 Task: Look for space in Huntington, United States from 24th August, 2023 to 10th September, 2023 for 6 adults, 2 children in price range Rs.12000 to Rs.15000. Place can be entire place or shared room with 6 bedrooms having 6 beds and 6 bathrooms. Property type can be house, flat, guest house. Amenities needed are: wifi, TV, free parkinig on premises, gym, breakfast. Booking option can be shelf check-in. Required host language is English.
Action: Mouse moved to (564, 103)
Screenshot: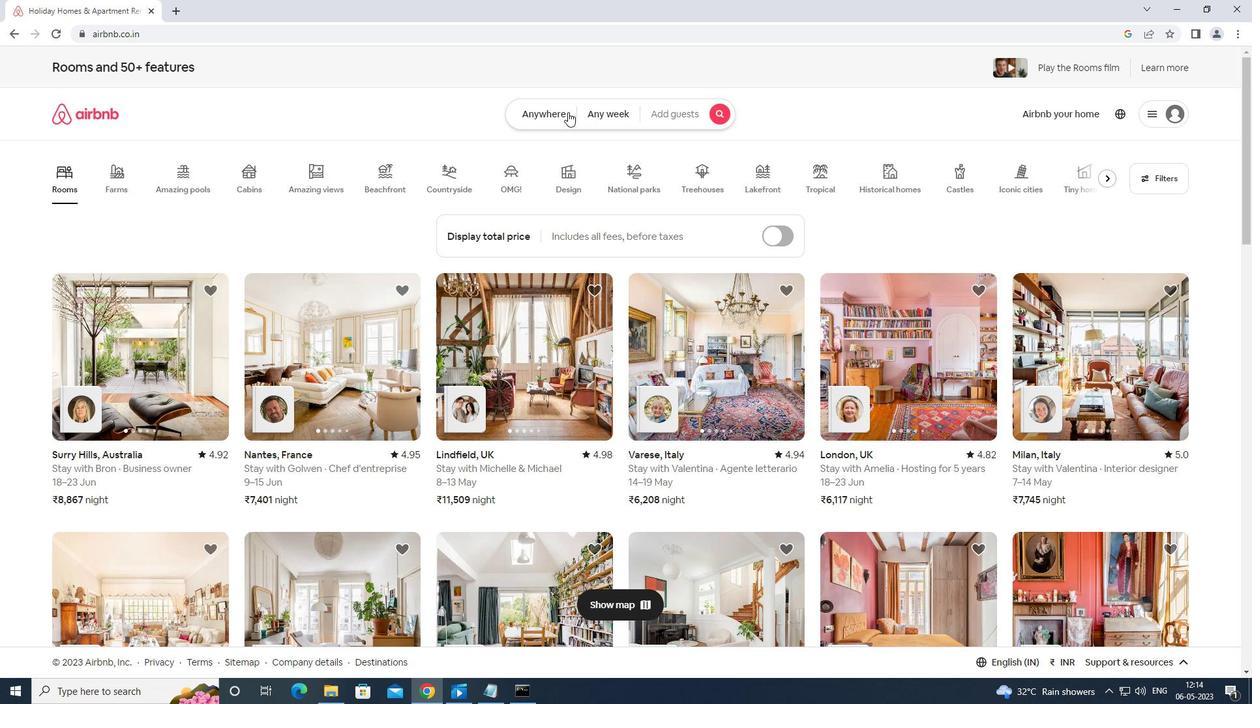 
Action: Mouse pressed left at (564, 103)
Screenshot: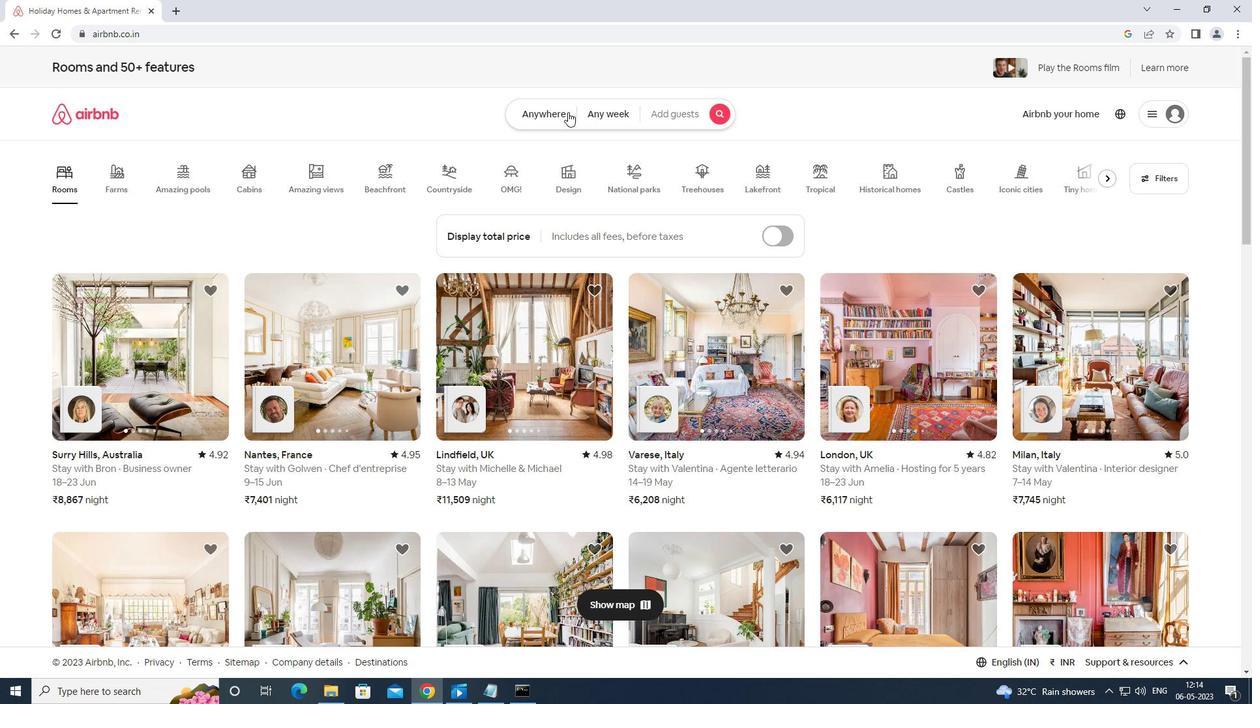 
Action: Mouse moved to (512, 152)
Screenshot: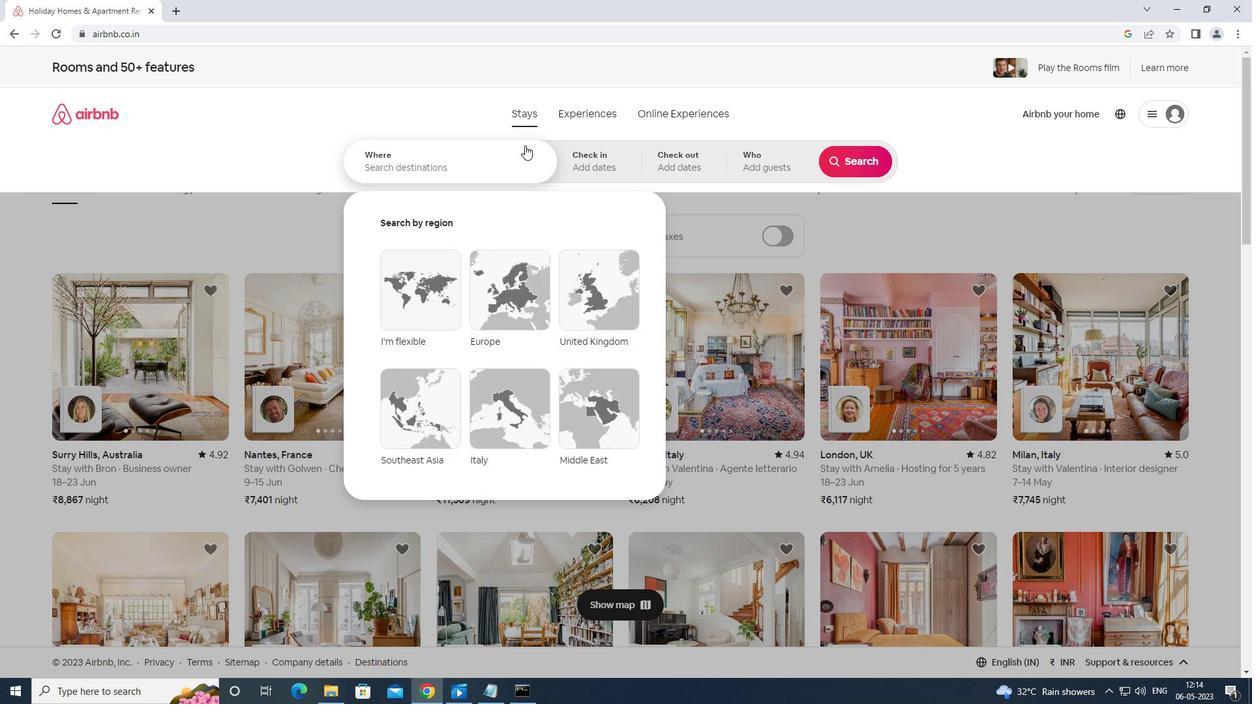 
Action: Mouse pressed left at (512, 152)
Screenshot: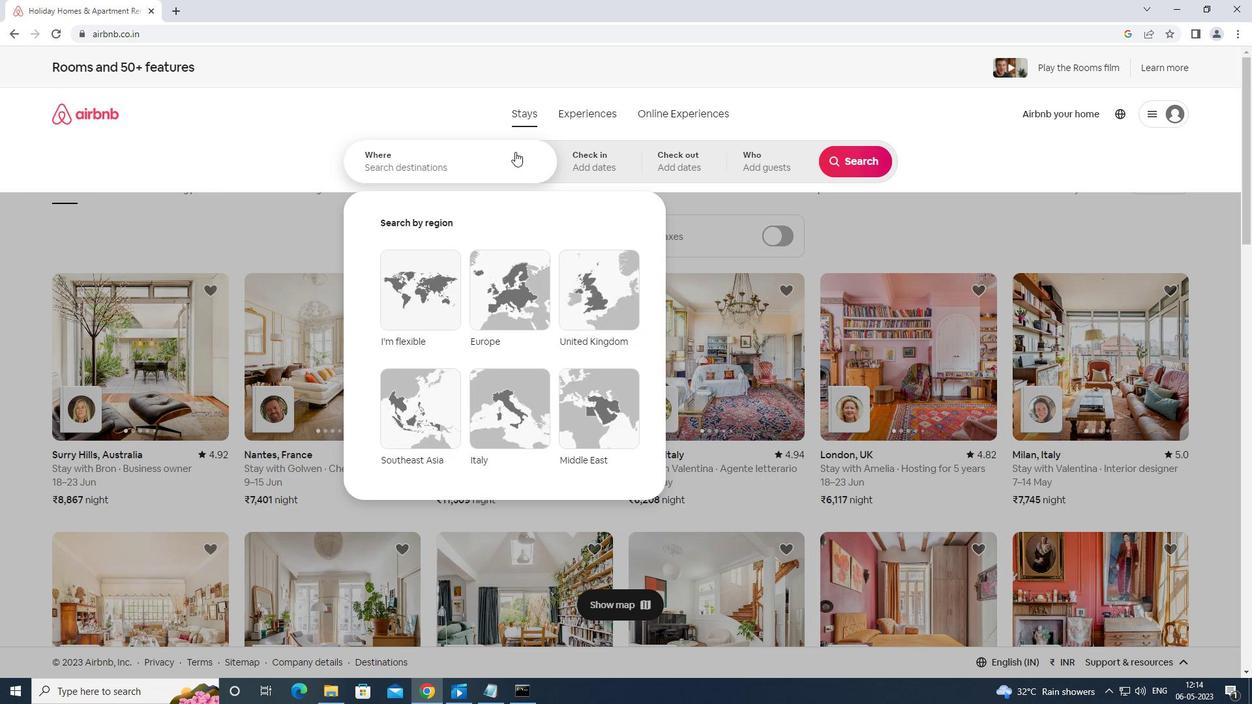 
Action: Key pressed <Key.shift>HUNTINGTON<Key.space>UNITED<Key.space>STATES
Screenshot: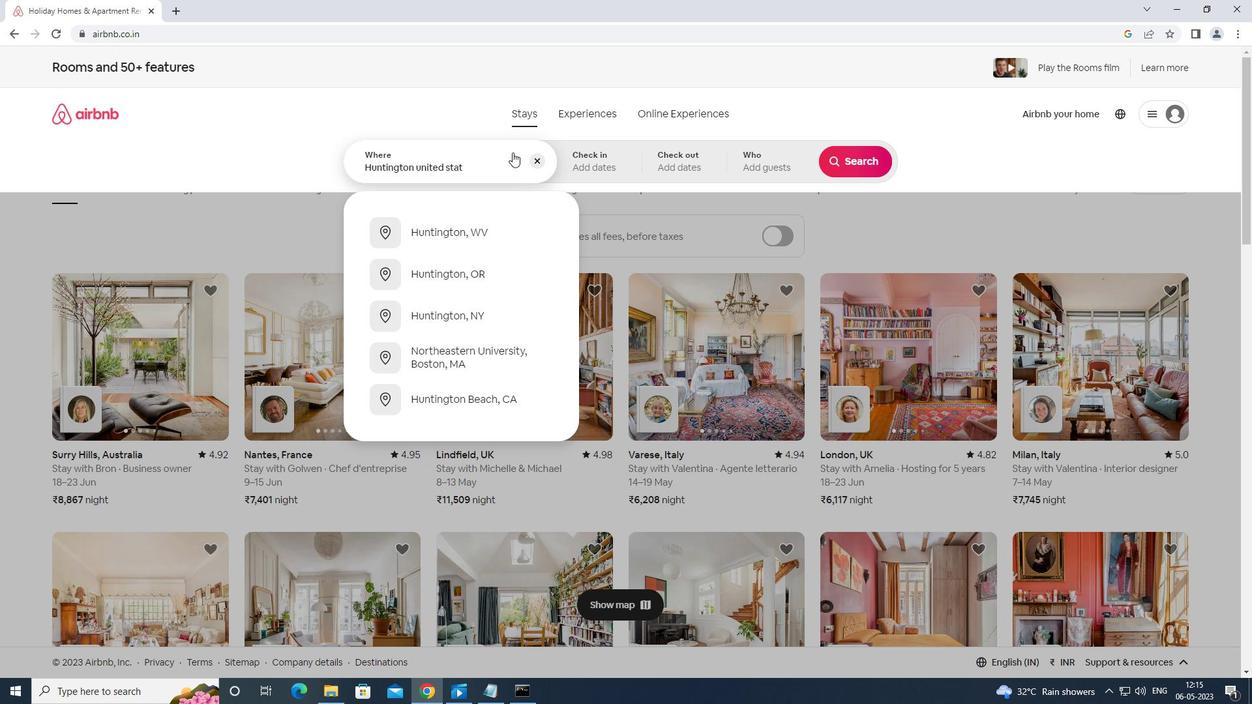 
Action: Mouse moved to (470, 174)
Screenshot: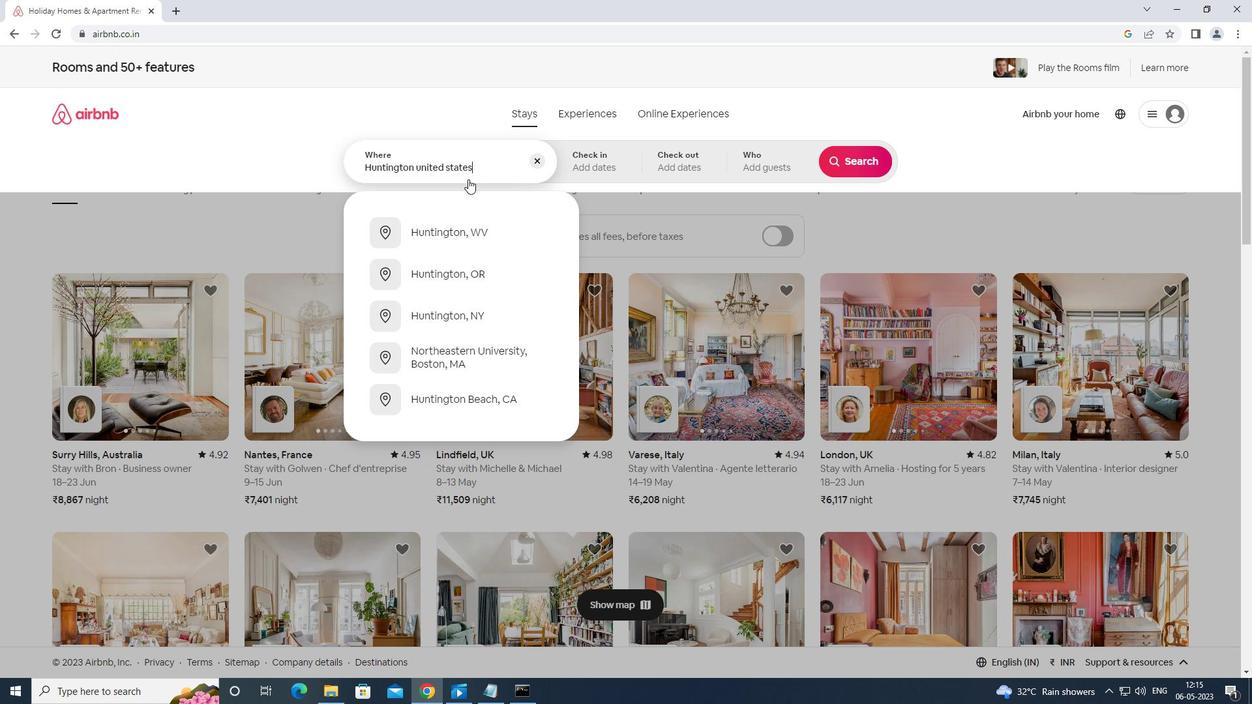 
Action: Key pressed <Key.enter>
Screenshot: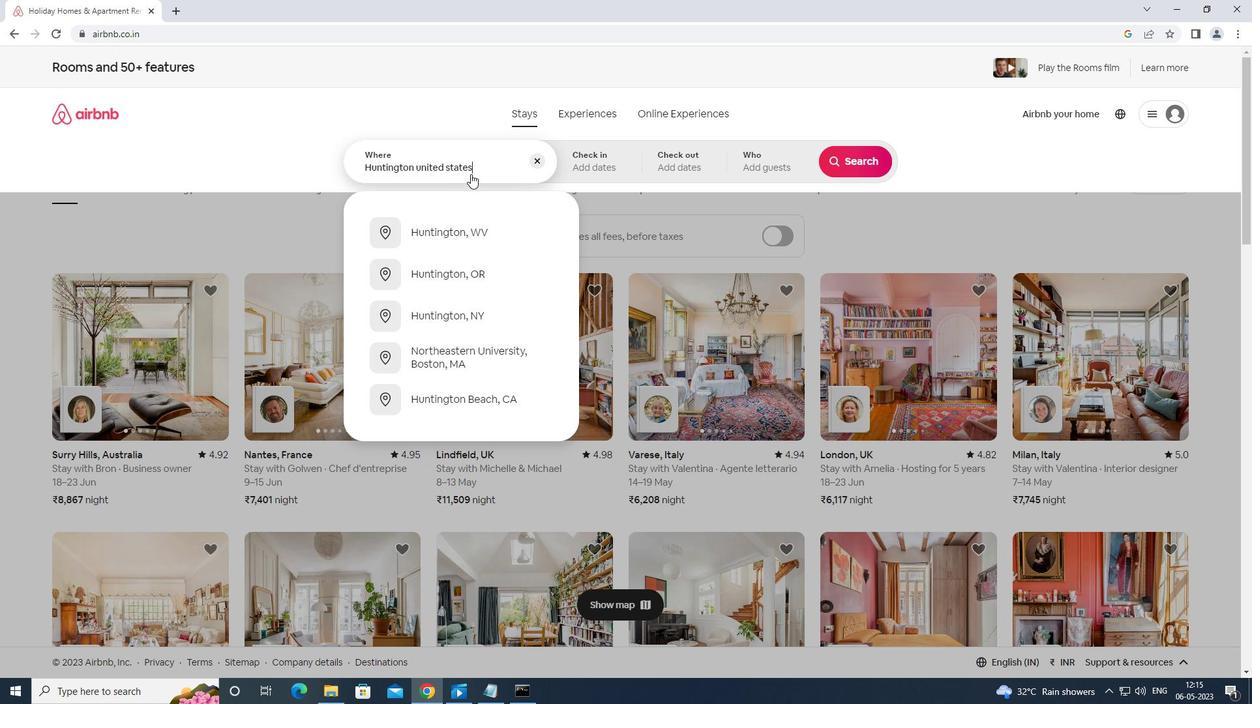 
Action: Mouse moved to (855, 266)
Screenshot: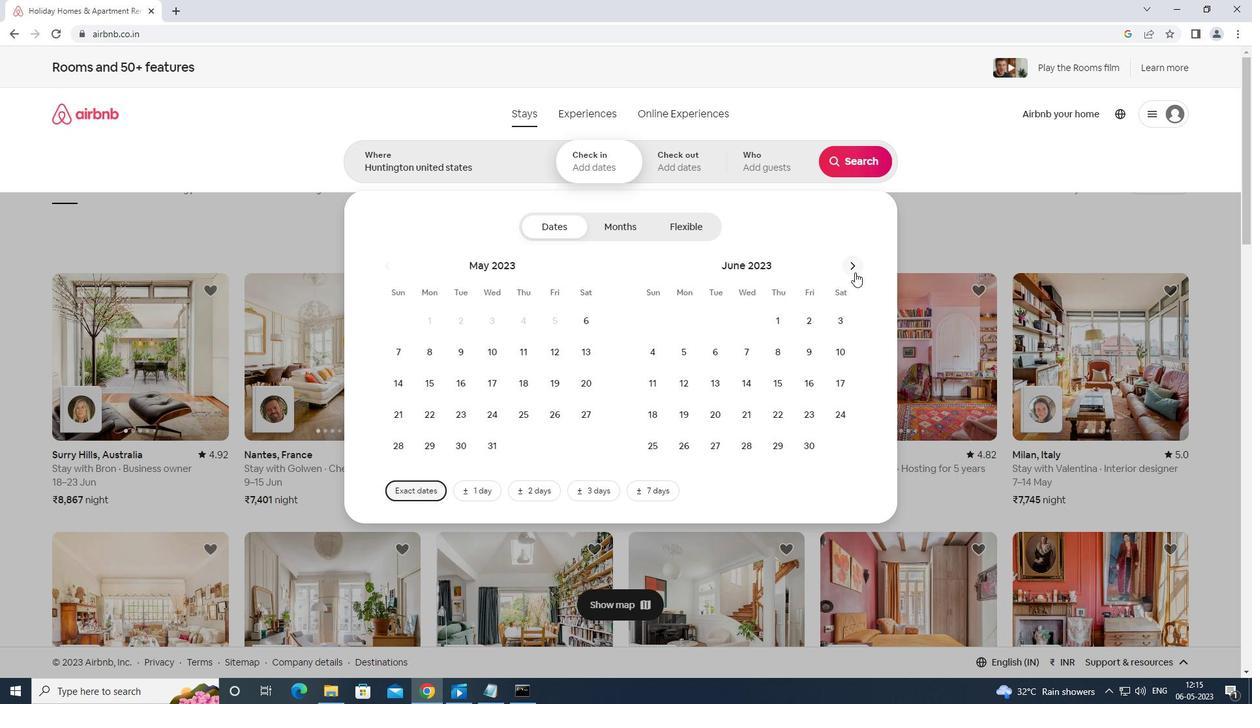 
Action: Mouse pressed left at (855, 266)
Screenshot: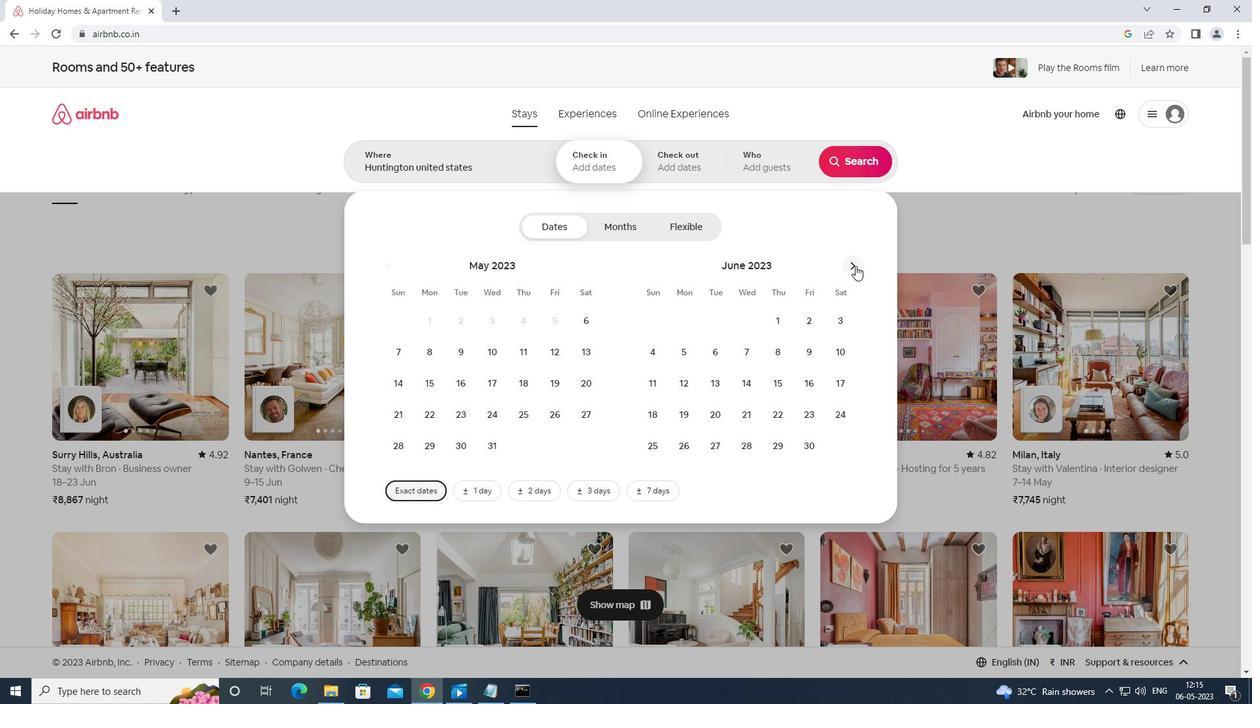 
Action: Mouse moved to (863, 261)
Screenshot: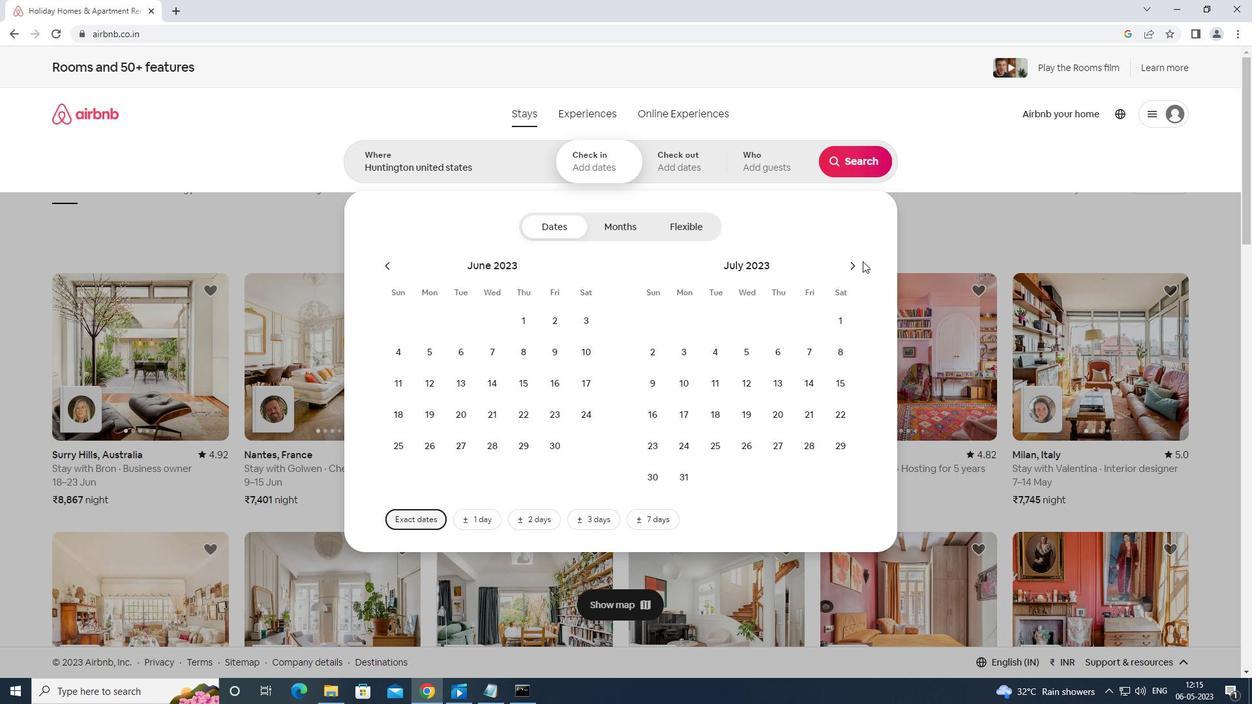 
Action: Mouse pressed left at (863, 261)
Screenshot: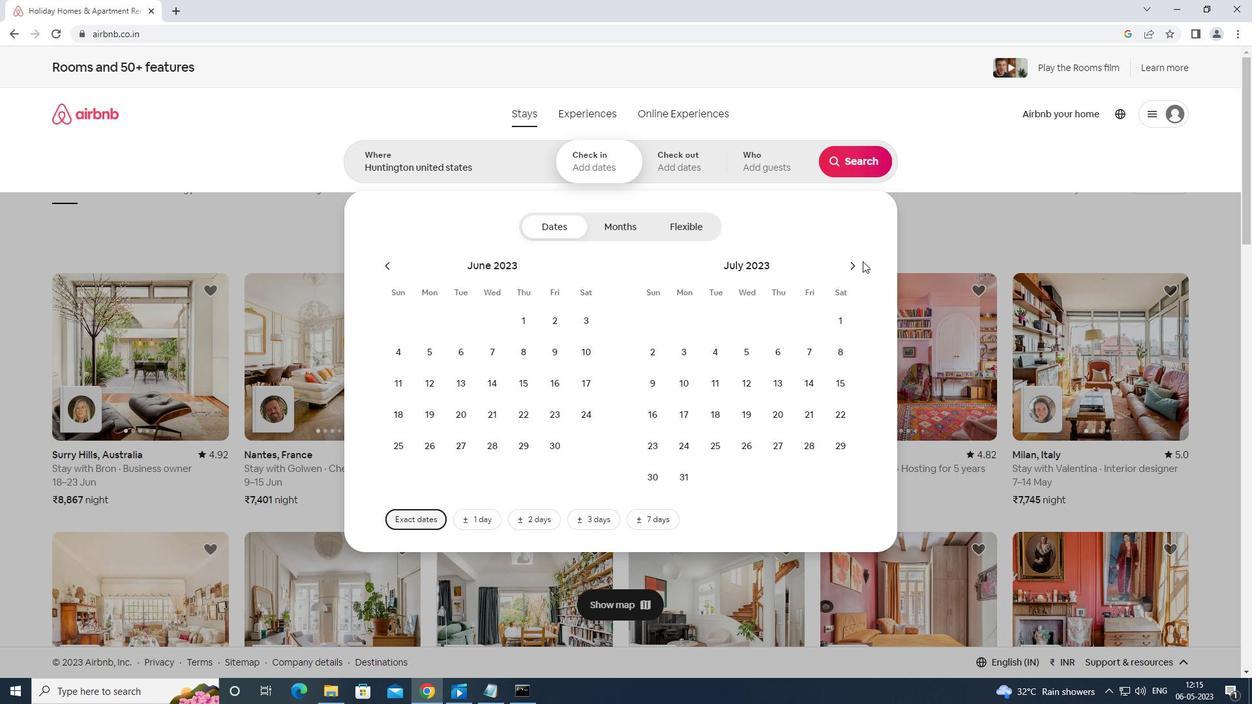 
Action: Mouse moved to (854, 269)
Screenshot: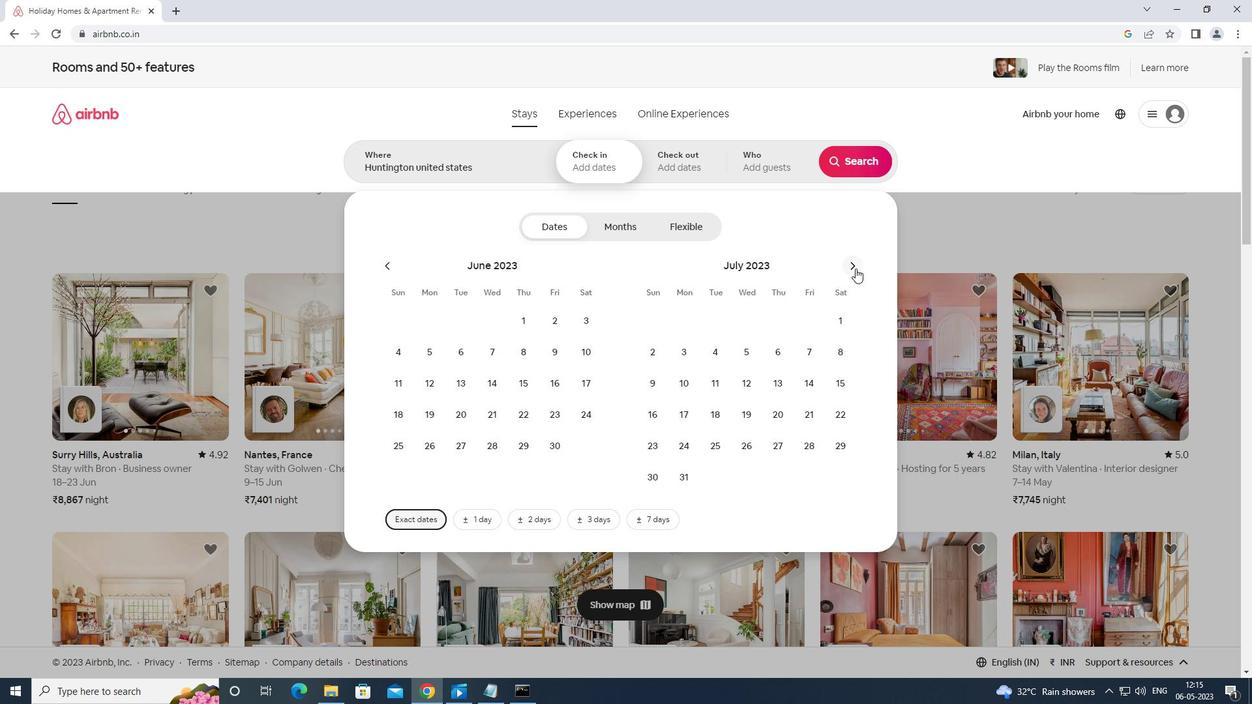 
Action: Mouse pressed left at (854, 269)
Screenshot: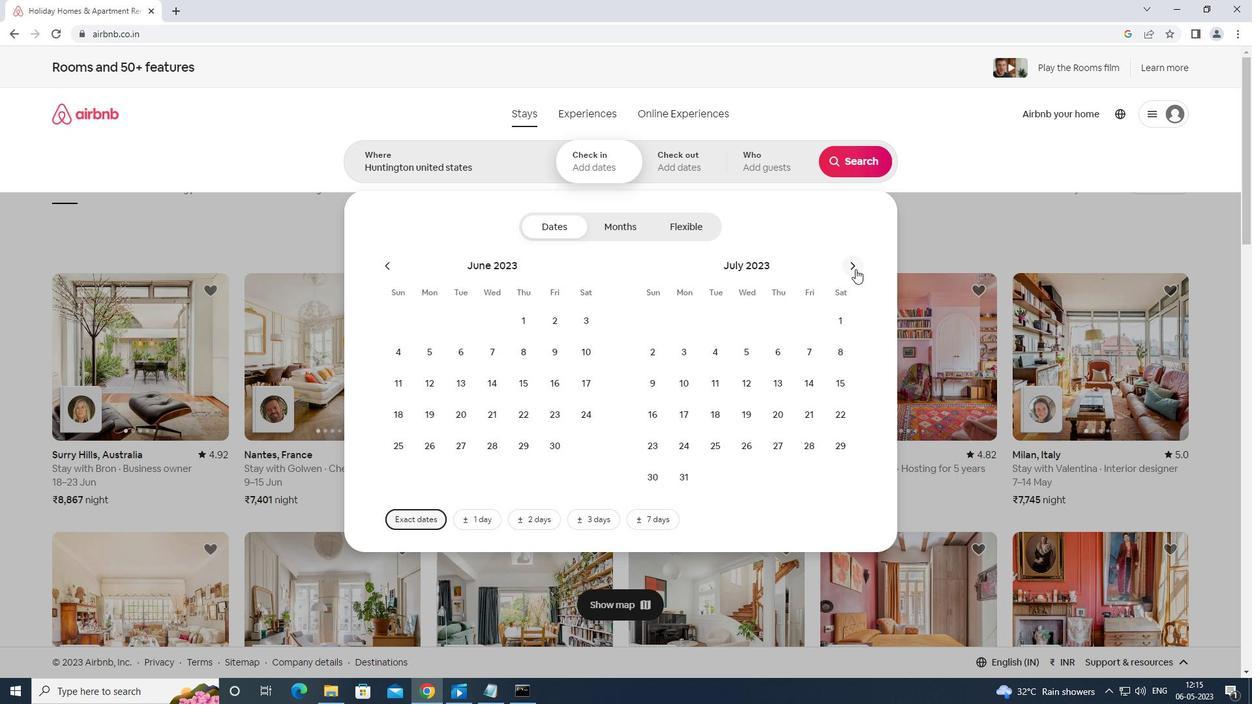 
Action: Mouse moved to (781, 407)
Screenshot: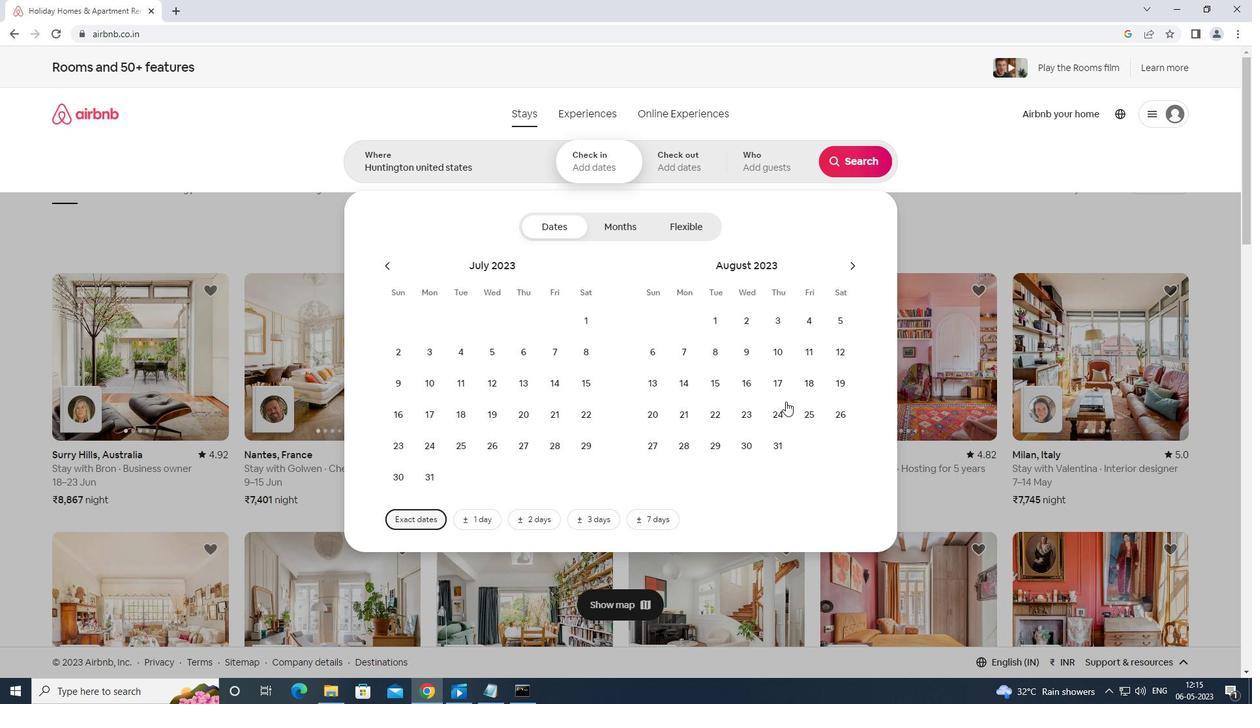 
Action: Mouse pressed left at (781, 407)
Screenshot: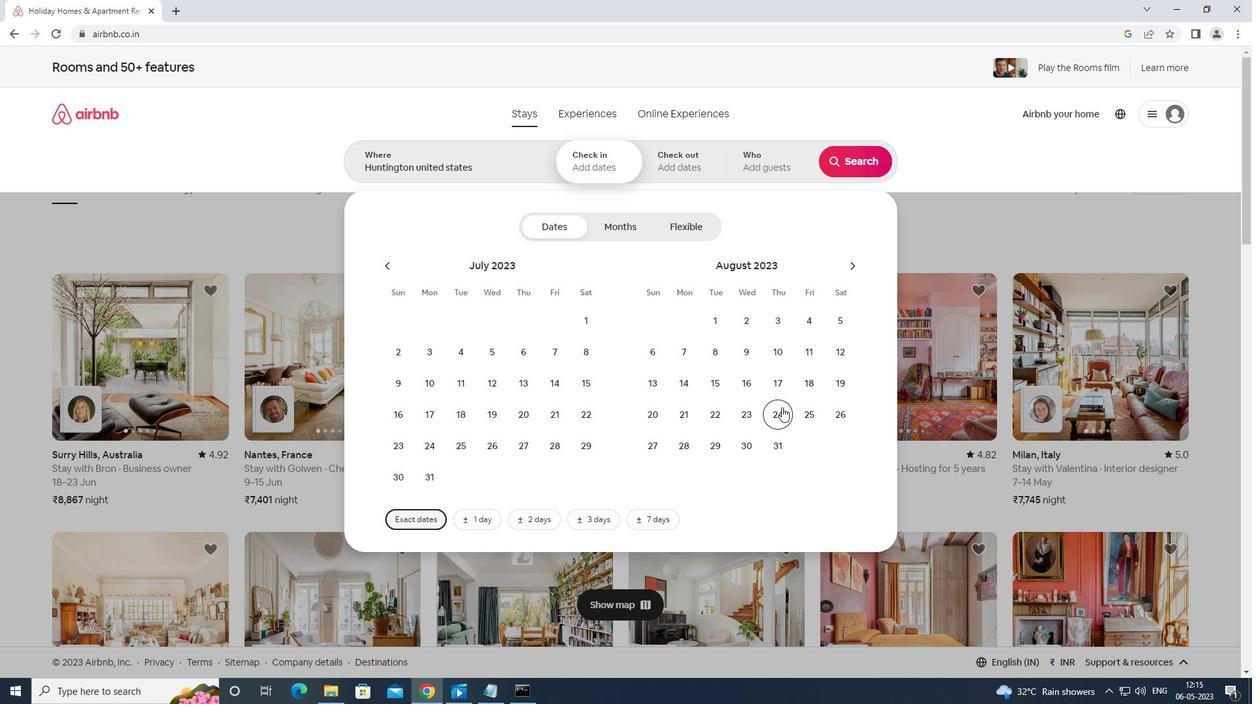 
Action: Mouse moved to (856, 266)
Screenshot: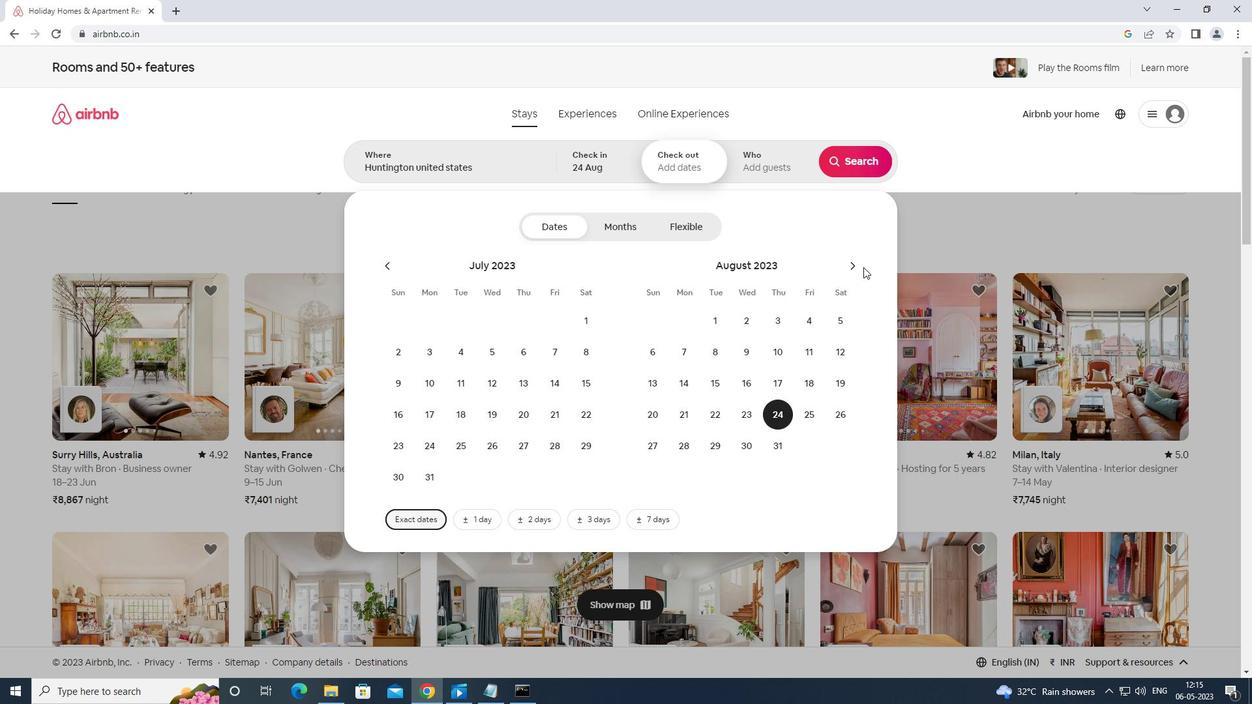 
Action: Mouse pressed left at (856, 266)
Screenshot: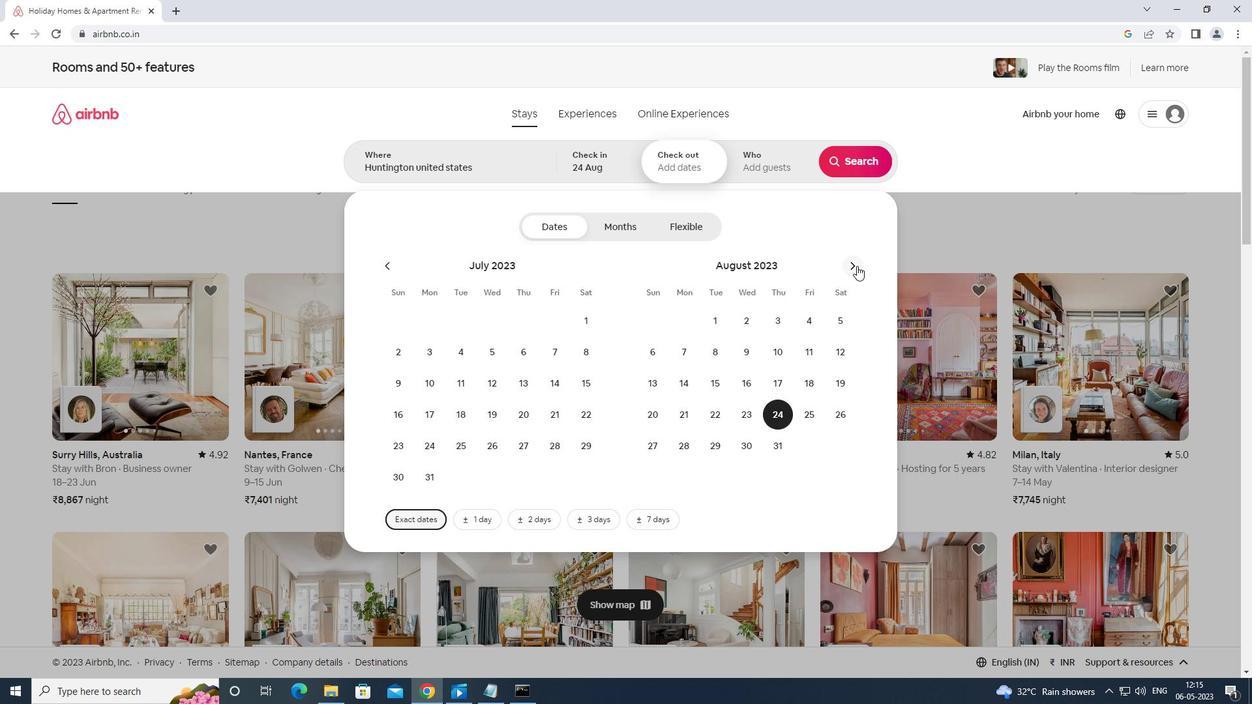 
Action: Mouse moved to (659, 380)
Screenshot: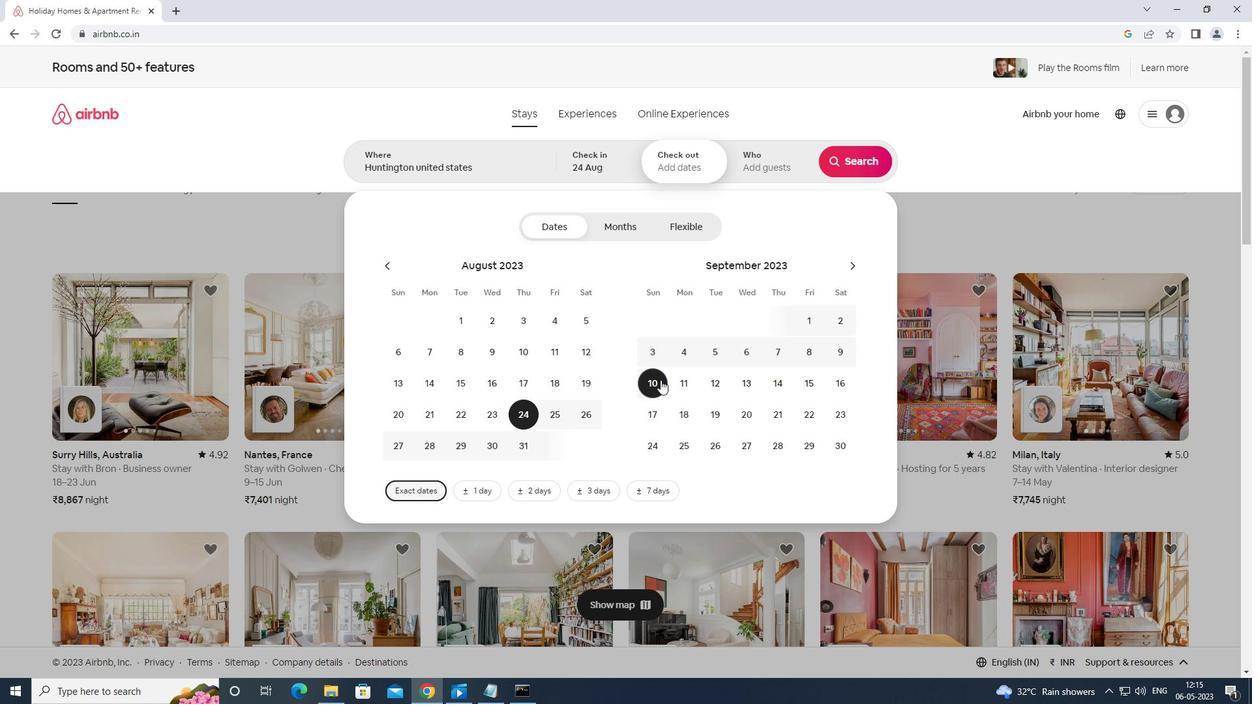 
Action: Mouse pressed left at (659, 380)
Screenshot: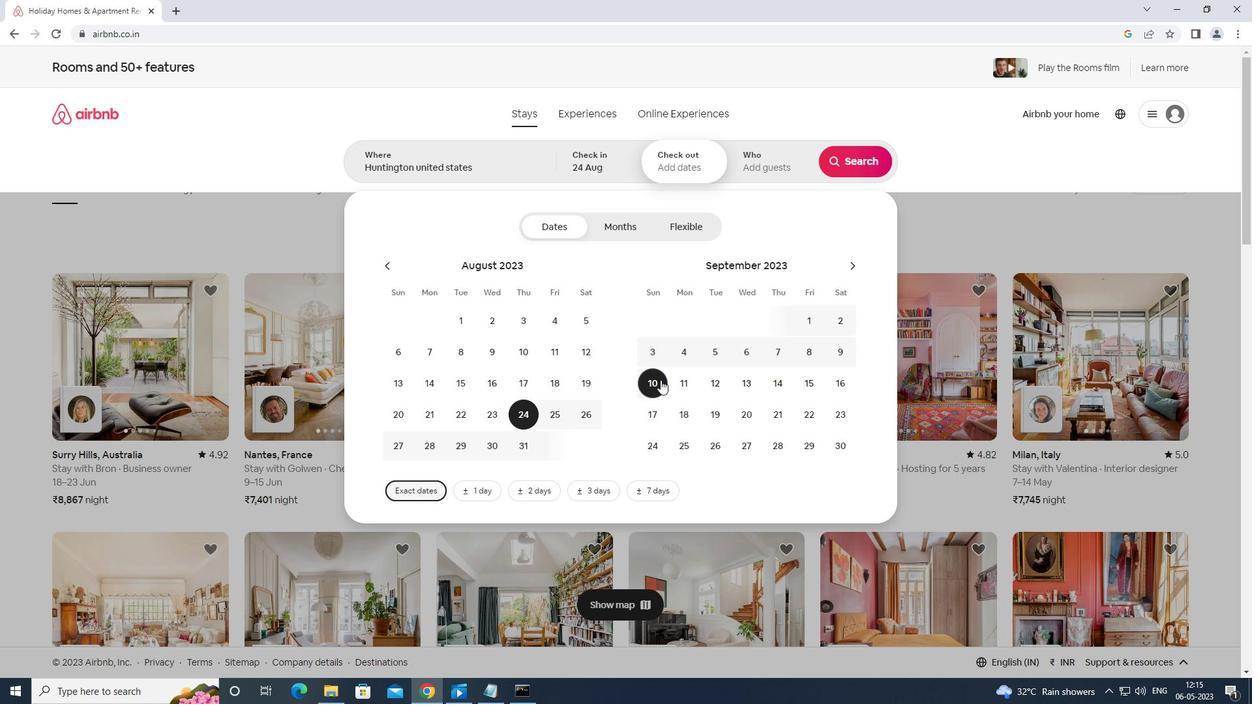 
Action: Mouse moved to (796, 172)
Screenshot: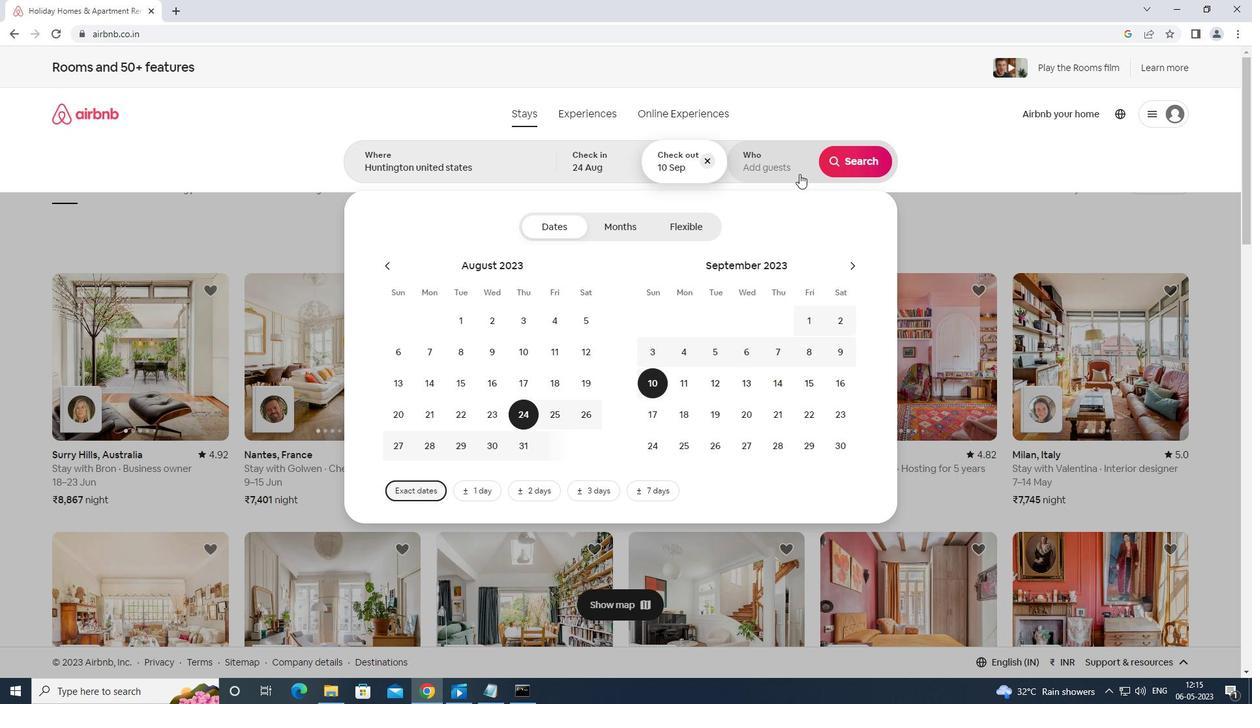 
Action: Mouse pressed left at (796, 172)
Screenshot: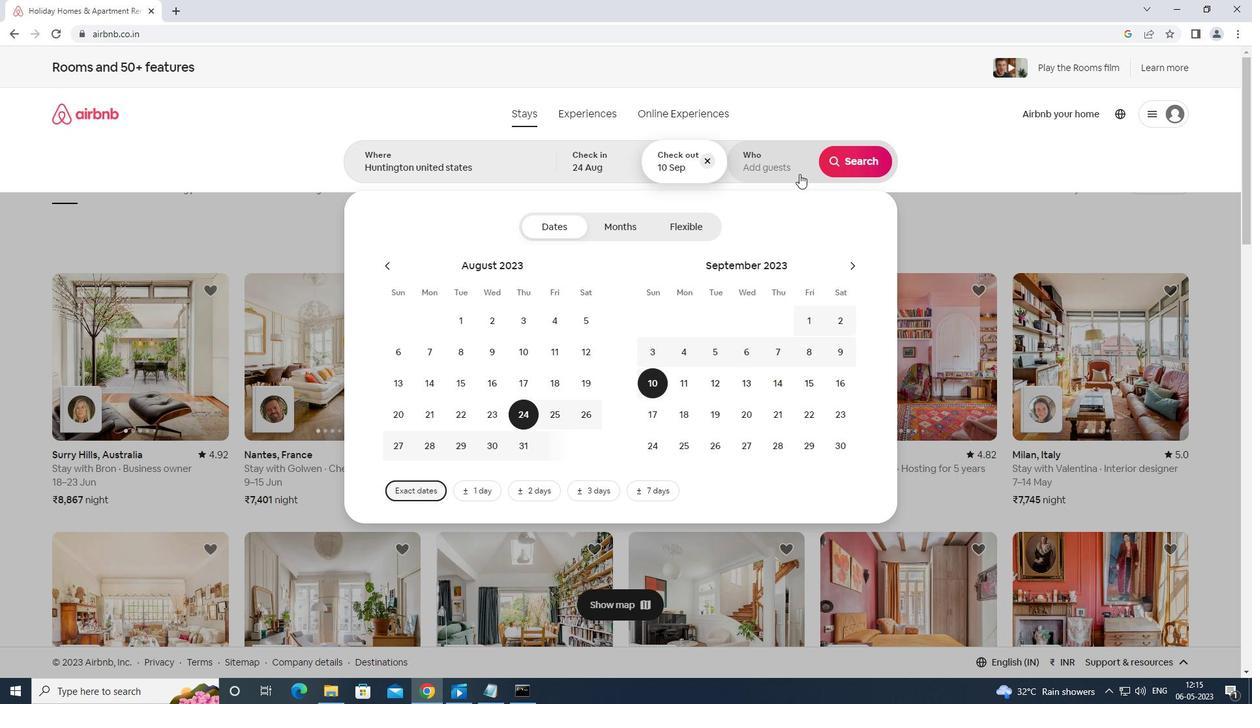 
Action: Mouse moved to (858, 234)
Screenshot: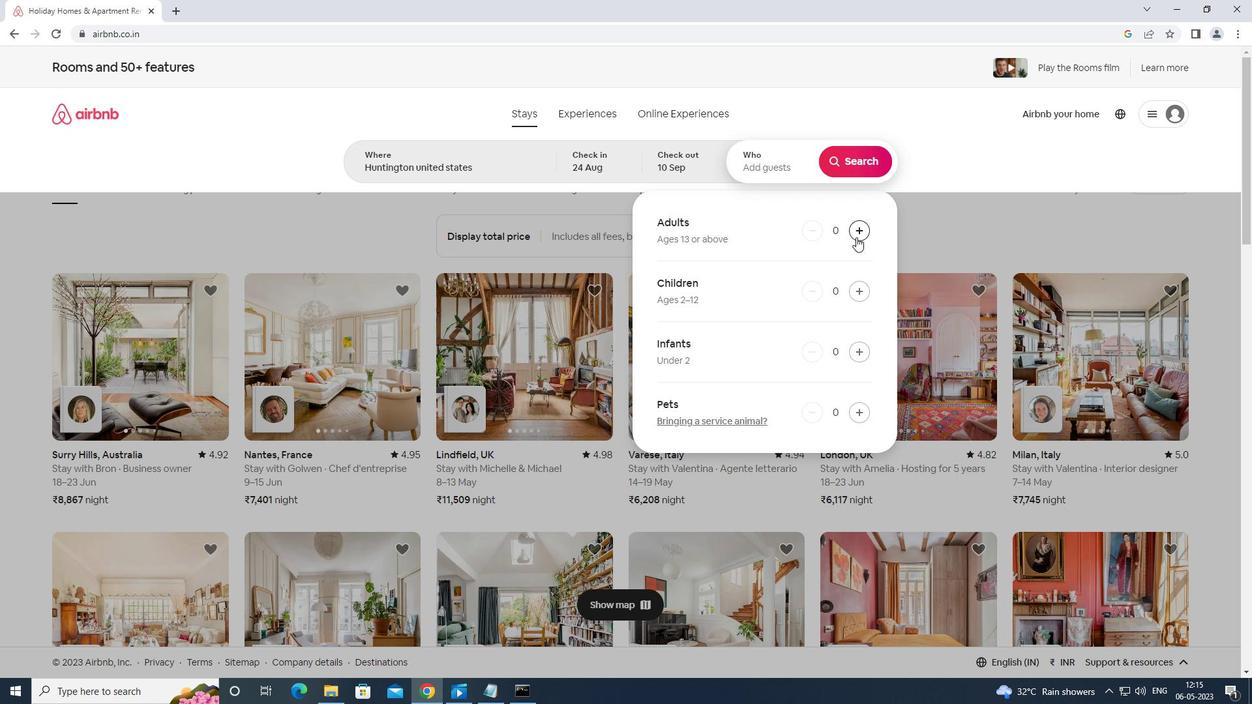 
Action: Mouse pressed left at (858, 234)
Screenshot: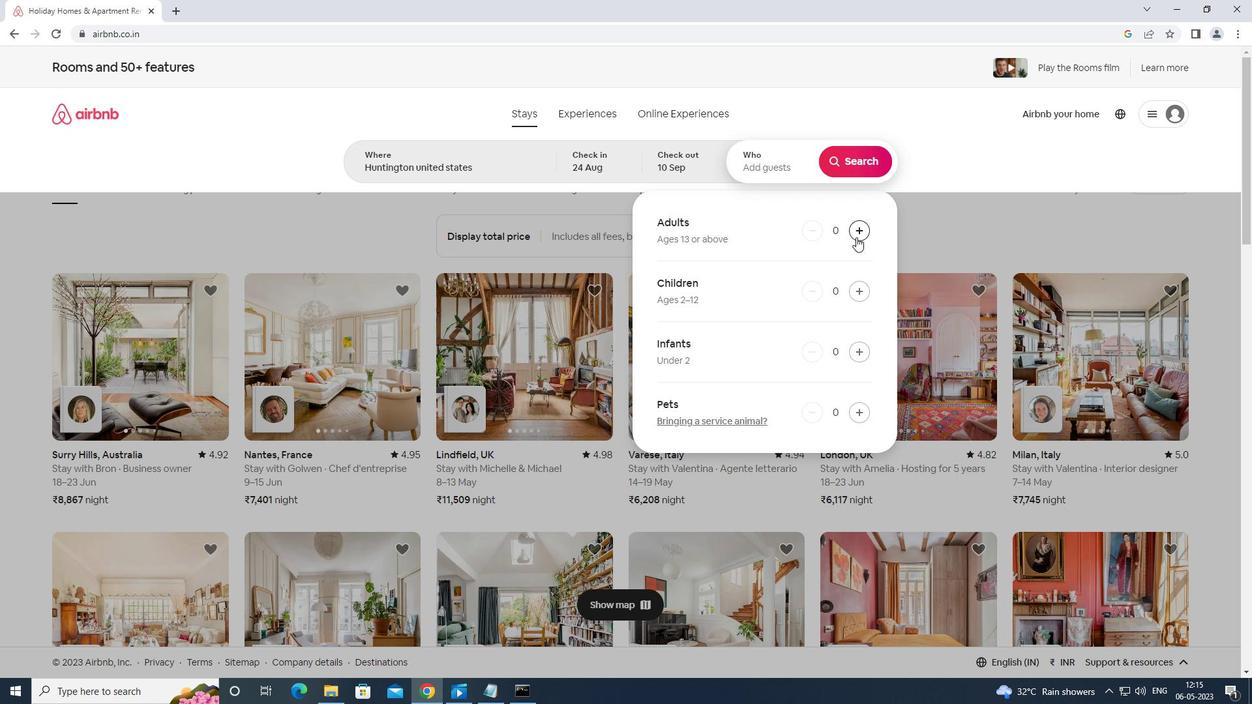 
Action: Mouse moved to (859, 232)
Screenshot: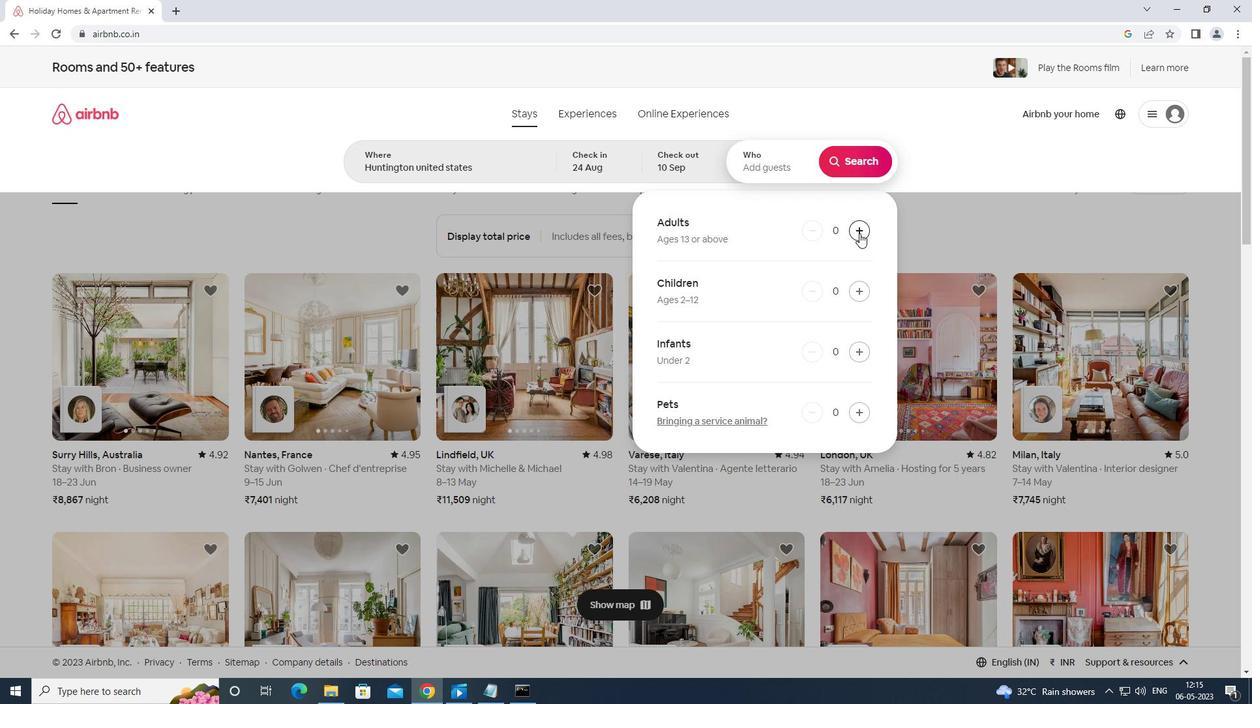 
Action: Mouse pressed left at (859, 232)
Screenshot: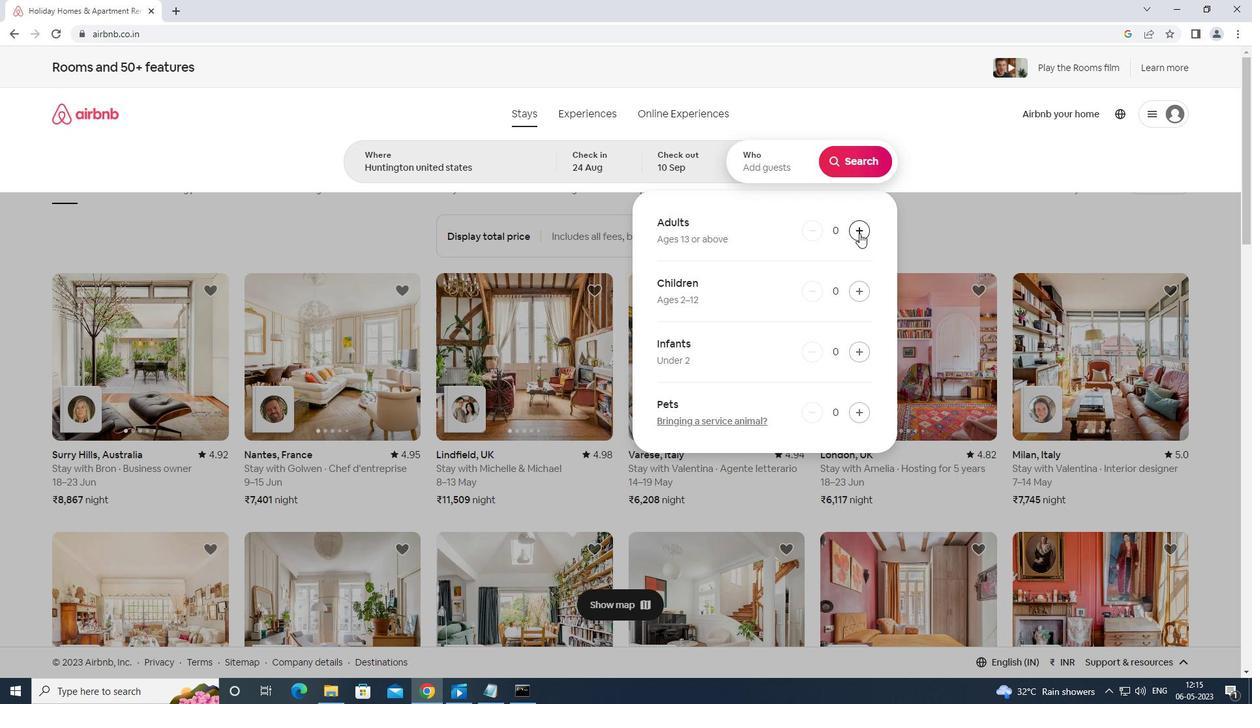 
Action: Mouse moved to (859, 231)
Screenshot: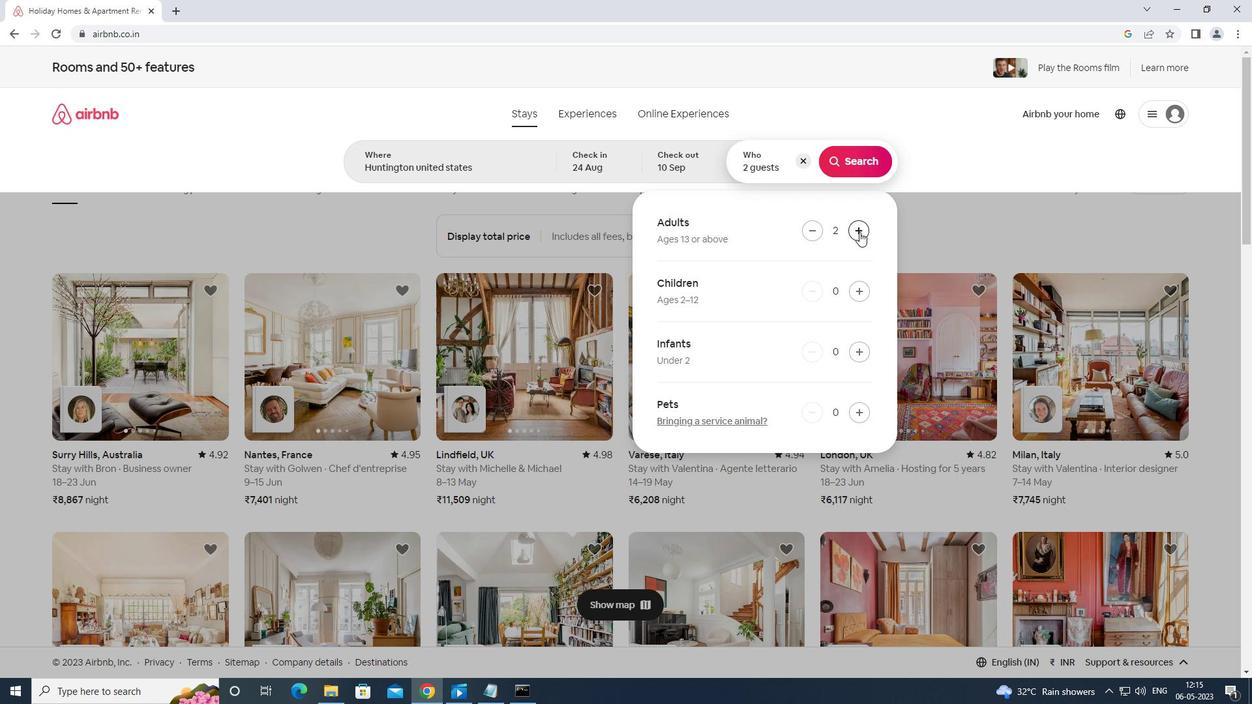 
Action: Mouse pressed left at (859, 231)
Screenshot: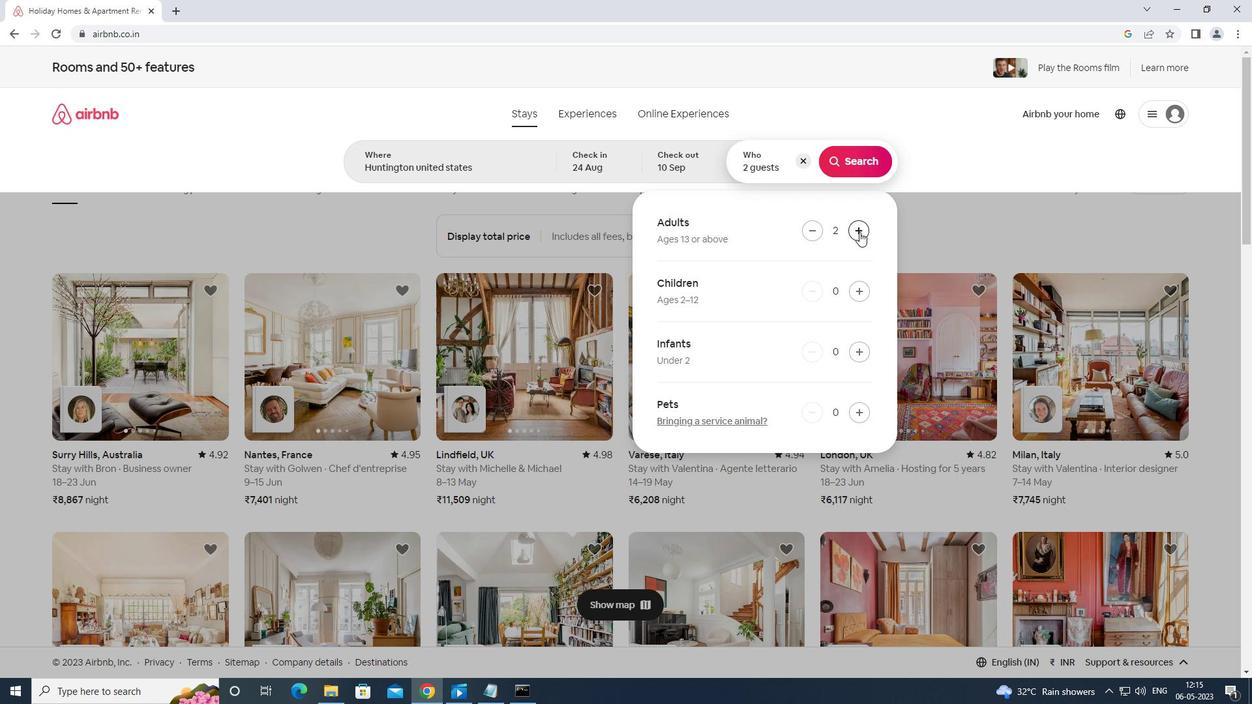 
Action: Mouse moved to (860, 230)
Screenshot: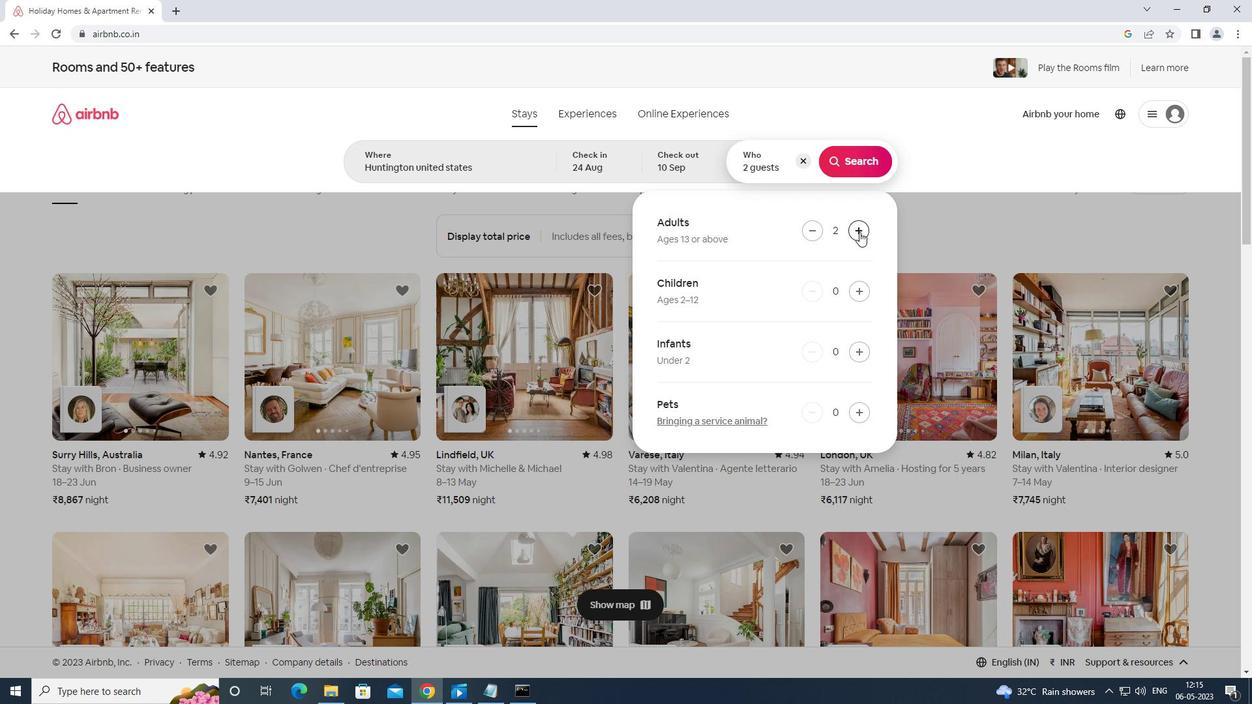 
Action: Mouse pressed left at (860, 230)
Screenshot: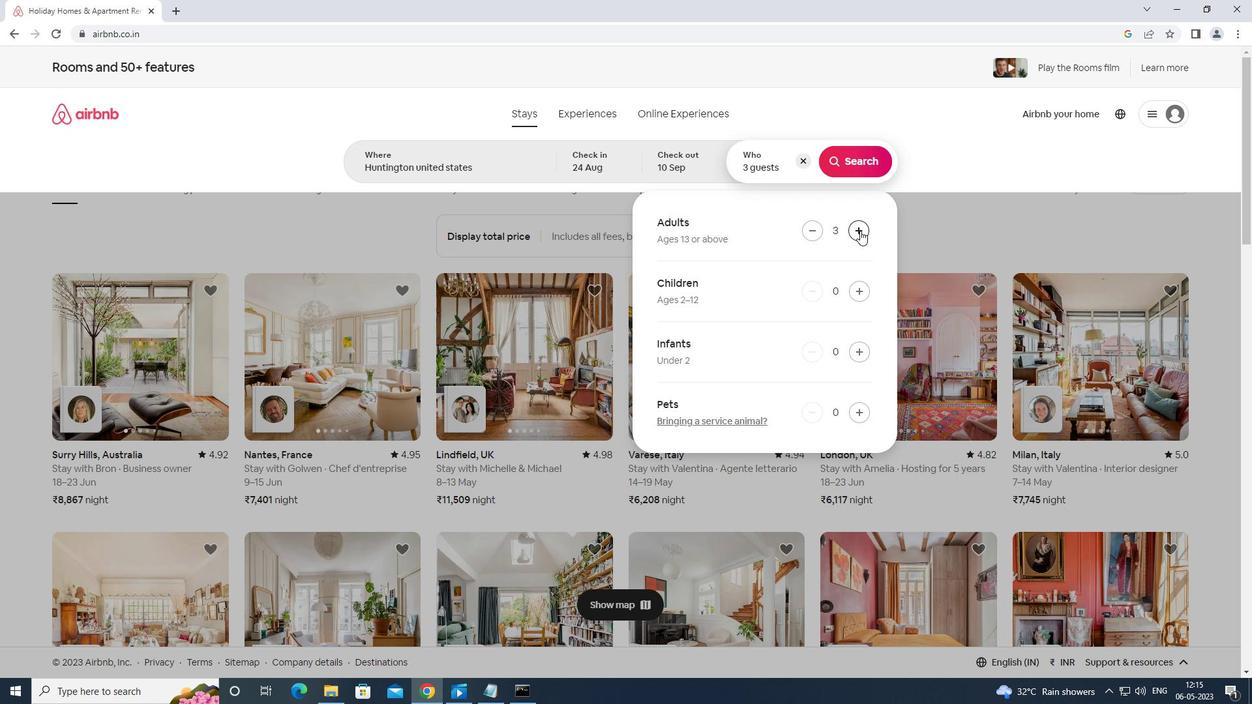 
Action: Mouse pressed left at (860, 230)
Screenshot: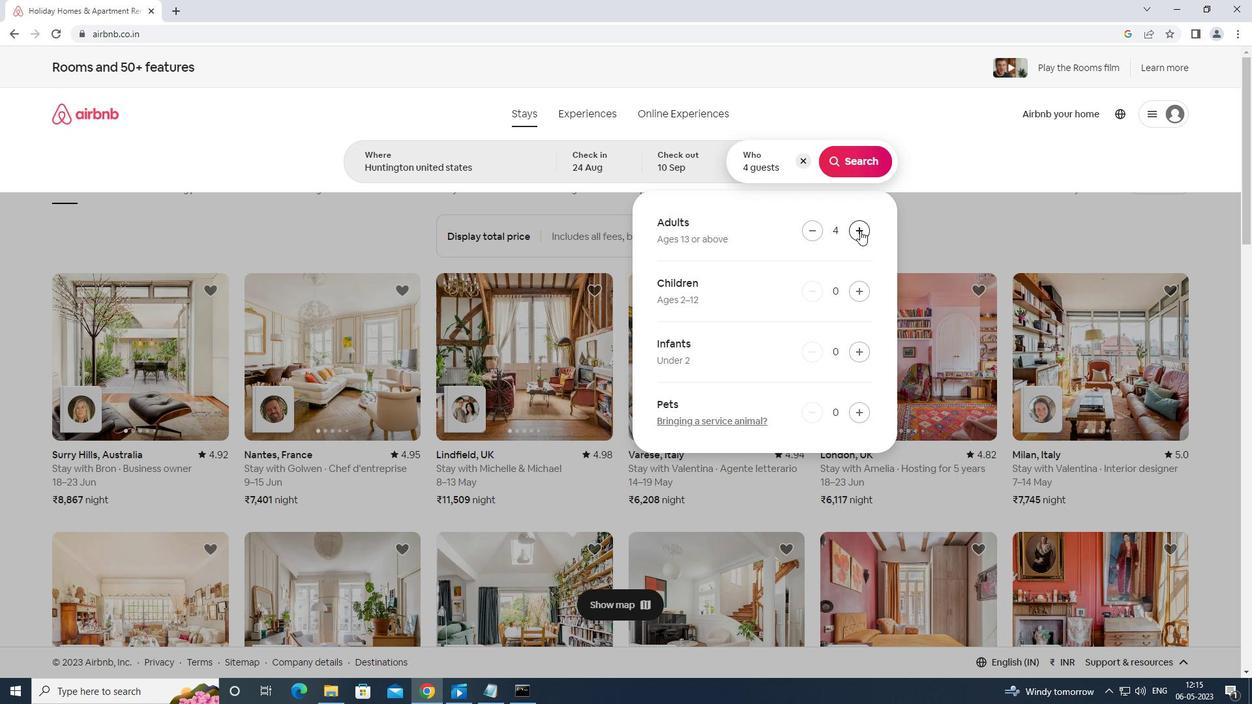 
Action: Mouse moved to (860, 230)
Screenshot: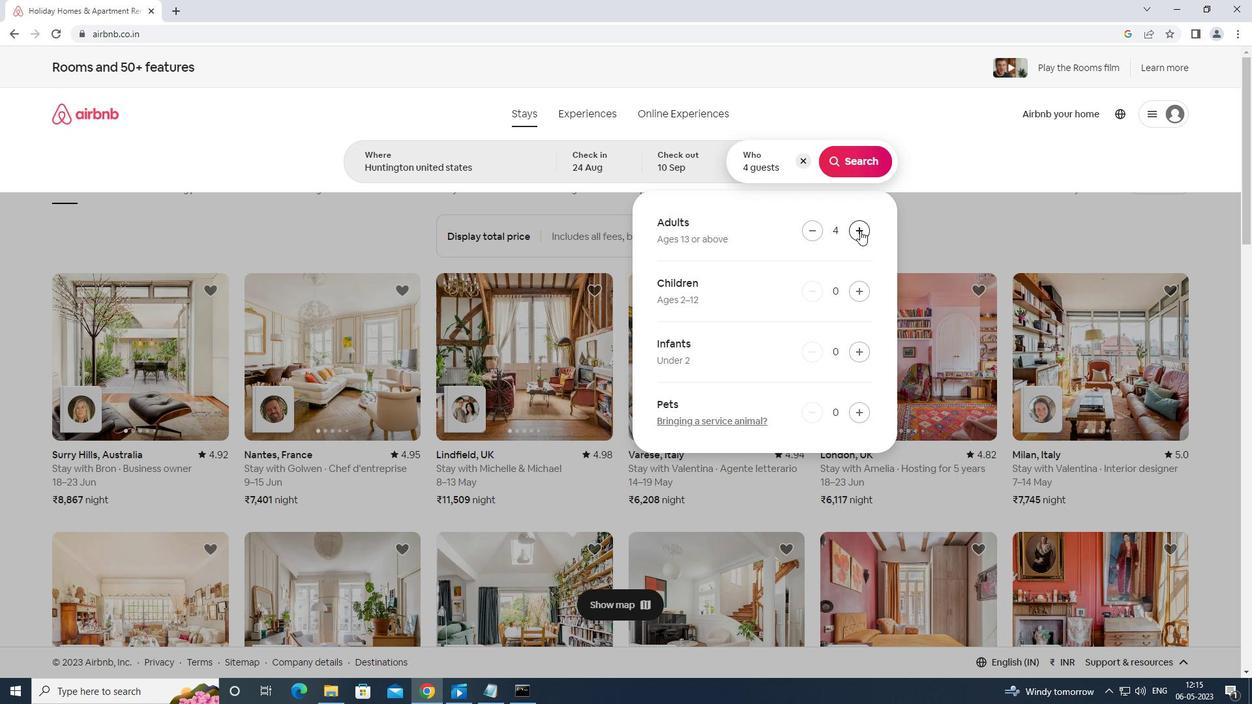 
Action: Mouse pressed left at (860, 230)
Screenshot: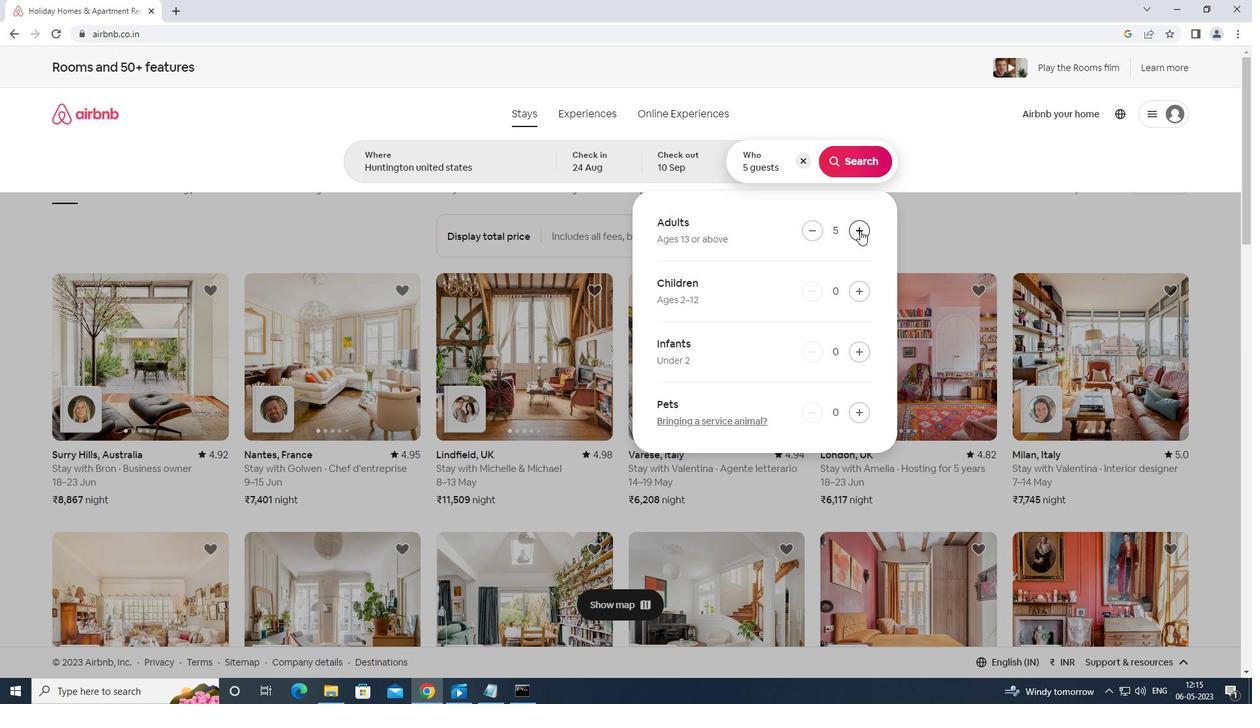 
Action: Mouse moved to (858, 285)
Screenshot: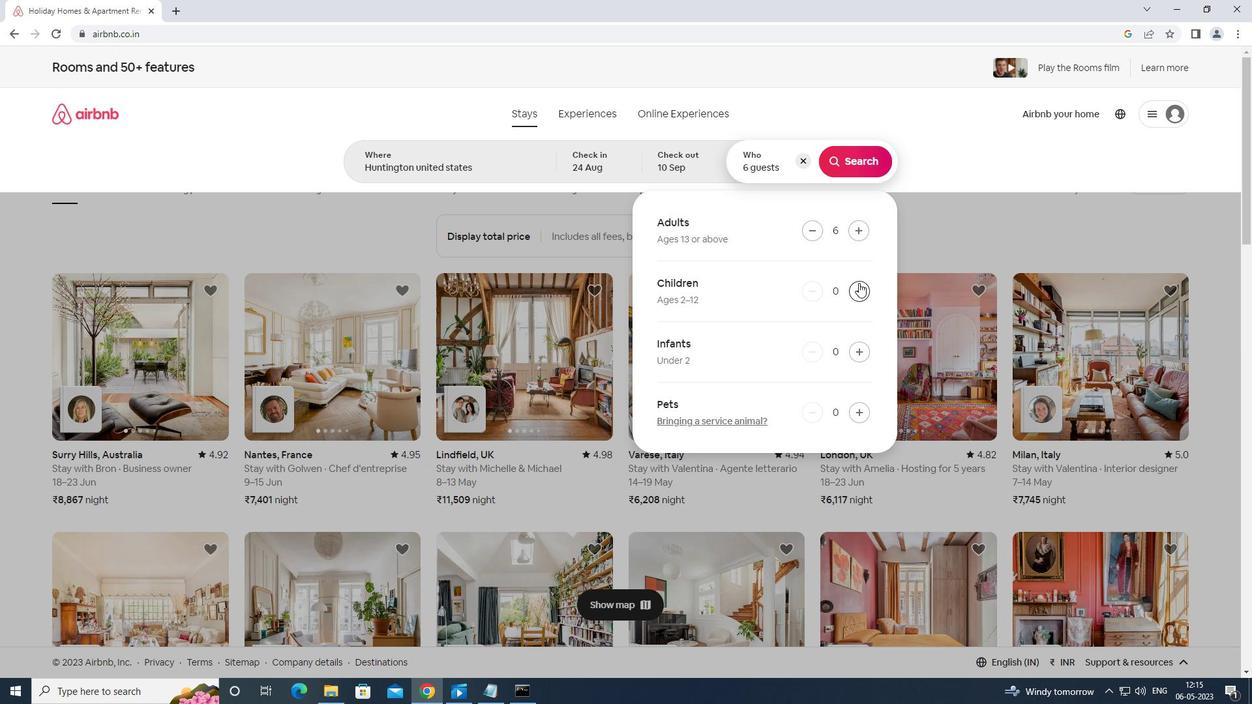 
Action: Mouse pressed left at (858, 285)
Screenshot: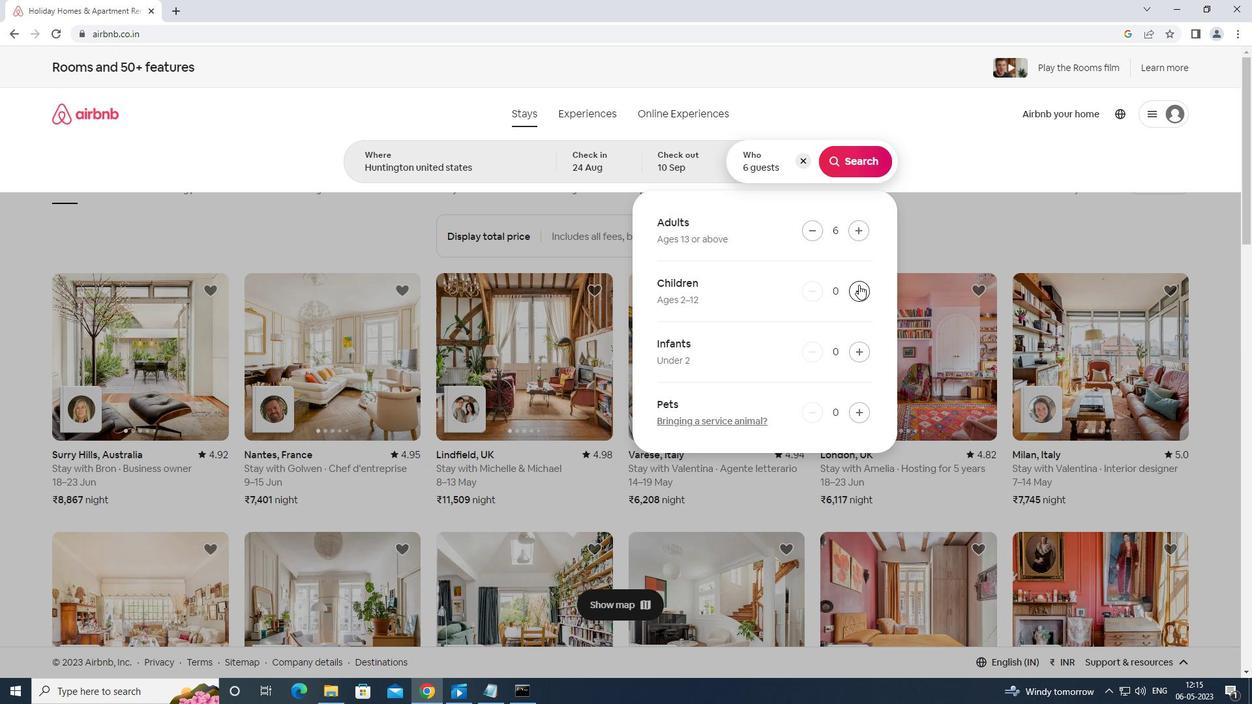 
Action: Mouse pressed left at (858, 285)
Screenshot: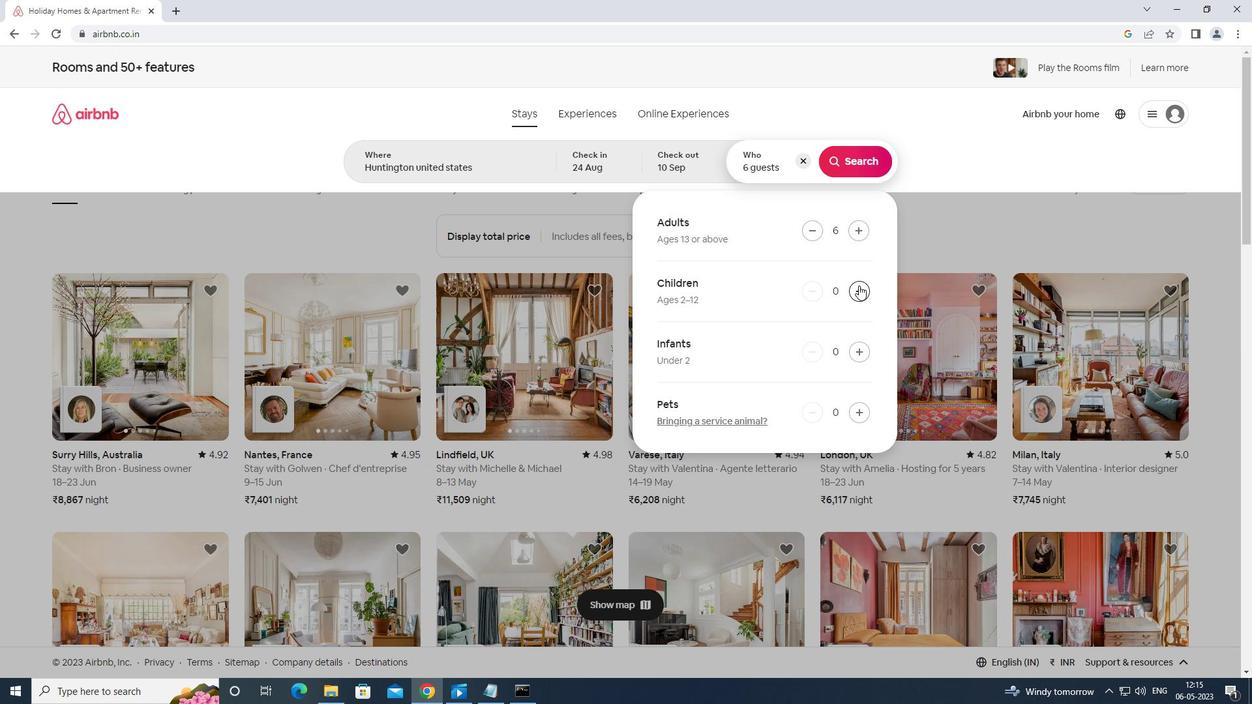 
Action: Mouse moved to (851, 170)
Screenshot: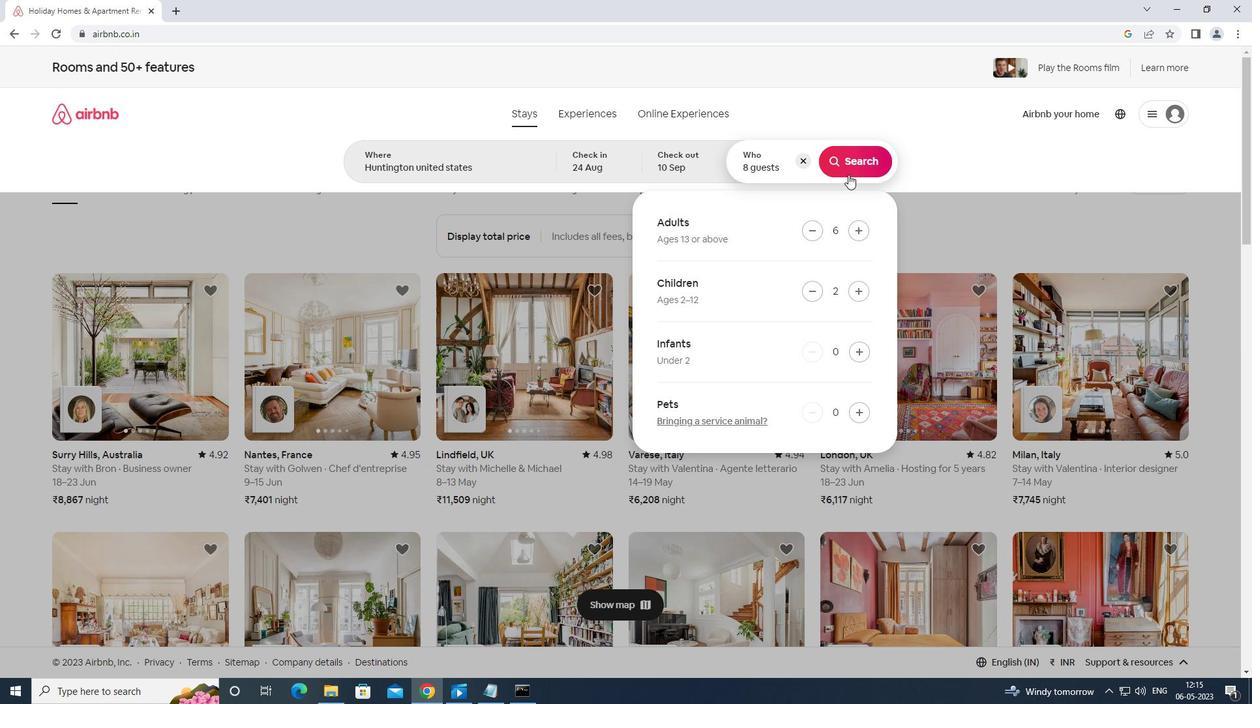 
Action: Mouse pressed left at (851, 170)
Screenshot: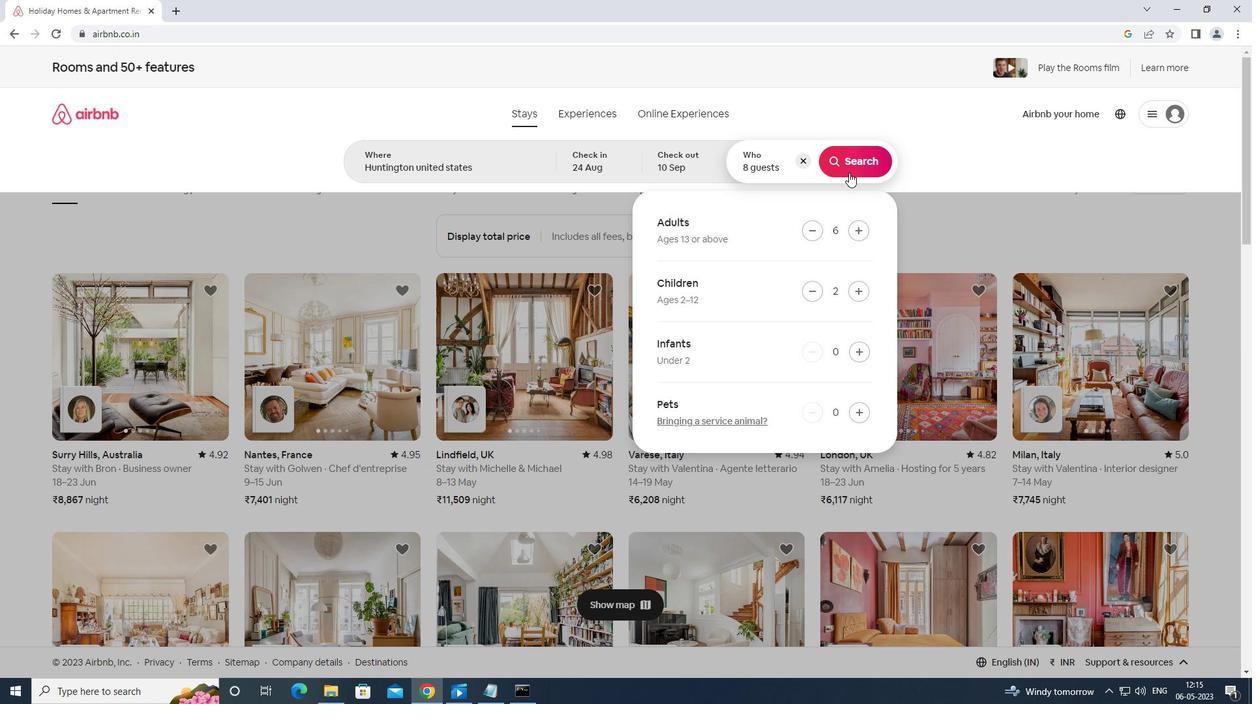 
Action: Mouse moved to (1210, 131)
Screenshot: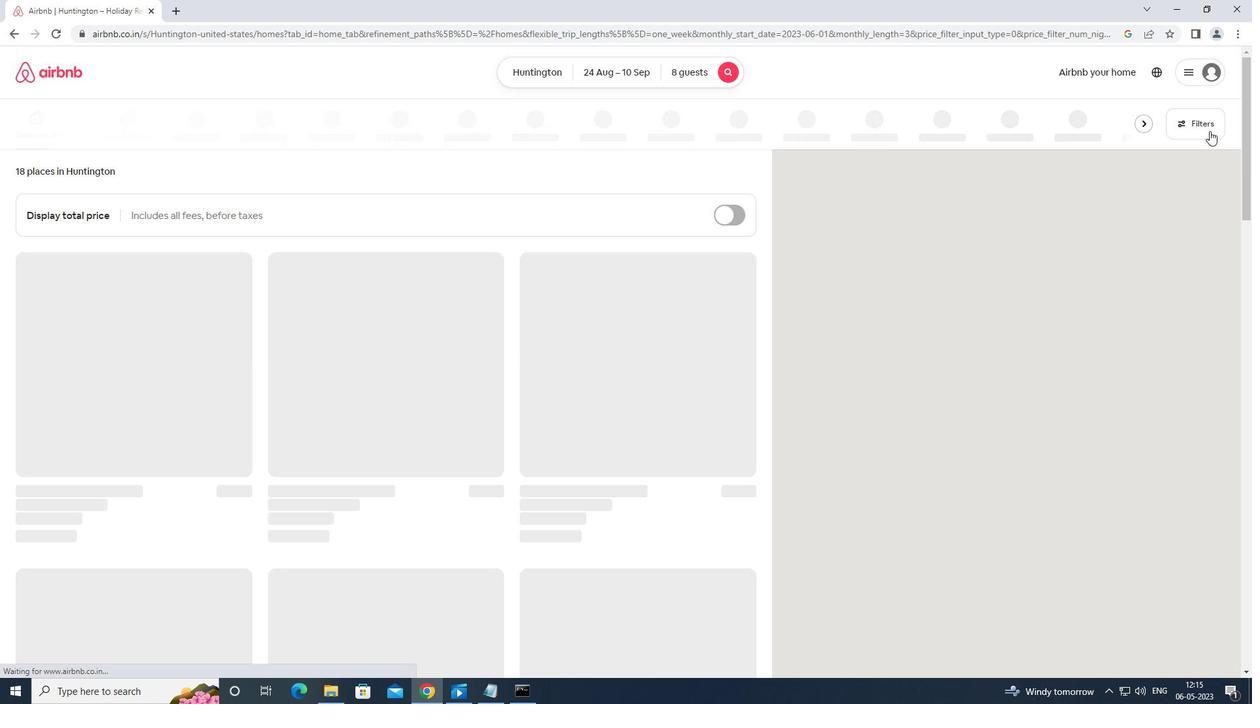 
Action: Mouse pressed left at (1210, 131)
Screenshot: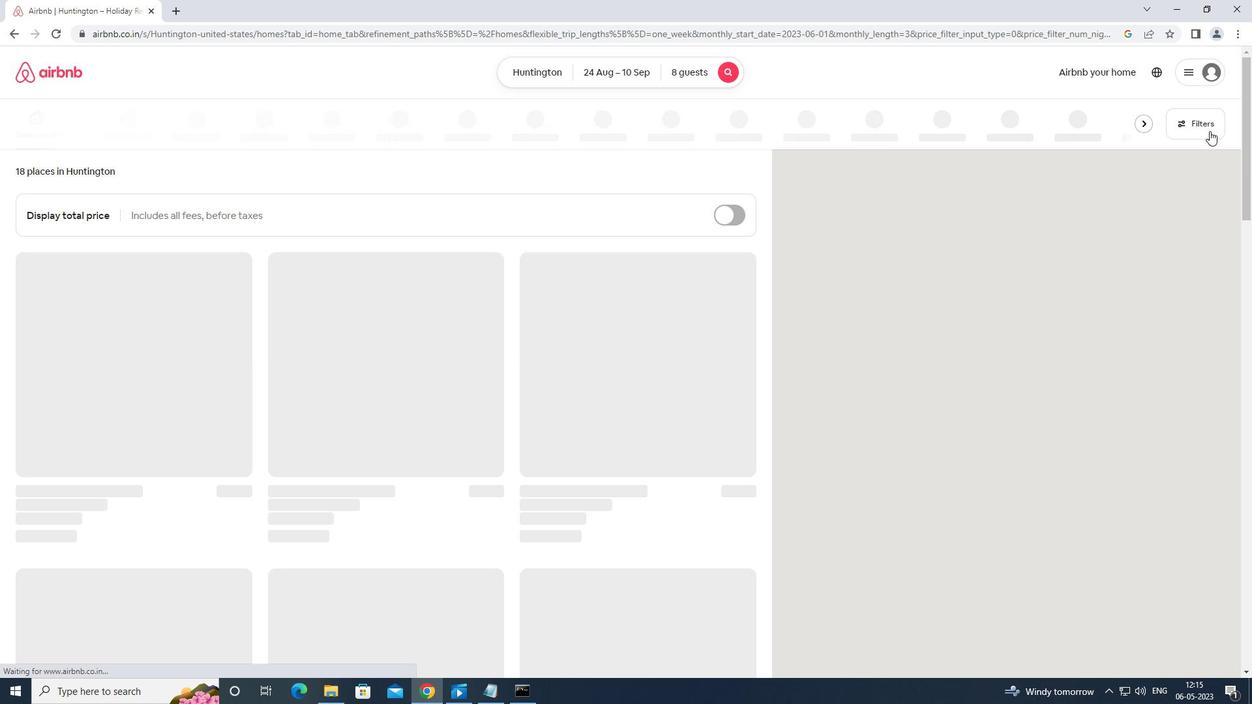 
Action: Mouse moved to (515, 448)
Screenshot: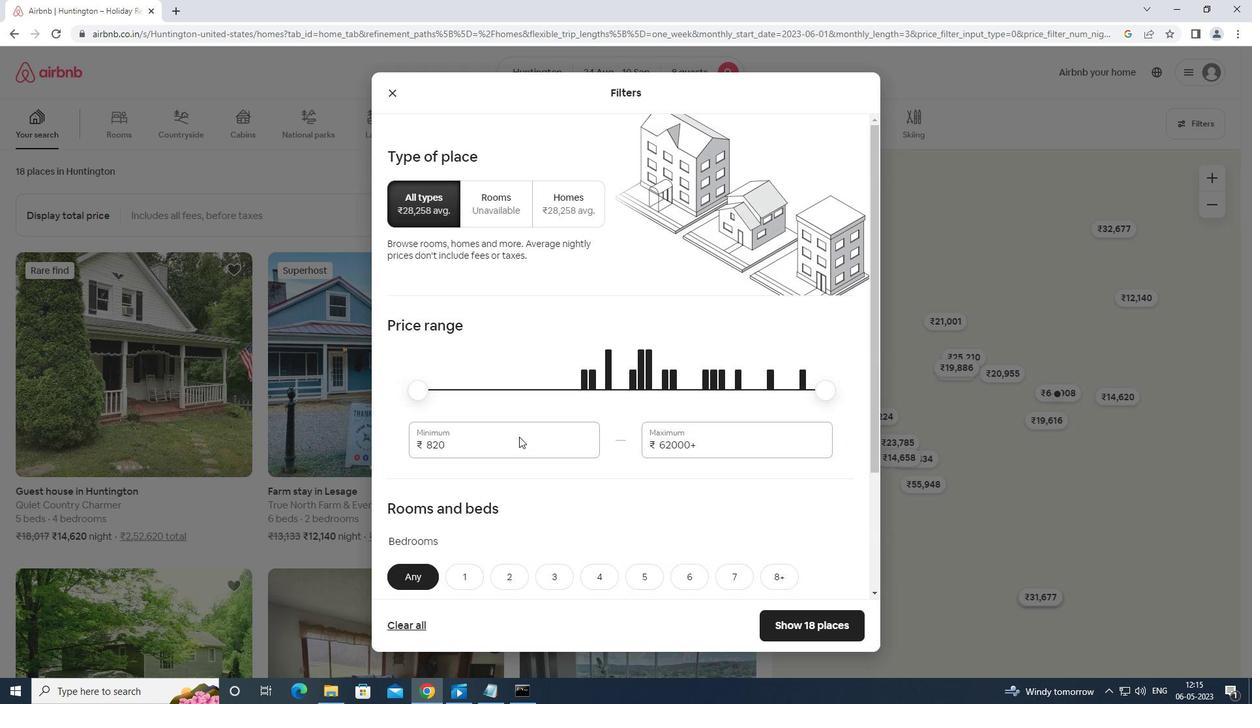 
Action: Mouse pressed left at (515, 448)
Screenshot: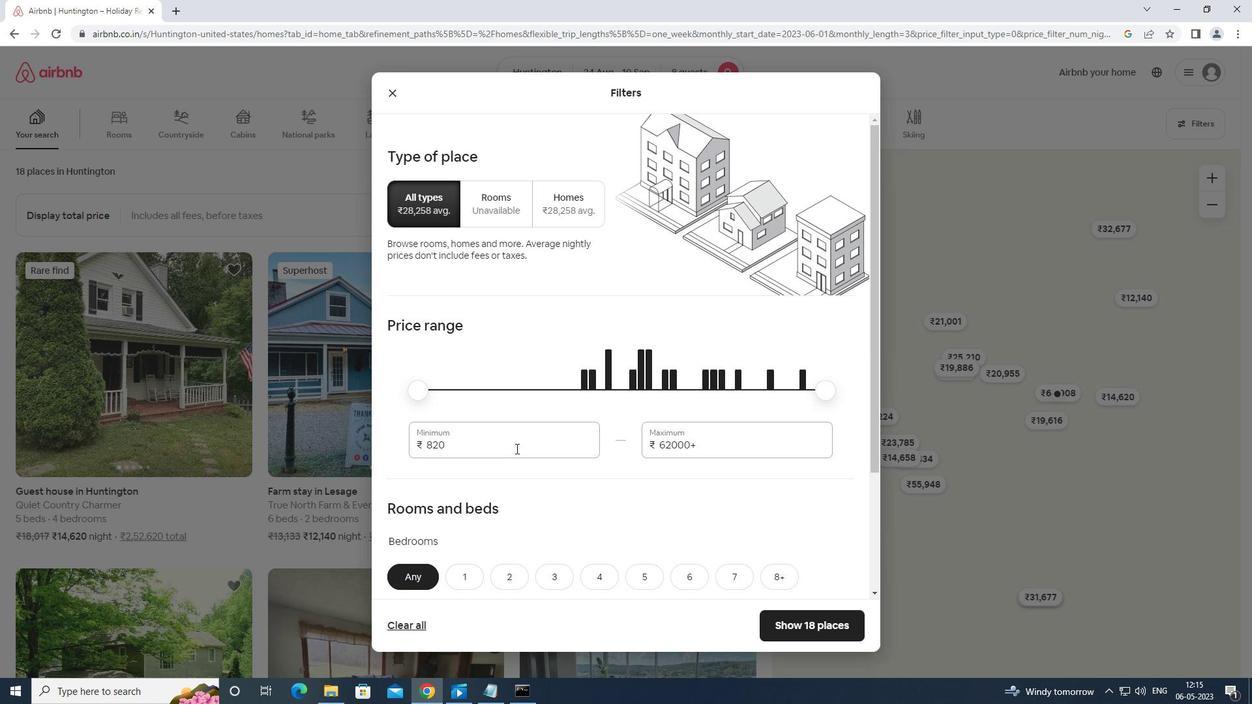 
Action: Mouse moved to (530, 437)
Screenshot: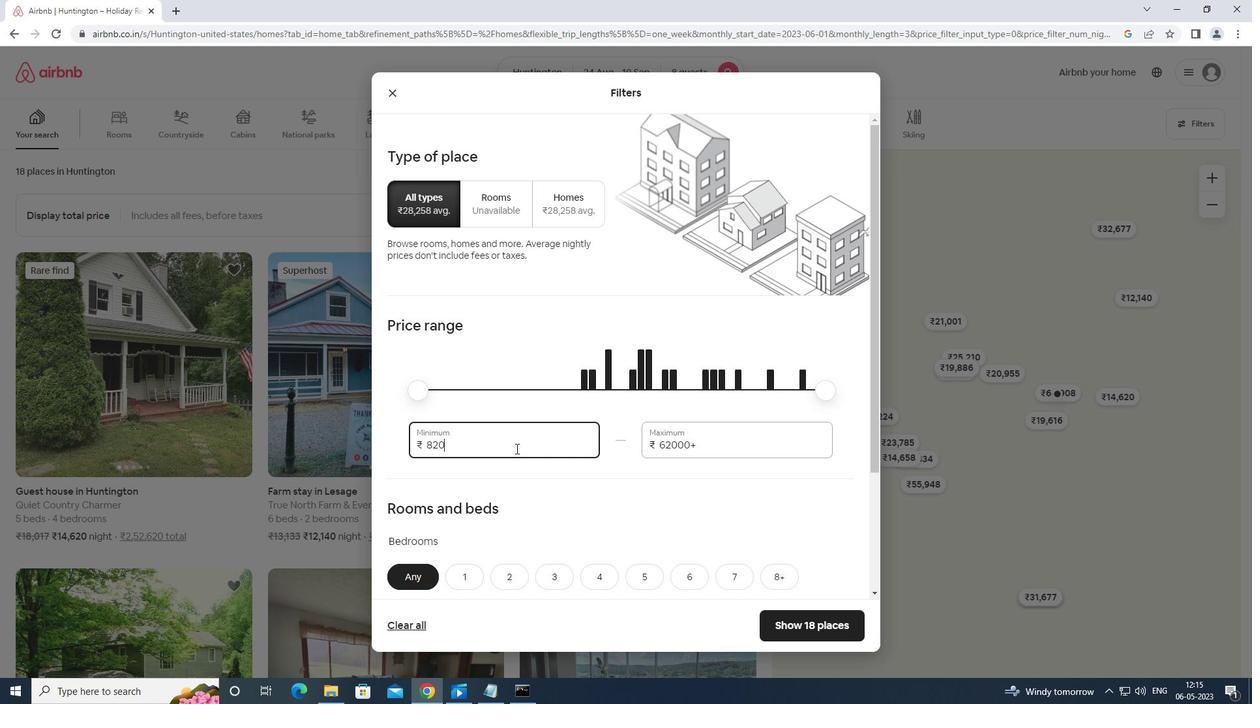 
Action: Key pressed <Key.backspace><Key.backspace><Key.backspace><Key.backspace><Key.backspace><Key.backspace><Key.backspace><Key.backspace><Key.backspace><Key.backspace><Key.backspace>12000
Screenshot: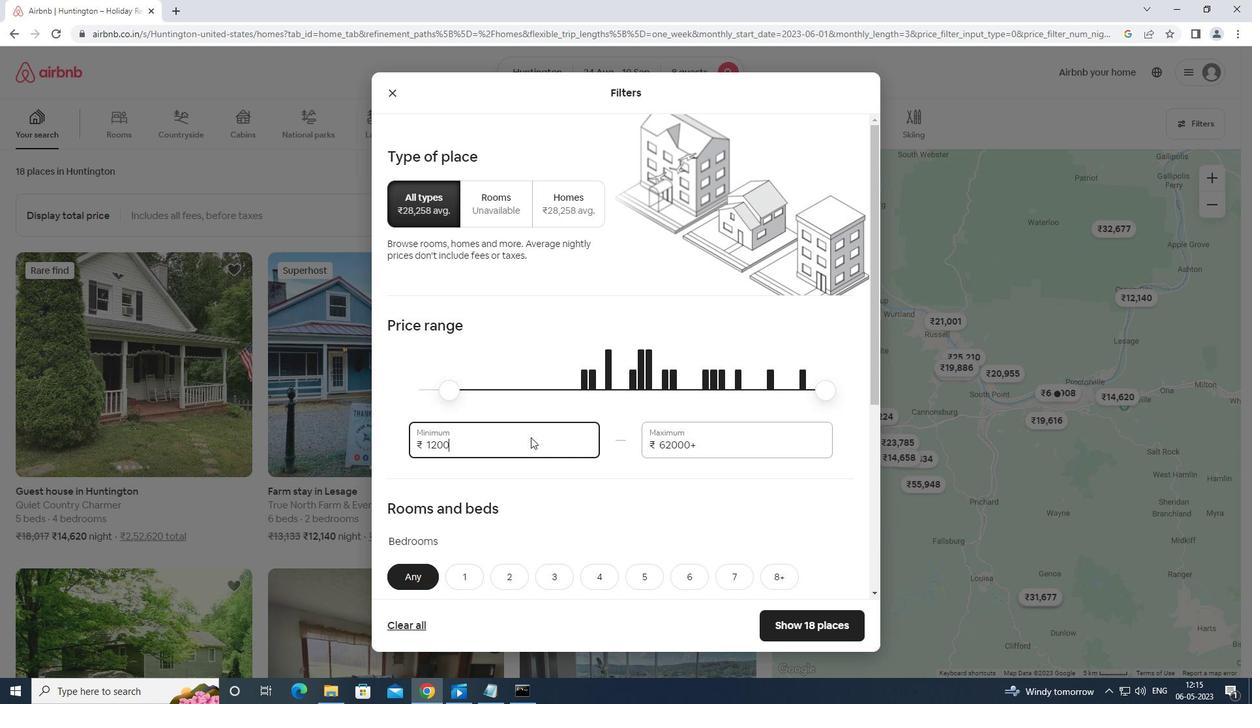 
Action: Mouse moved to (726, 440)
Screenshot: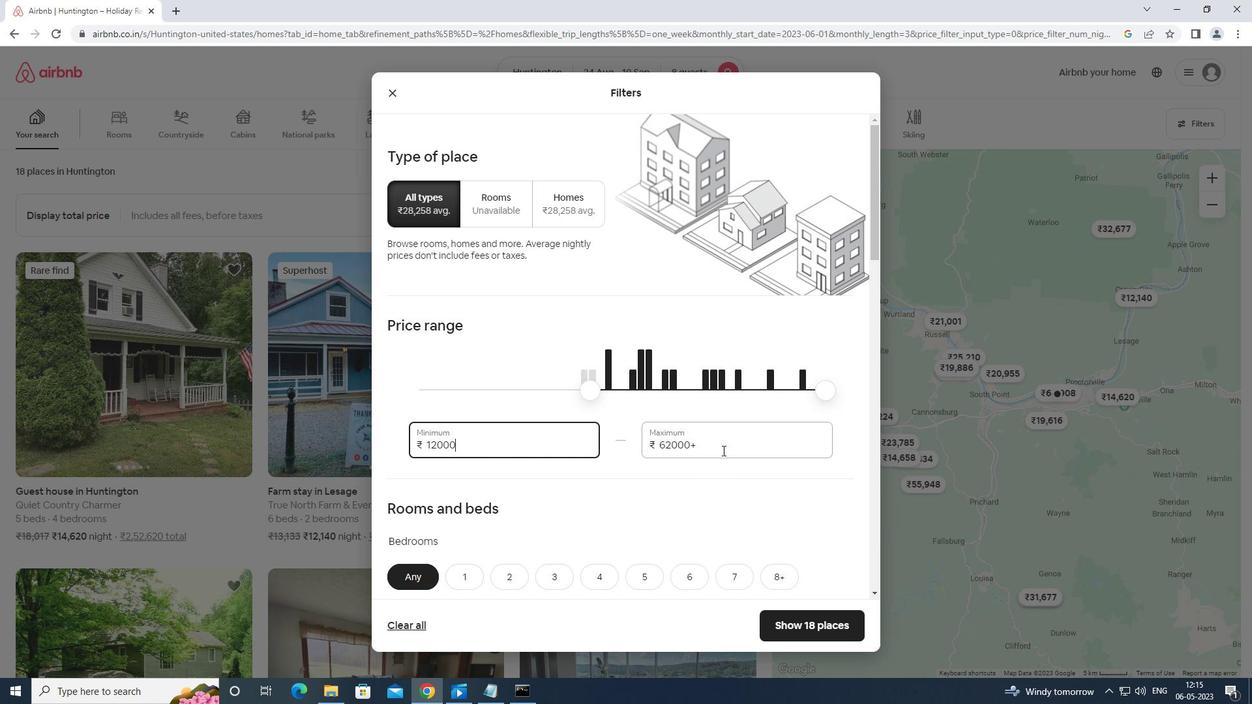 
Action: Mouse pressed left at (726, 440)
Screenshot: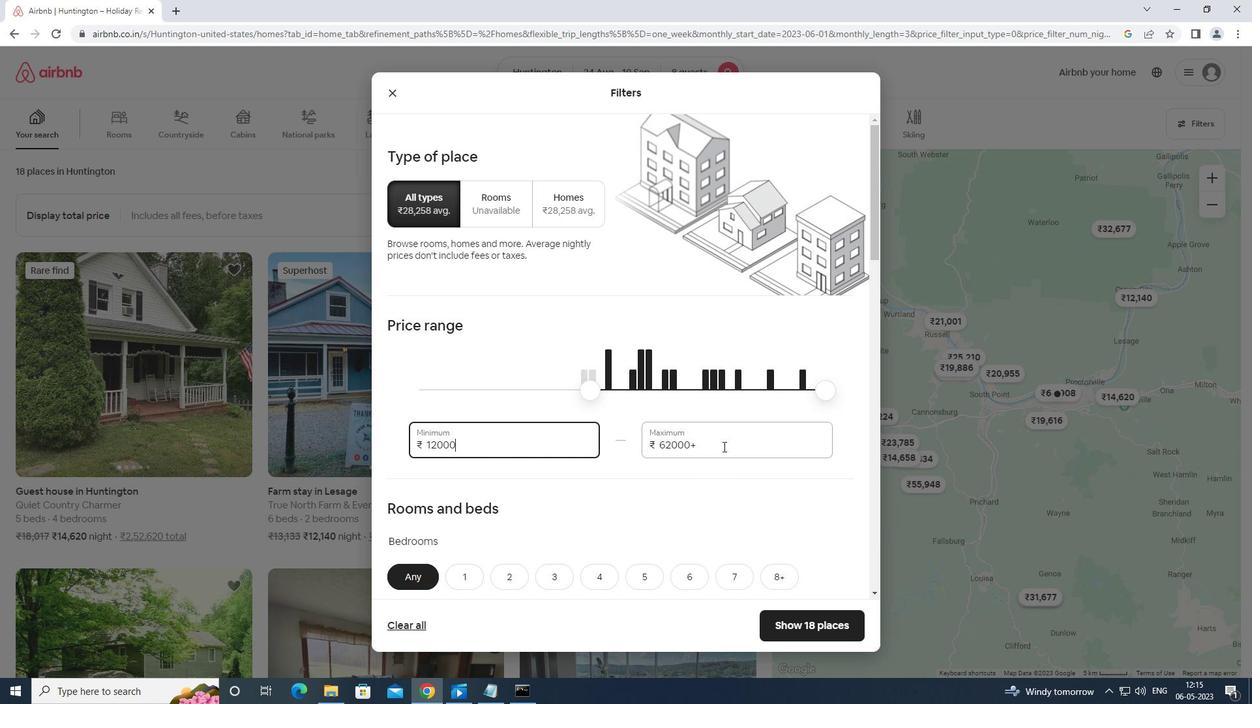 
Action: Mouse moved to (727, 439)
Screenshot: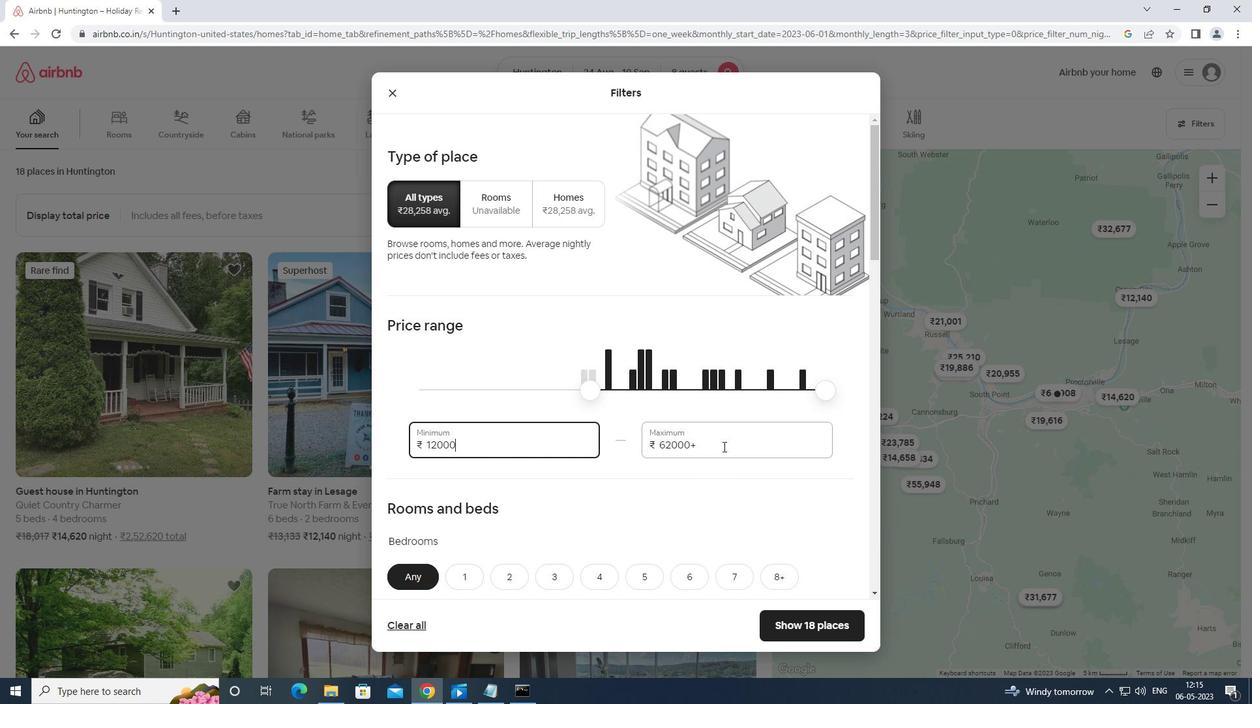 
Action: Key pressed <Key.backspace><Key.backspace><Key.backspace><Key.backspace><Key.backspace><Key.backspace><Key.backspace><Key.backspace>15000
Screenshot: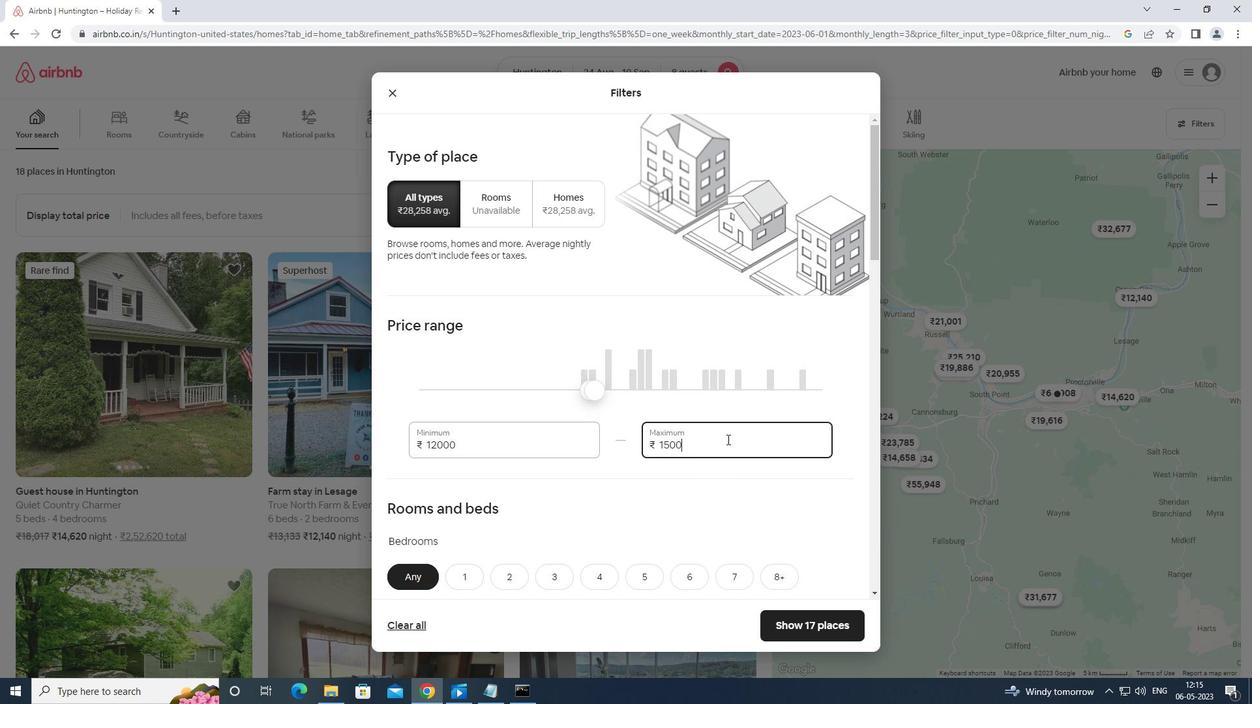 
Action: Mouse moved to (709, 440)
Screenshot: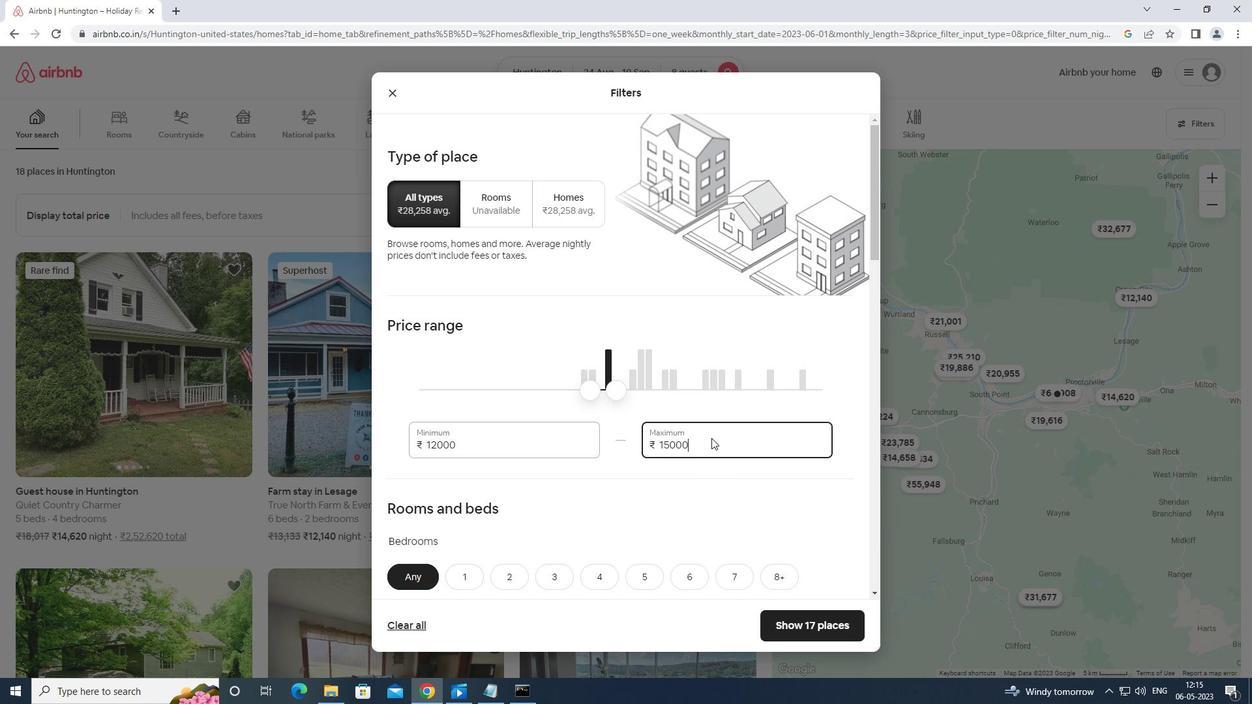 
Action: Mouse scrolled (709, 440) with delta (0, 0)
Screenshot: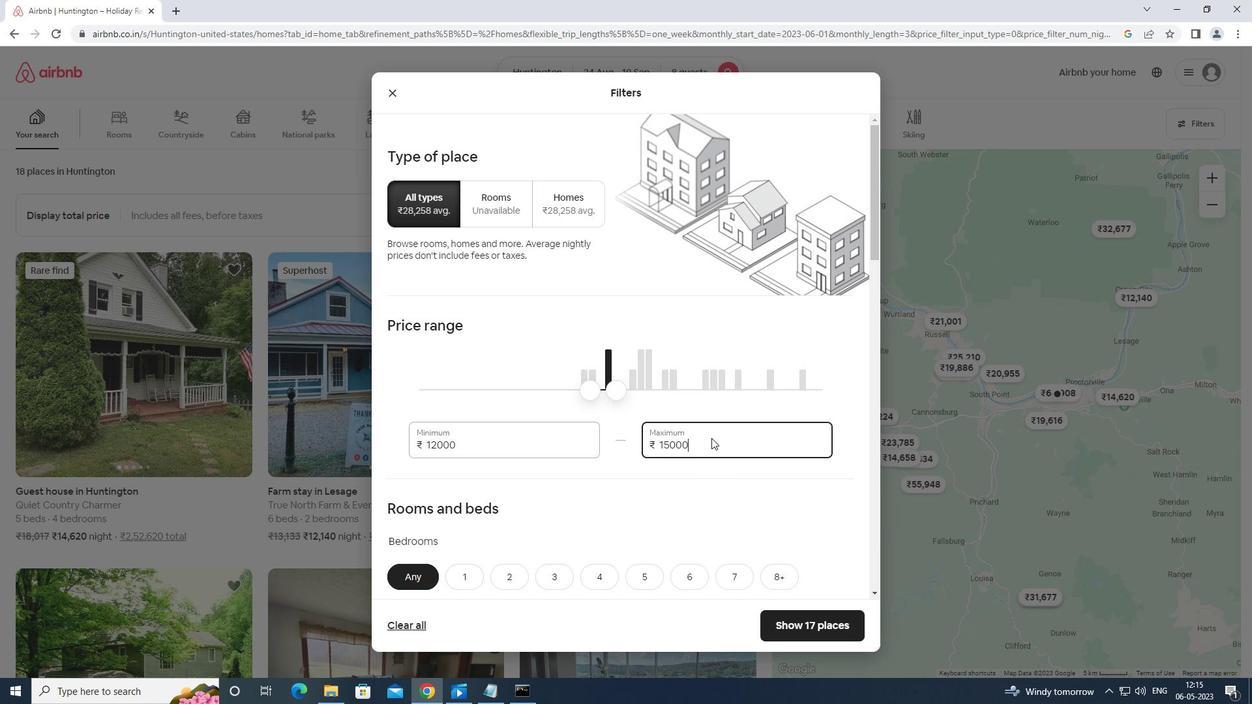 
Action: Mouse moved to (708, 441)
Screenshot: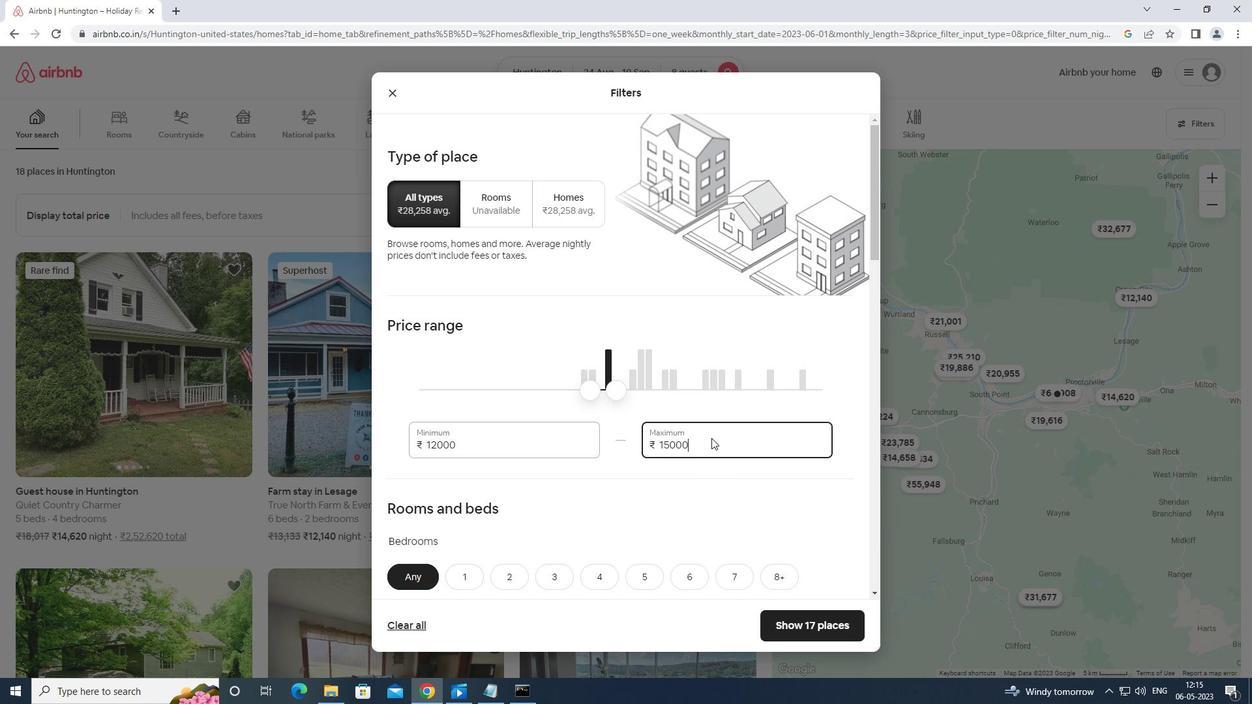 
Action: Mouse scrolled (708, 440) with delta (0, 0)
Screenshot: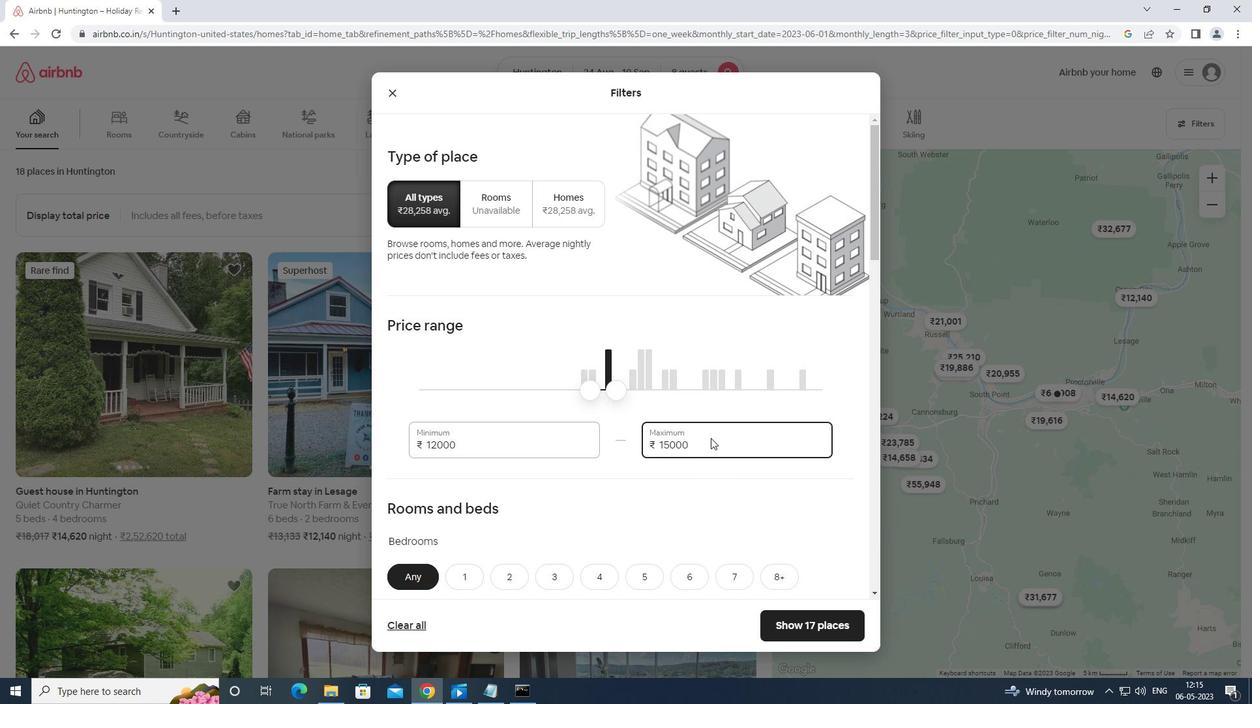 
Action: Mouse scrolled (708, 440) with delta (0, 0)
Screenshot: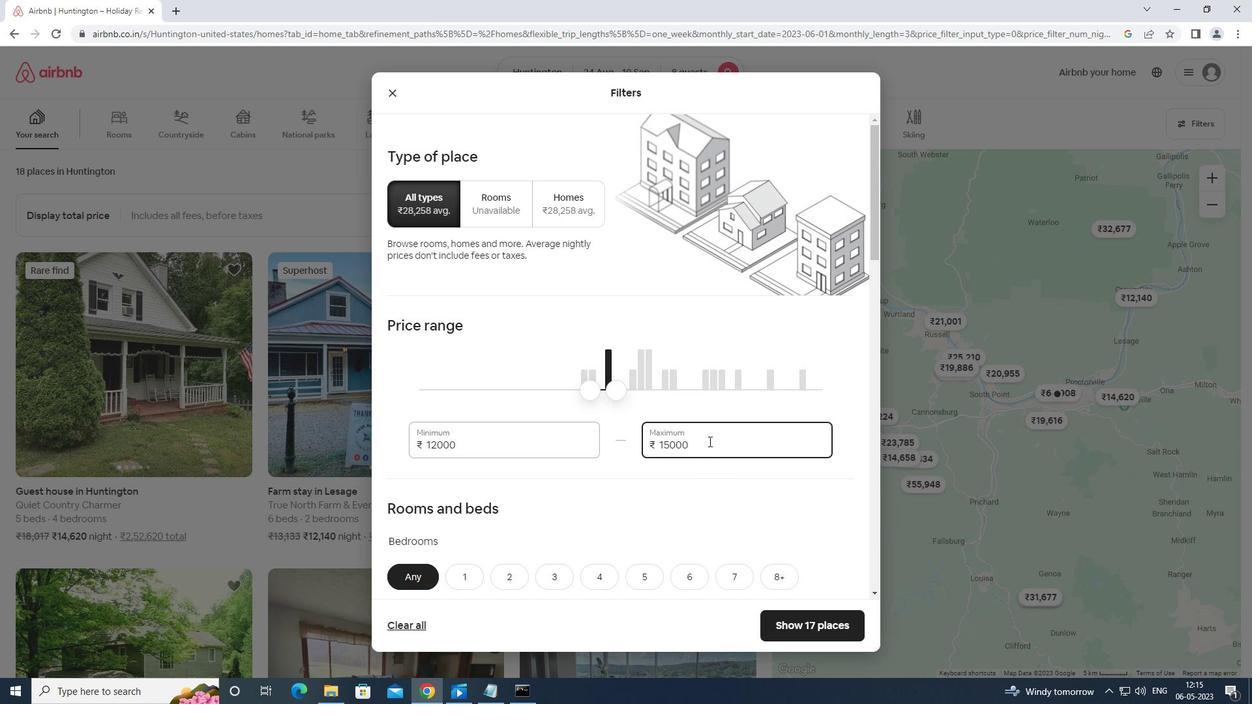 
Action: Mouse moved to (709, 436)
Screenshot: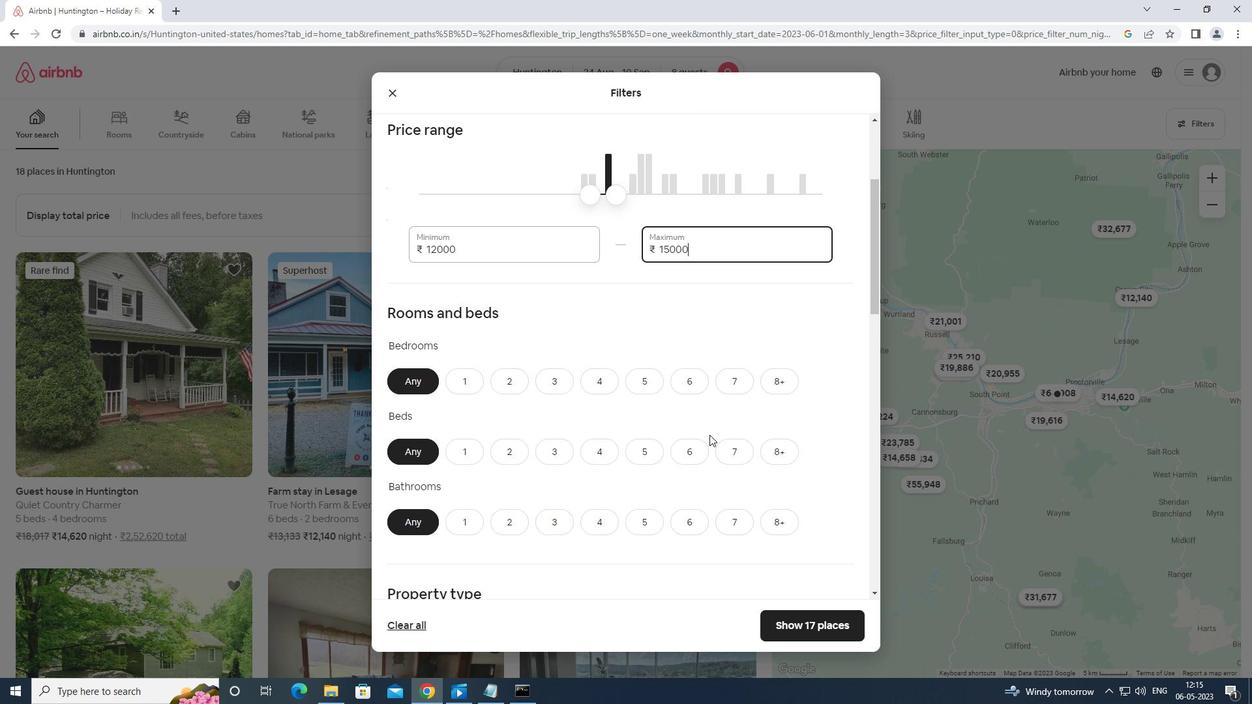 
Action: Mouse scrolled (709, 435) with delta (0, 0)
Screenshot: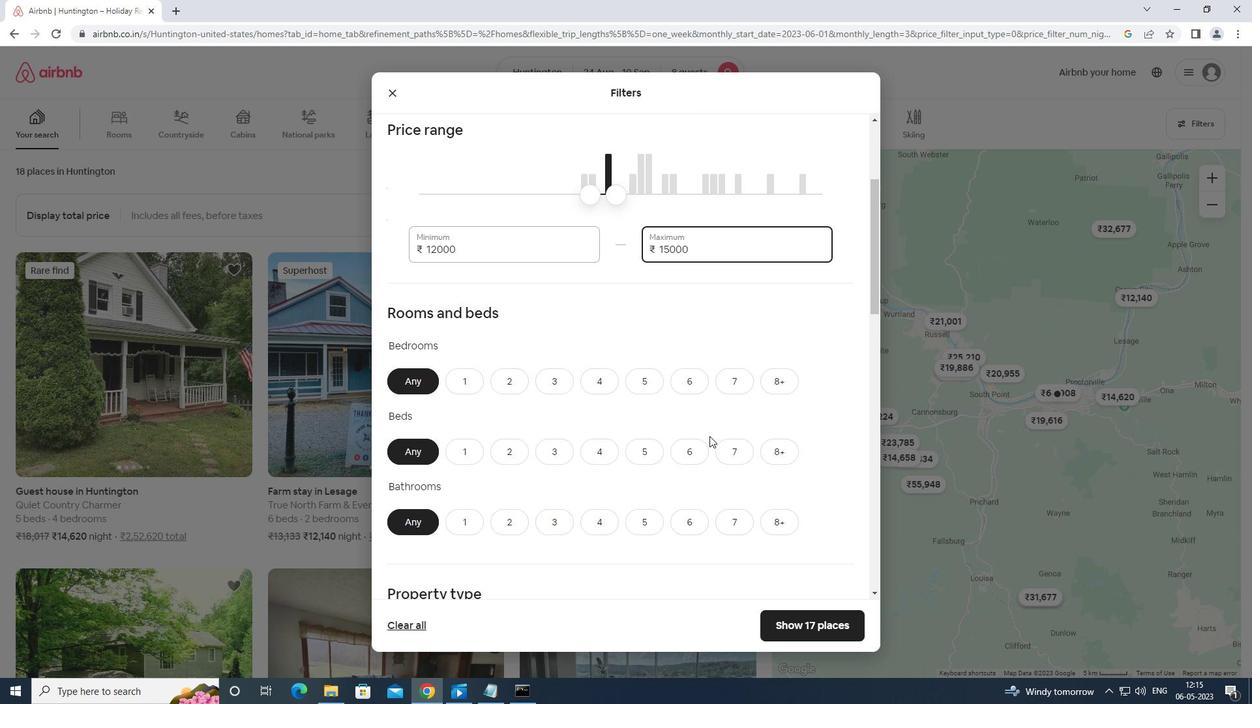 
Action: Mouse moved to (708, 313)
Screenshot: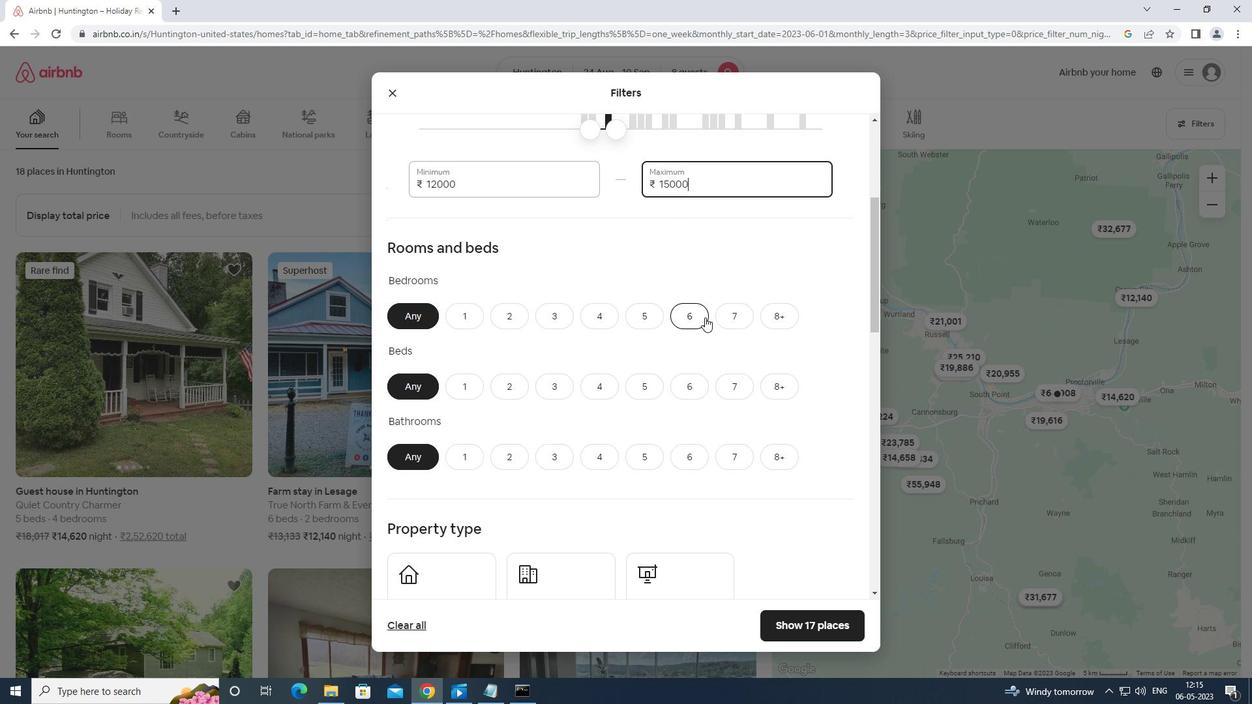 
Action: Mouse pressed left at (708, 313)
Screenshot: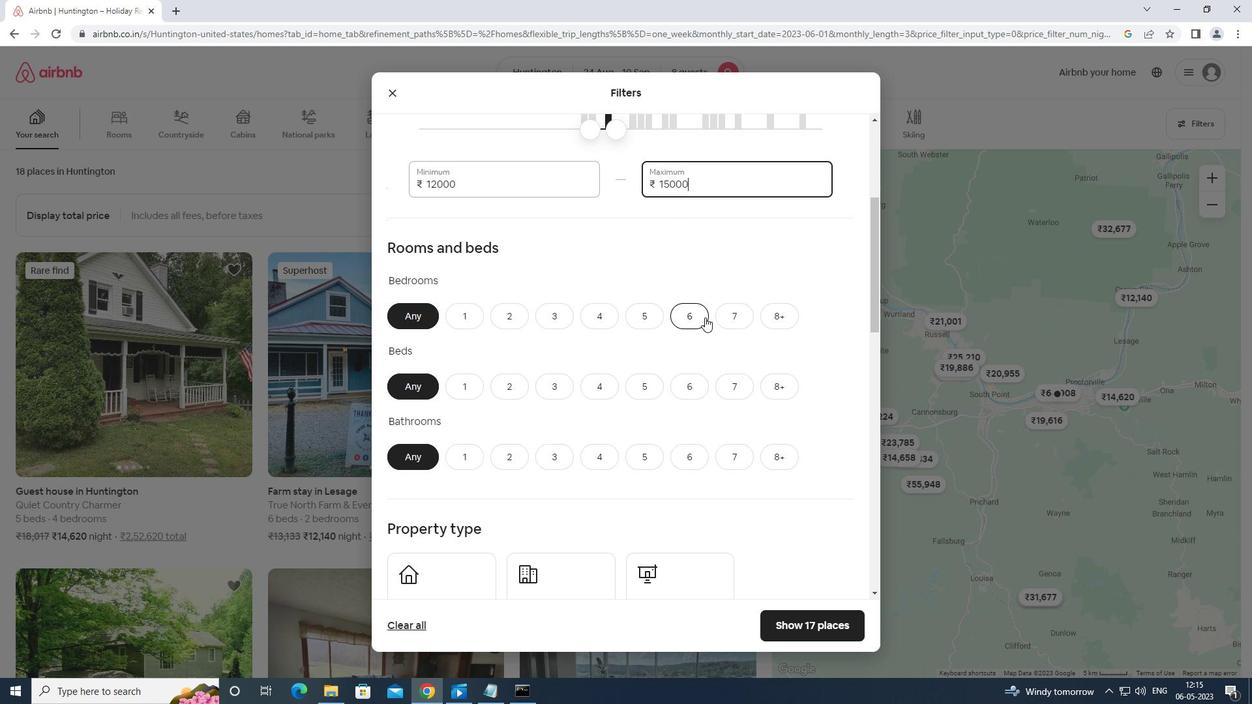 
Action: Mouse moved to (693, 309)
Screenshot: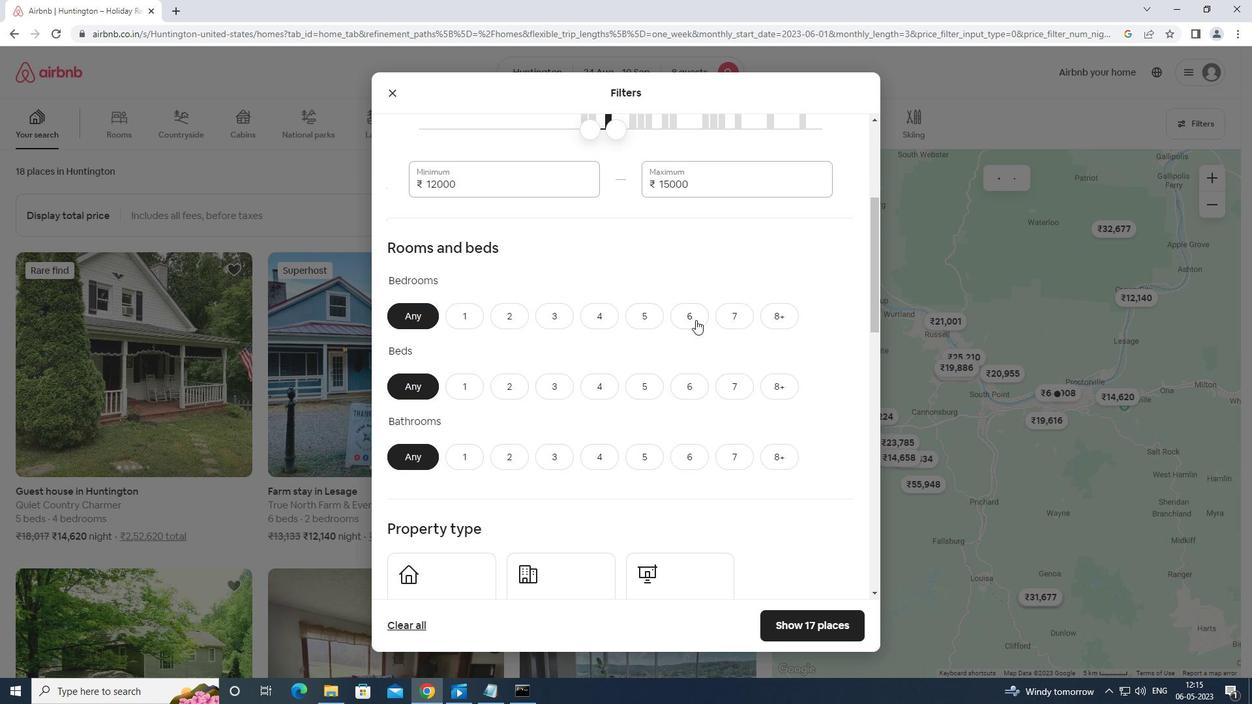 
Action: Mouse pressed left at (693, 309)
Screenshot: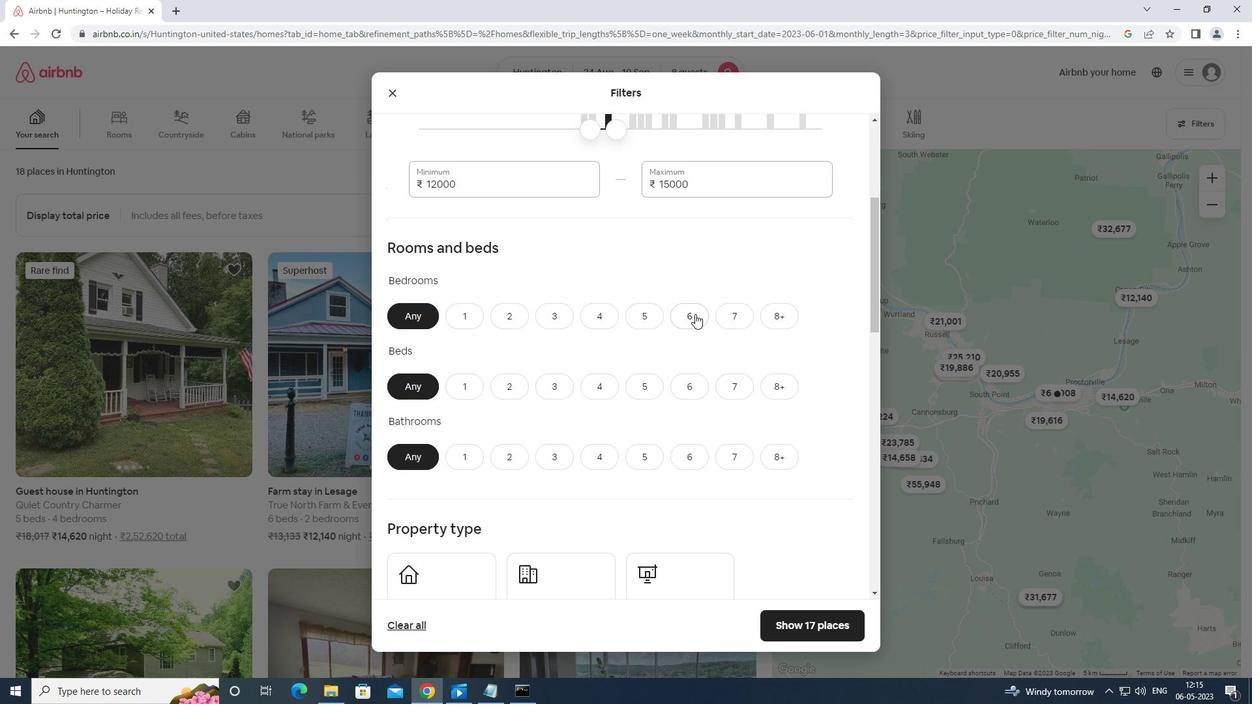 
Action: Mouse moved to (689, 380)
Screenshot: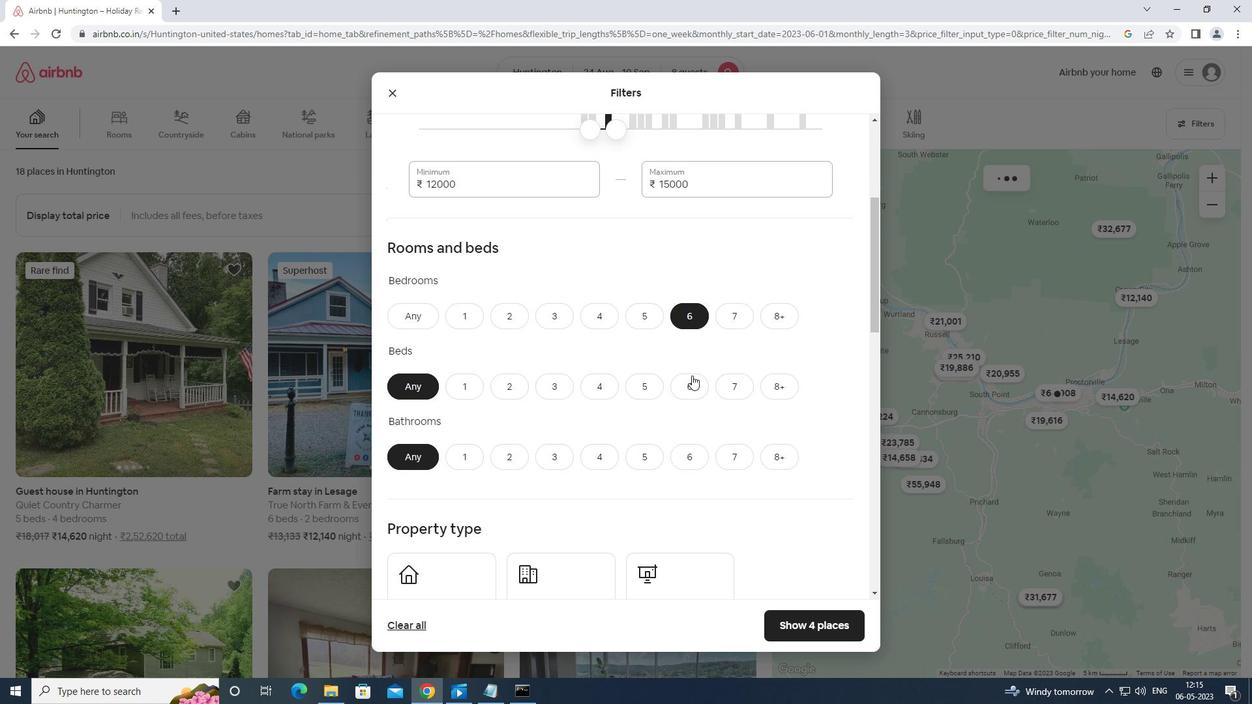 
Action: Mouse pressed left at (689, 380)
Screenshot: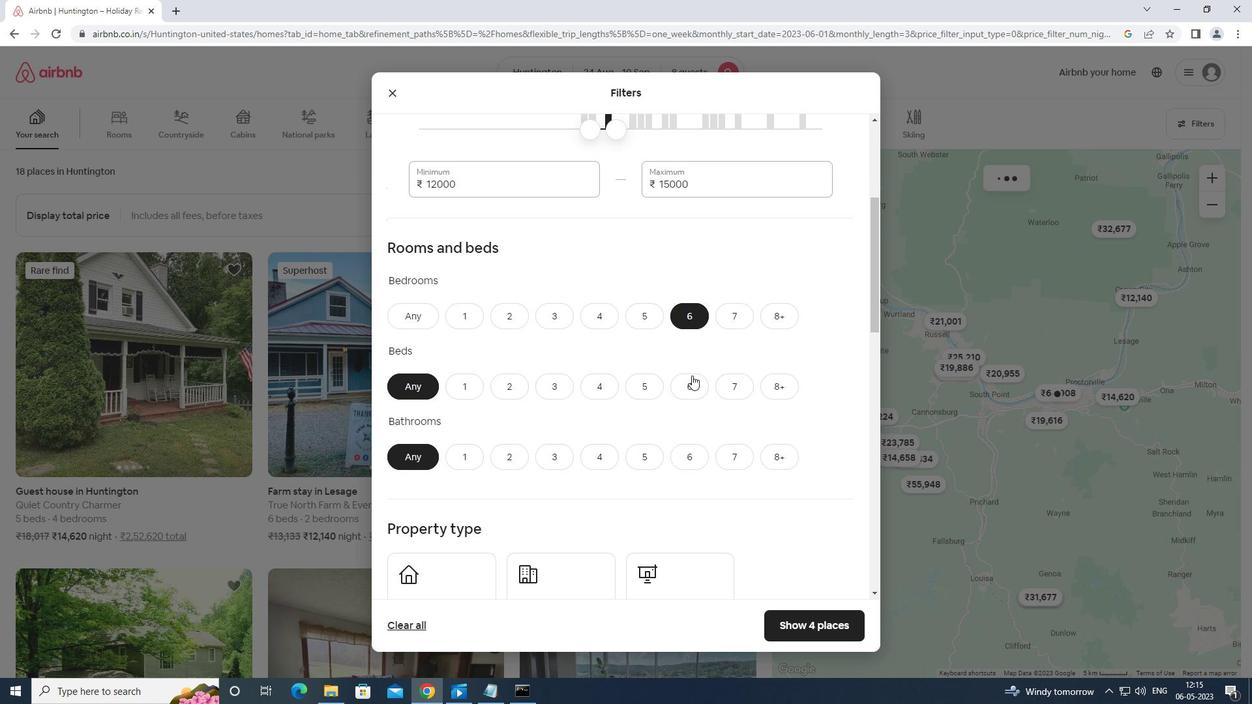 
Action: Mouse moved to (693, 450)
Screenshot: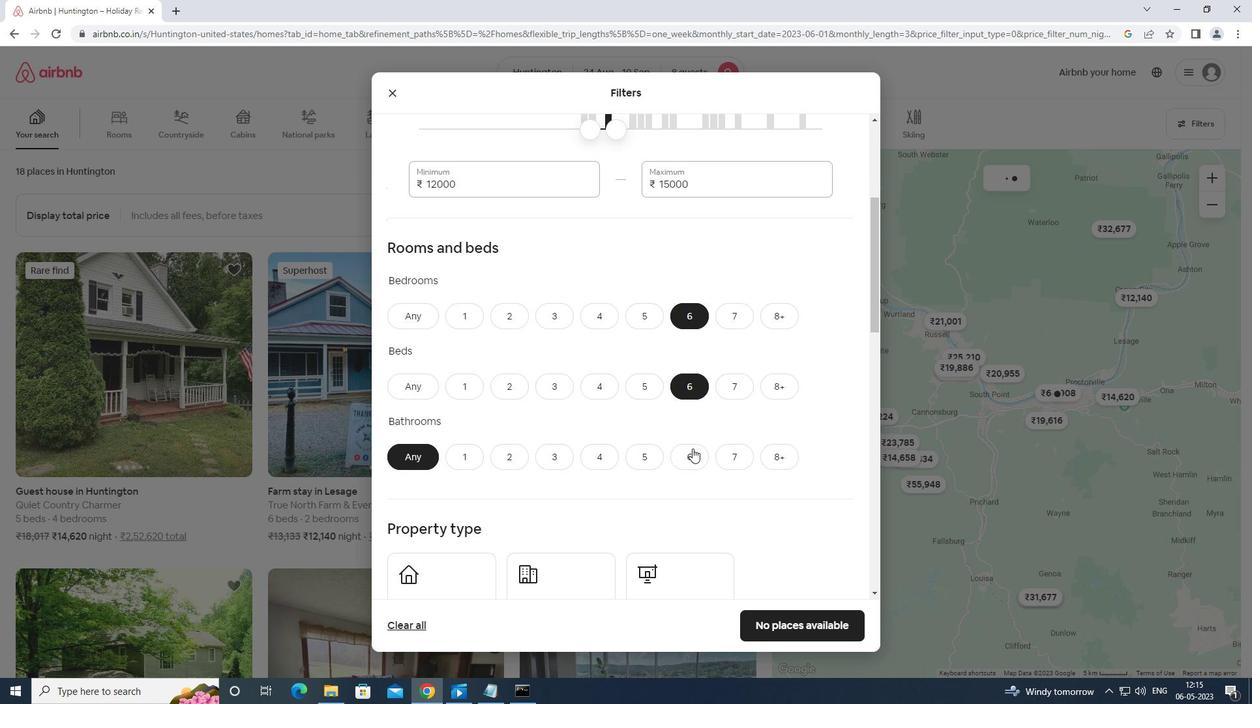
Action: Mouse pressed left at (693, 450)
Screenshot: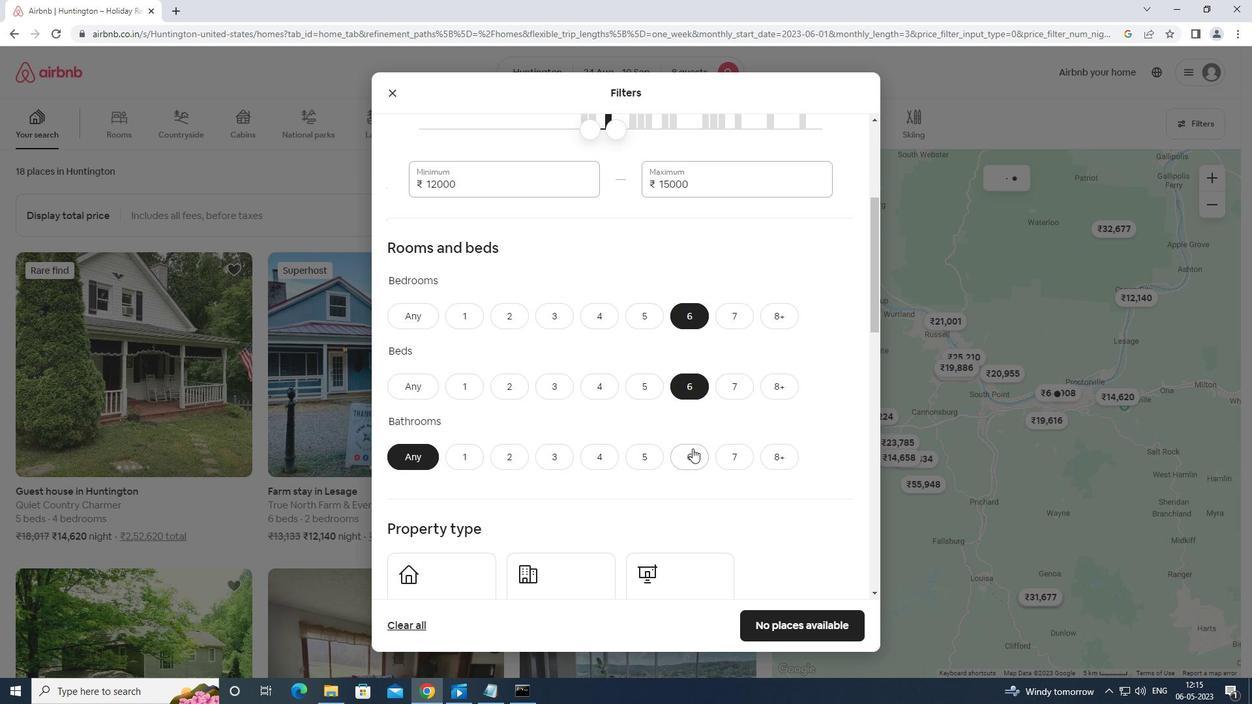 
Action: Mouse moved to (688, 448)
Screenshot: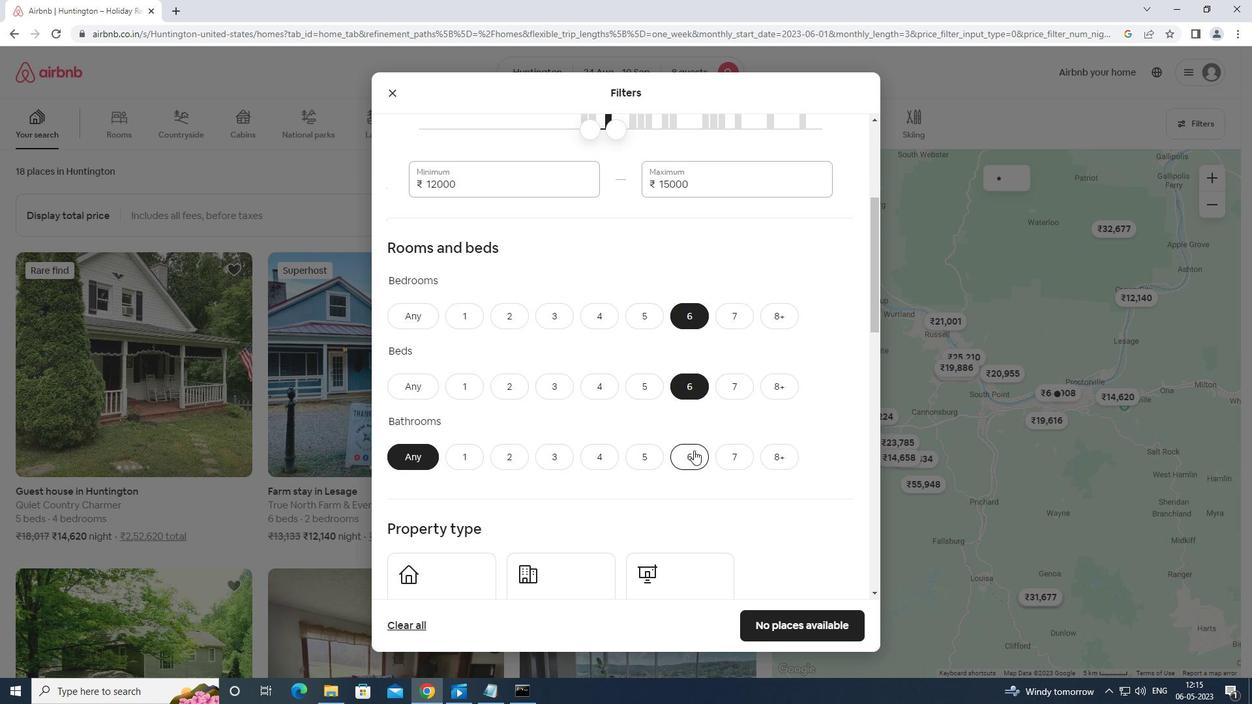 
Action: Mouse scrolled (688, 448) with delta (0, 0)
Screenshot: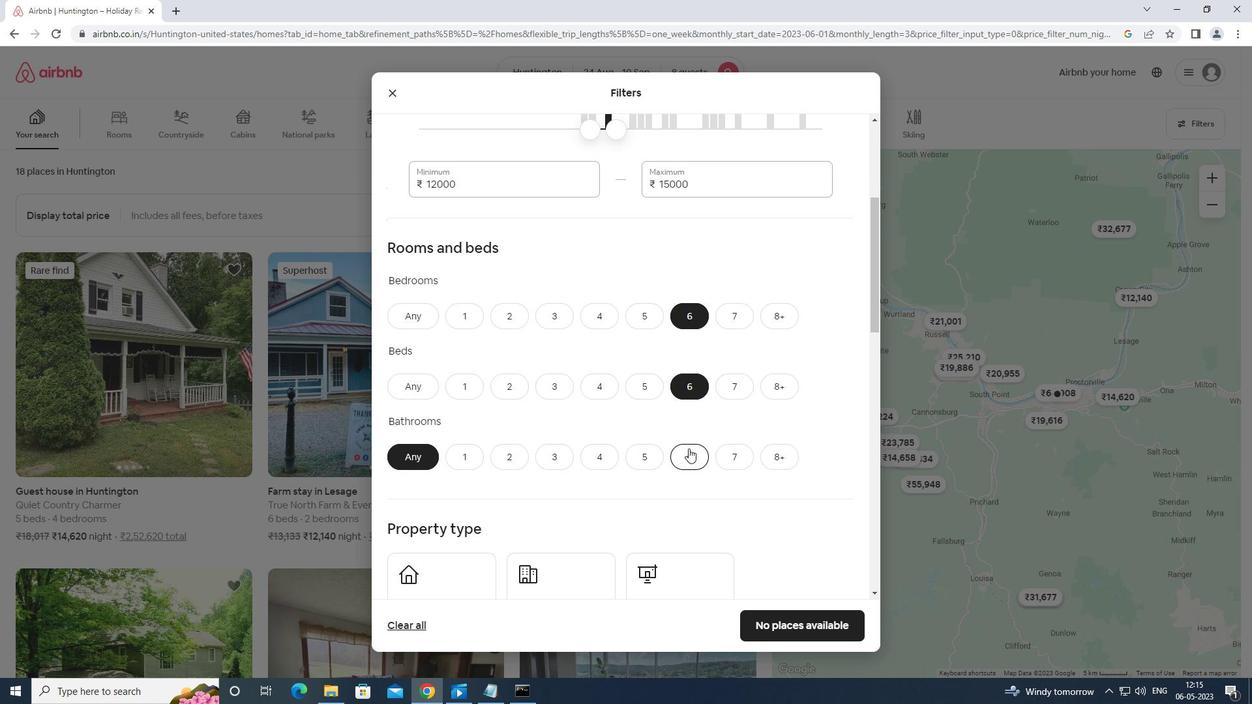 
Action: Mouse scrolled (688, 448) with delta (0, 0)
Screenshot: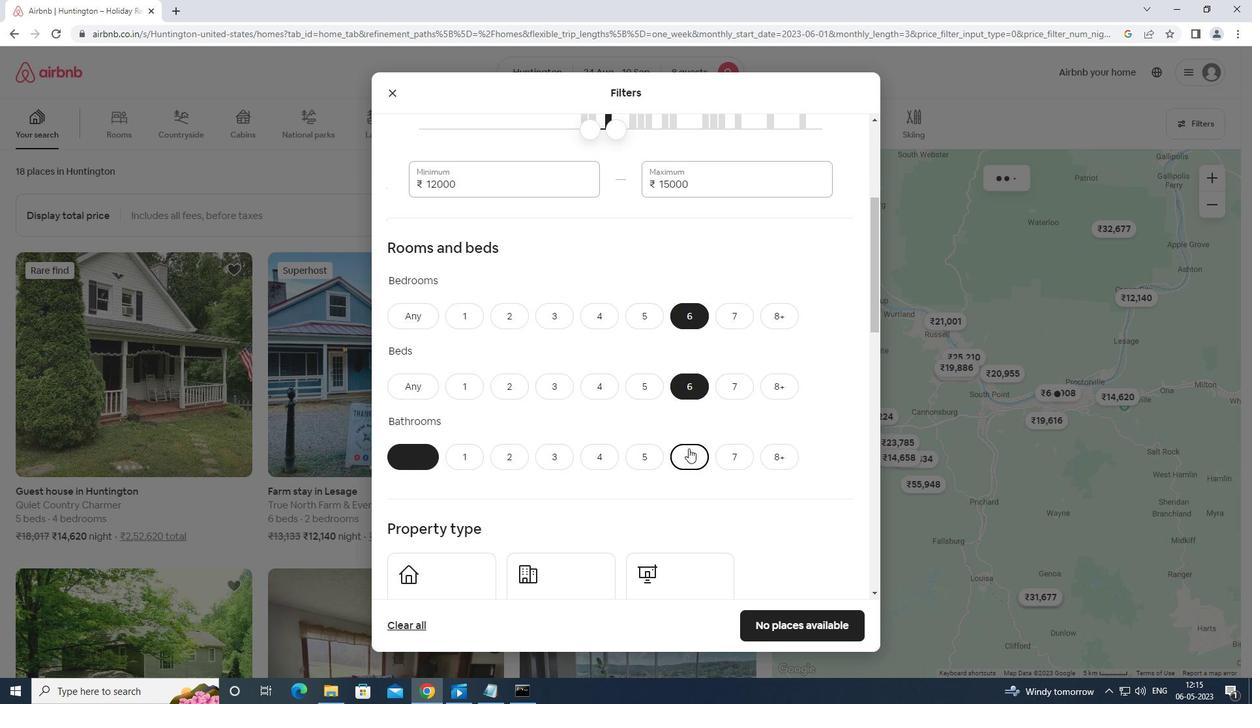 
Action: Mouse moved to (689, 446)
Screenshot: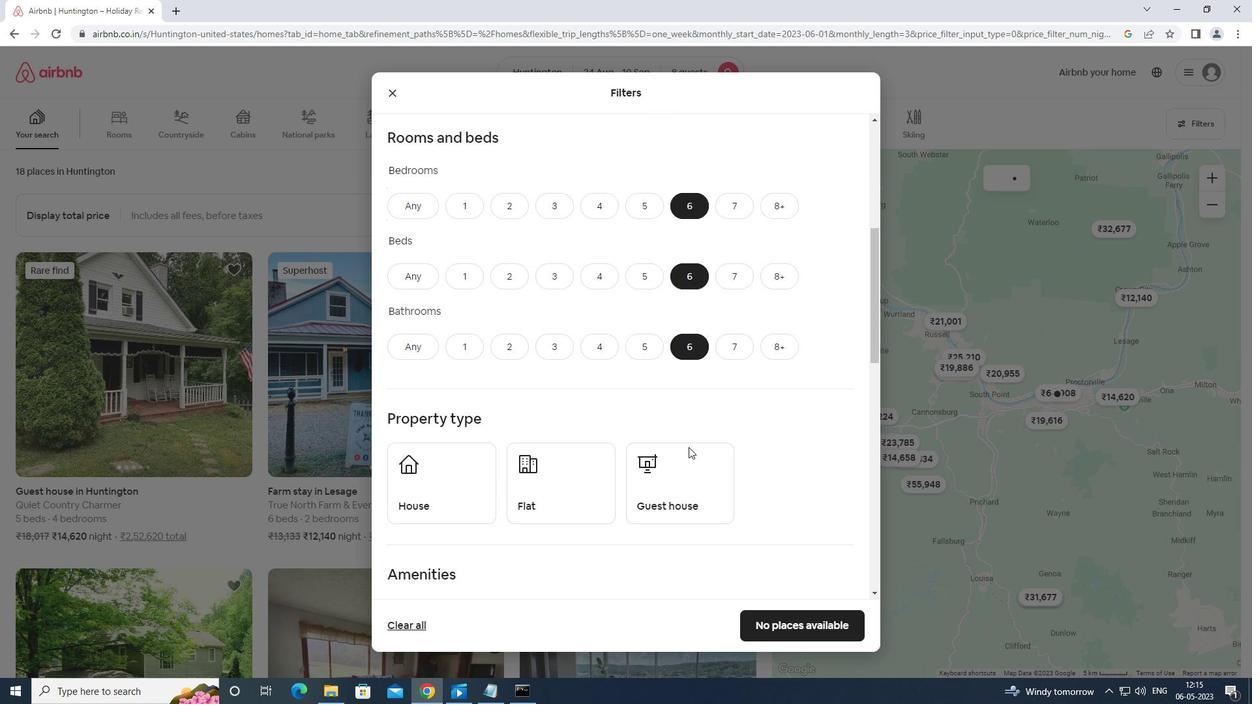 
Action: Mouse scrolled (689, 445) with delta (0, 0)
Screenshot: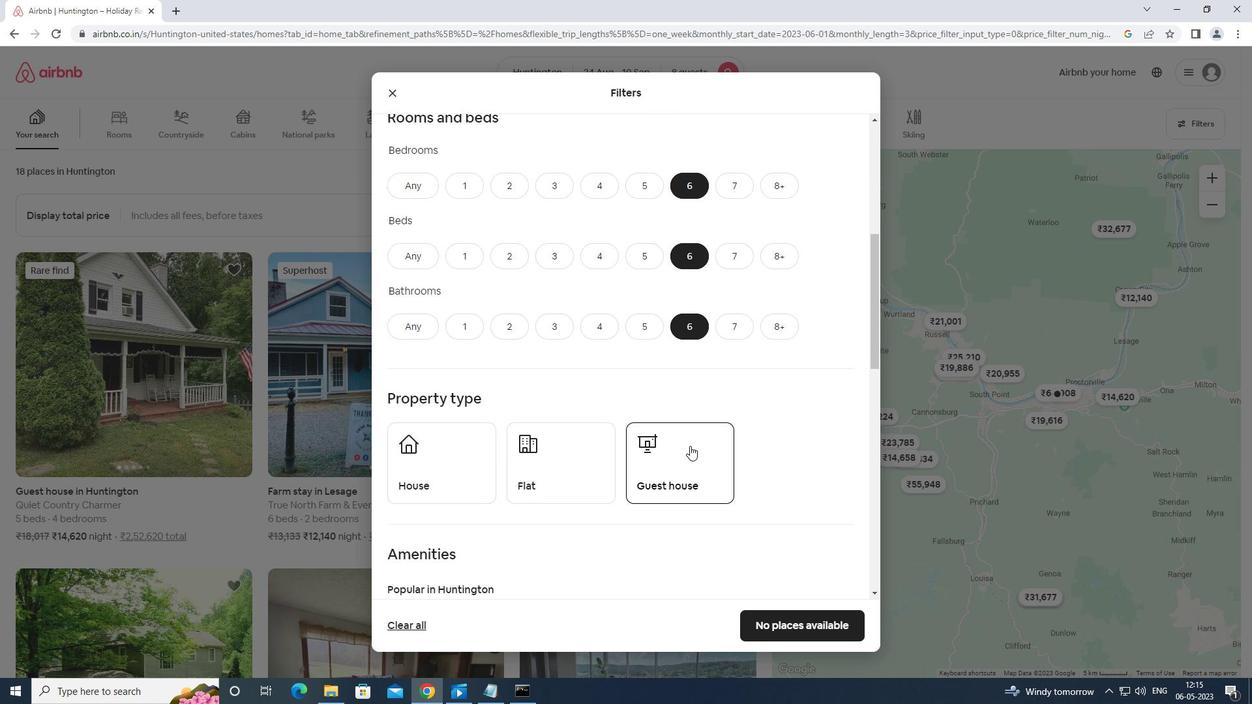 
Action: Mouse moved to (458, 404)
Screenshot: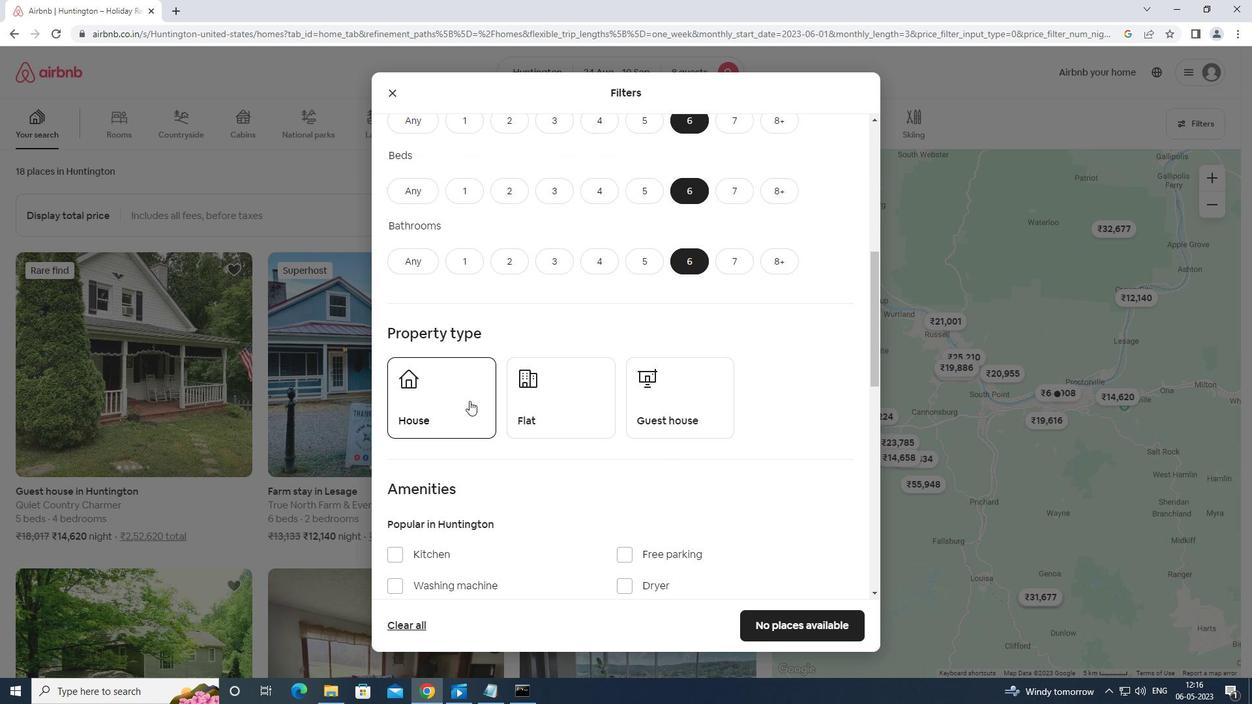 
Action: Mouse pressed left at (458, 404)
Screenshot: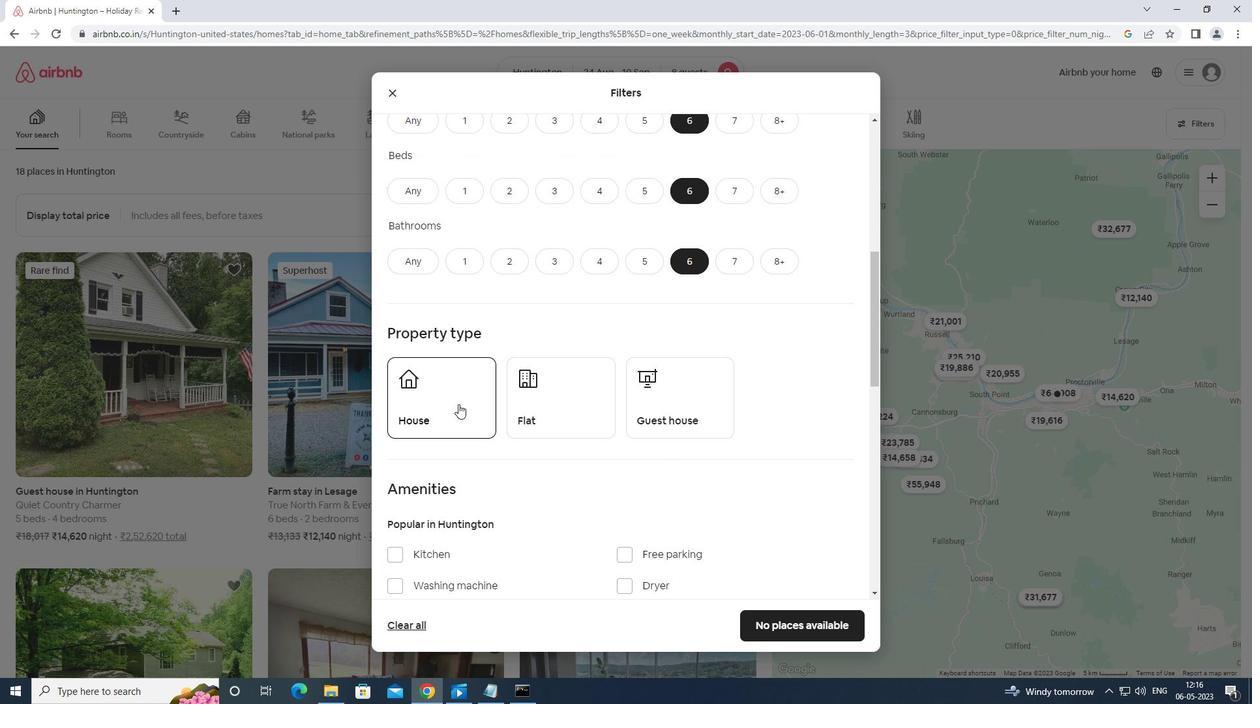 
Action: Mouse moved to (551, 412)
Screenshot: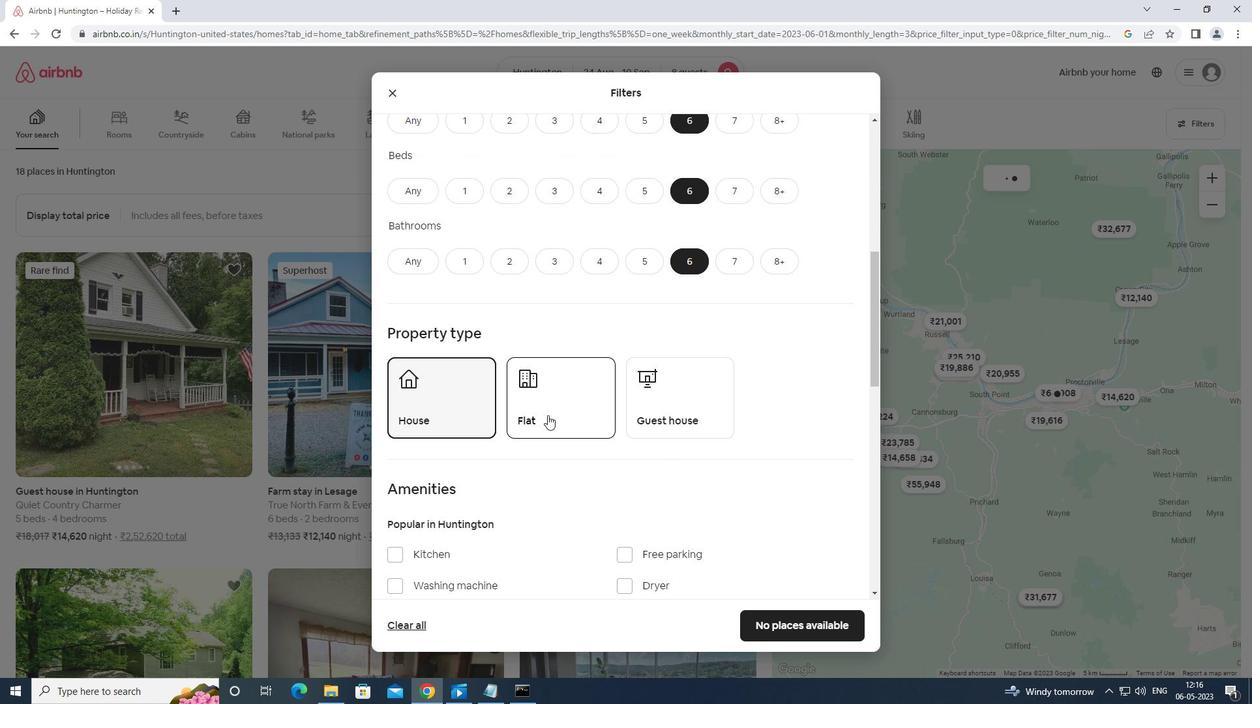 
Action: Mouse pressed left at (551, 412)
Screenshot: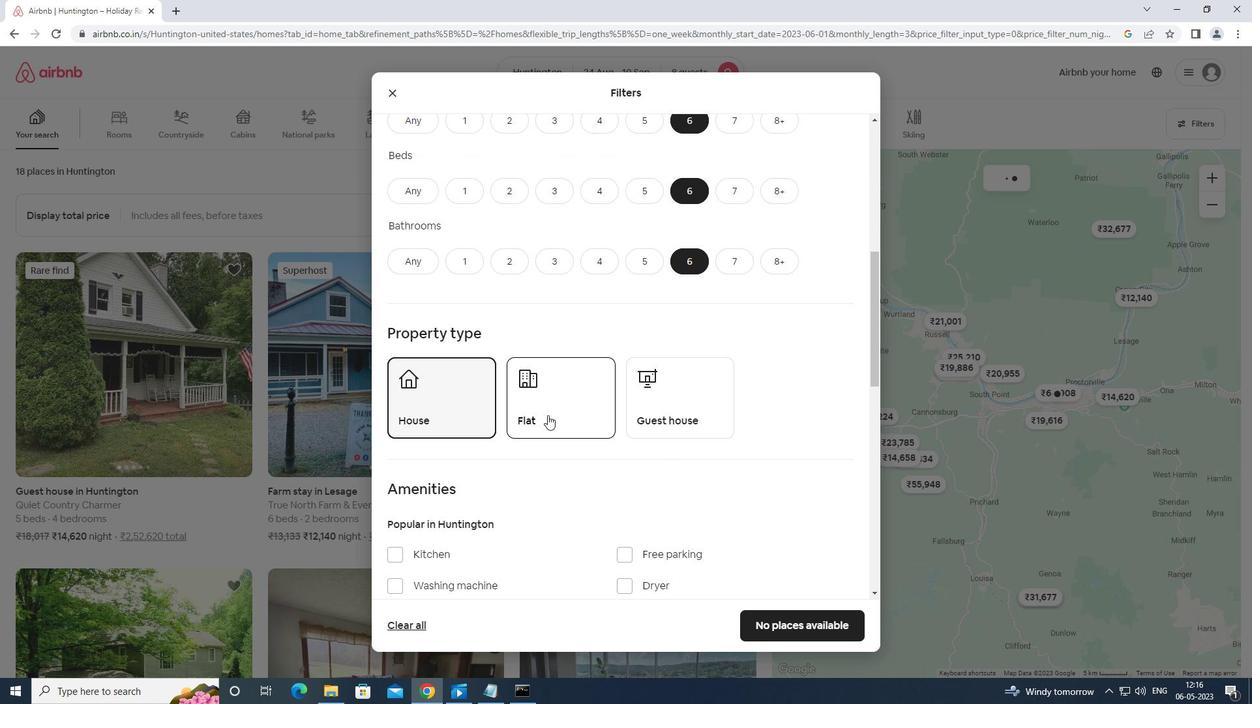 
Action: Mouse moved to (675, 419)
Screenshot: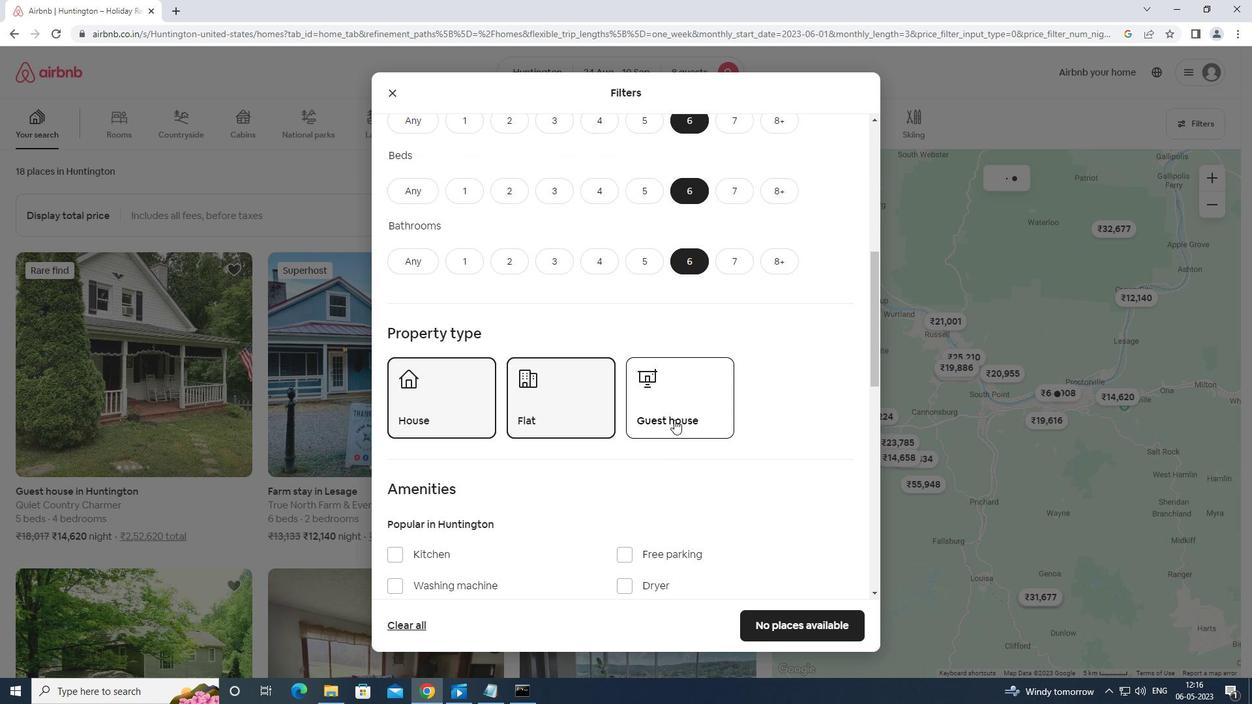 
Action: Mouse pressed left at (675, 419)
Screenshot: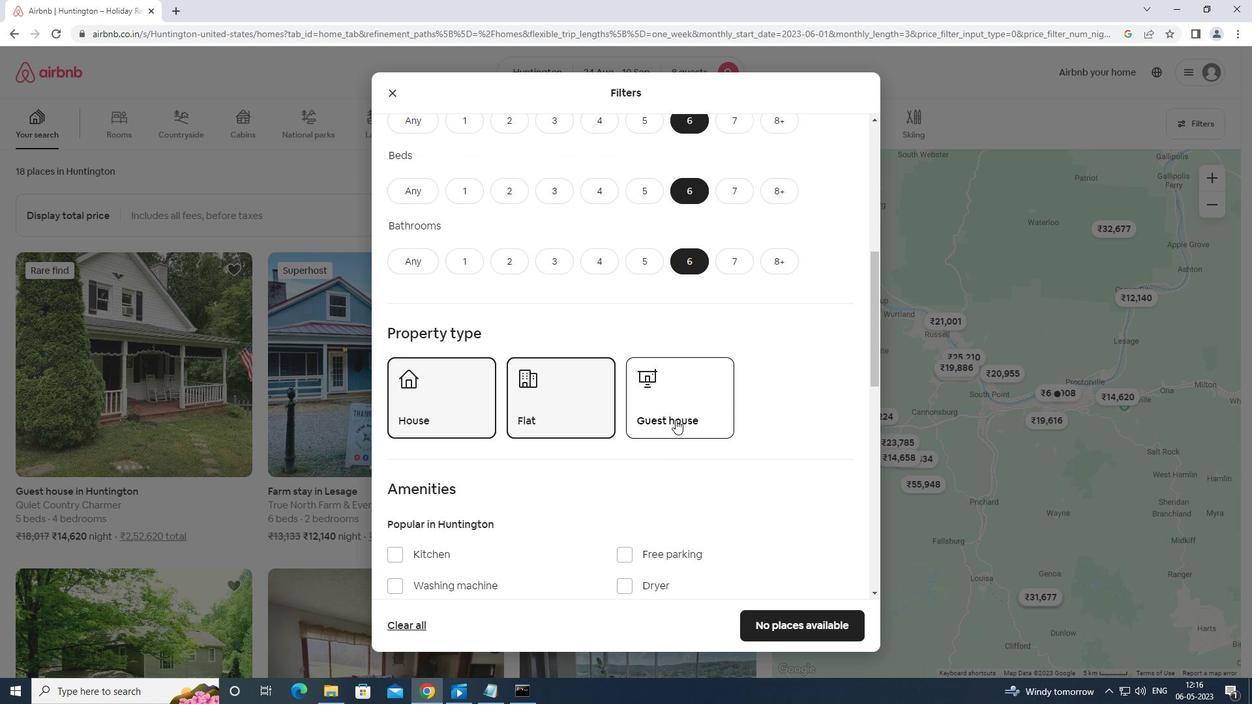 
Action: Mouse moved to (678, 419)
Screenshot: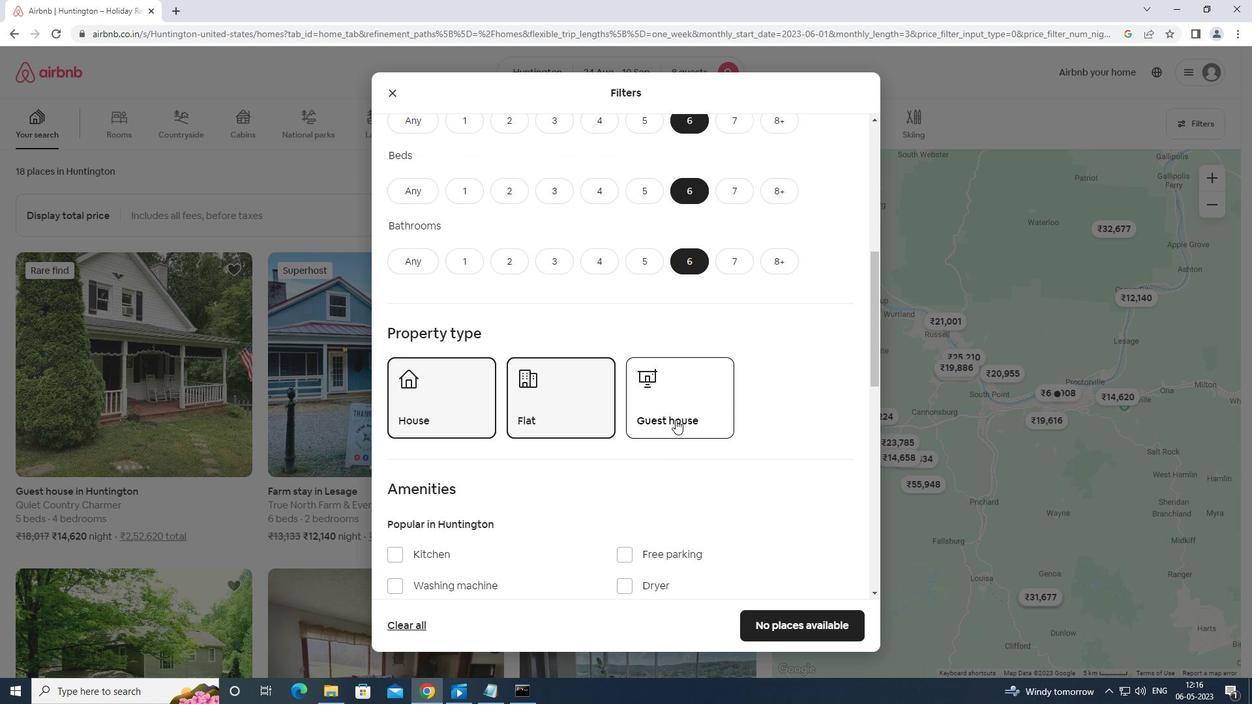 
Action: Mouse scrolled (678, 419) with delta (0, 0)
Screenshot: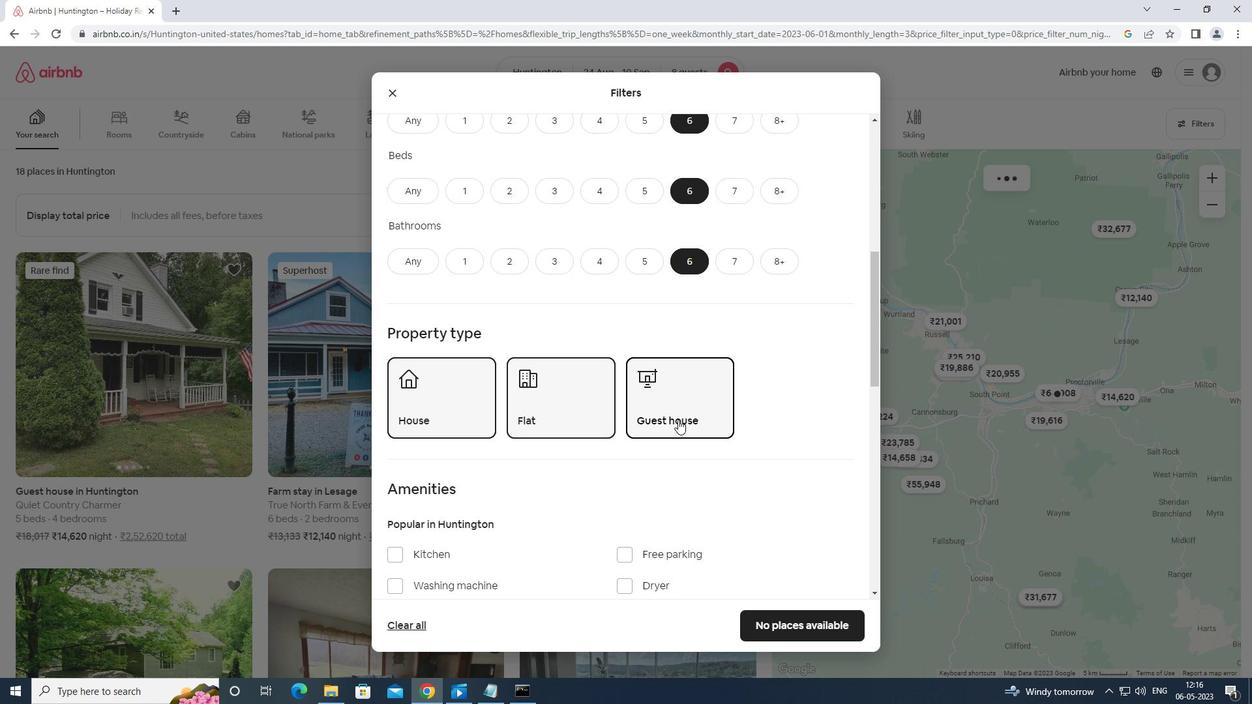 
Action: Mouse scrolled (678, 419) with delta (0, 0)
Screenshot: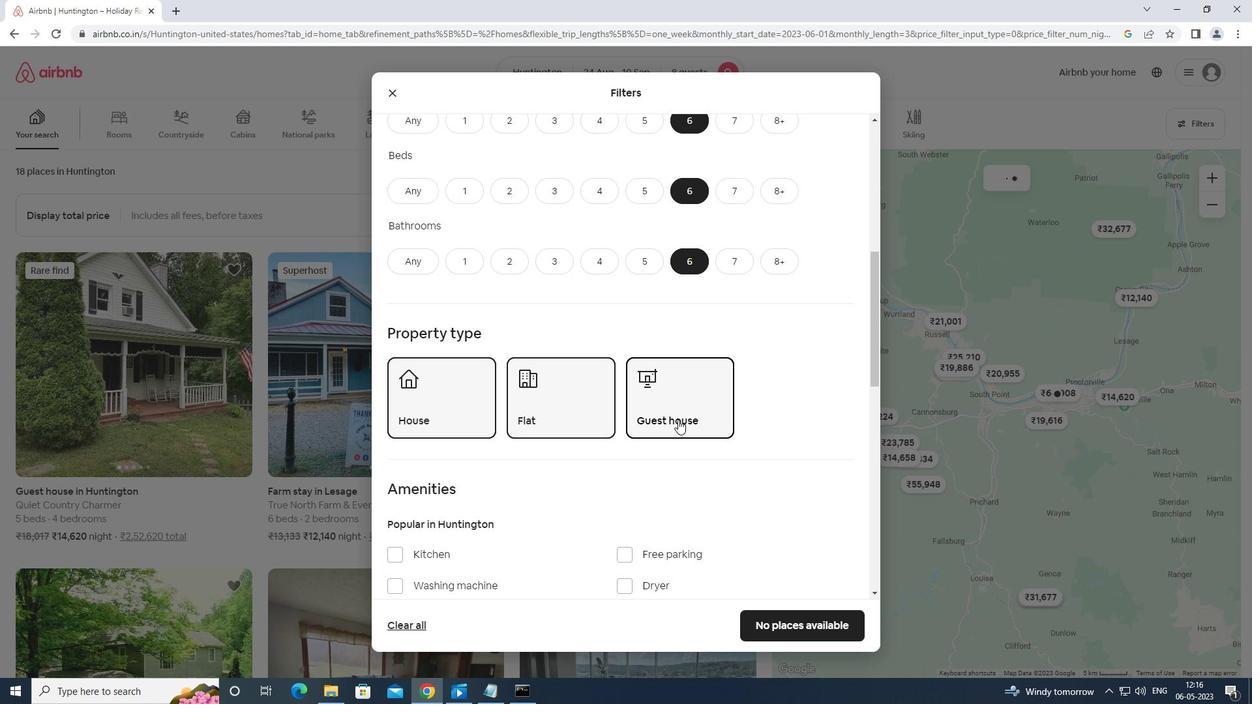 
Action: Mouse moved to (673, 419)
Screenshot: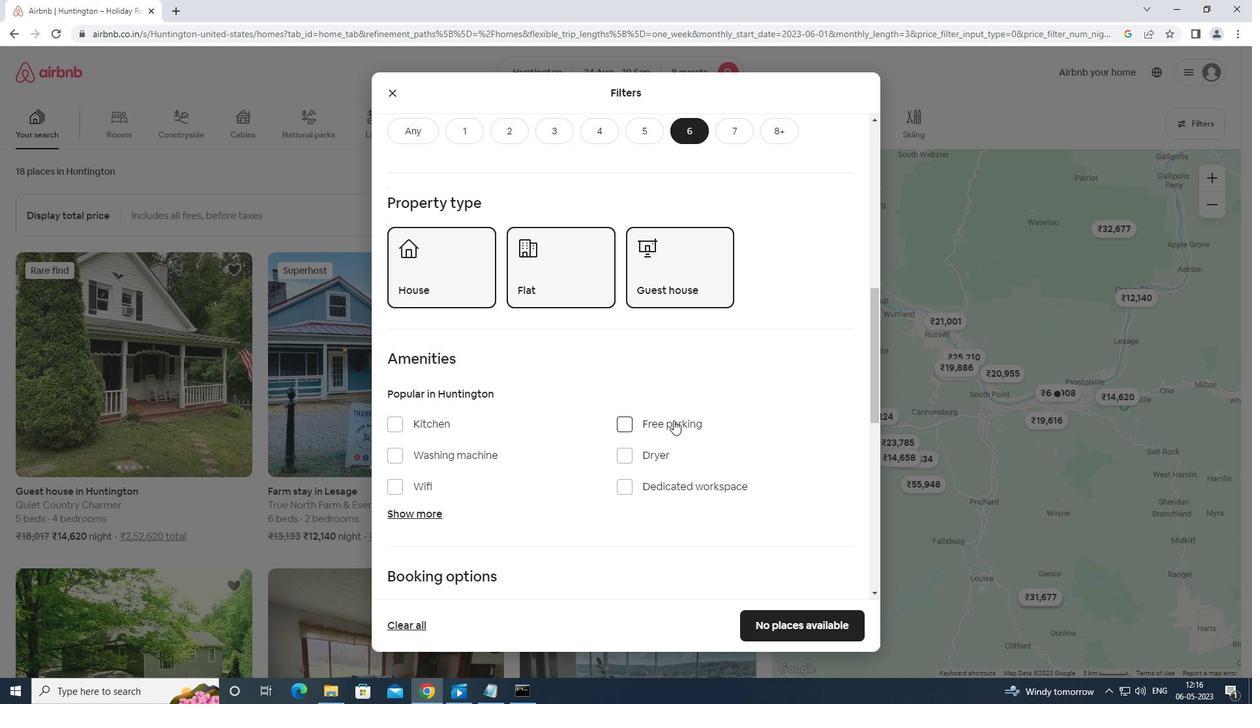 
Action: Mouse scrolled (673, 418) with delta (0, 0)
Screenshot: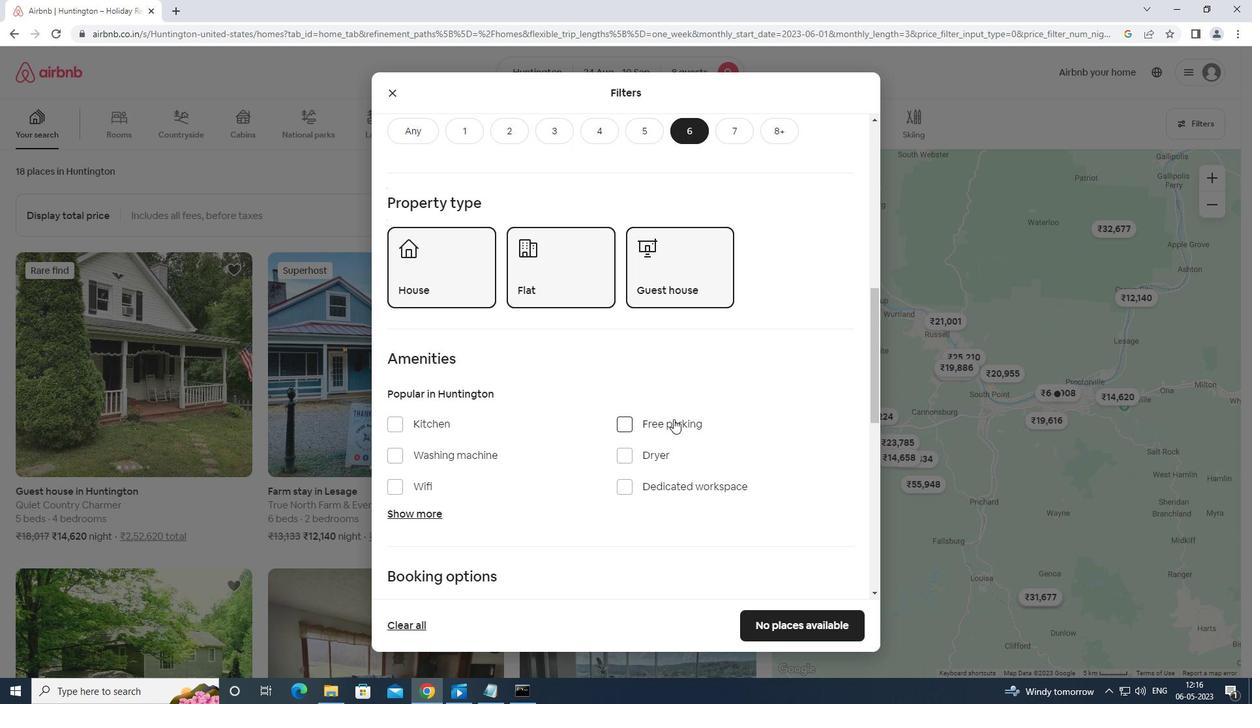 
Action: Mouse moved to (397, 420)
Screenshot: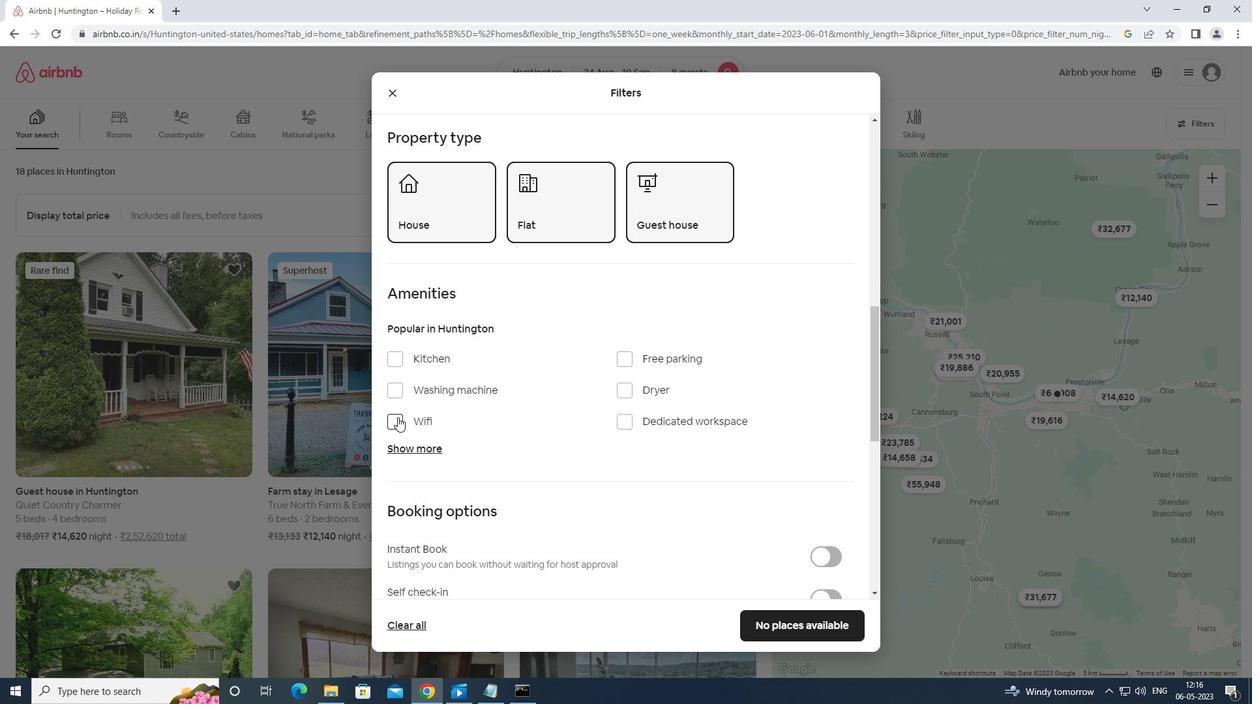 
Action: Mouse pressed left at (397, 420)
Screenshot: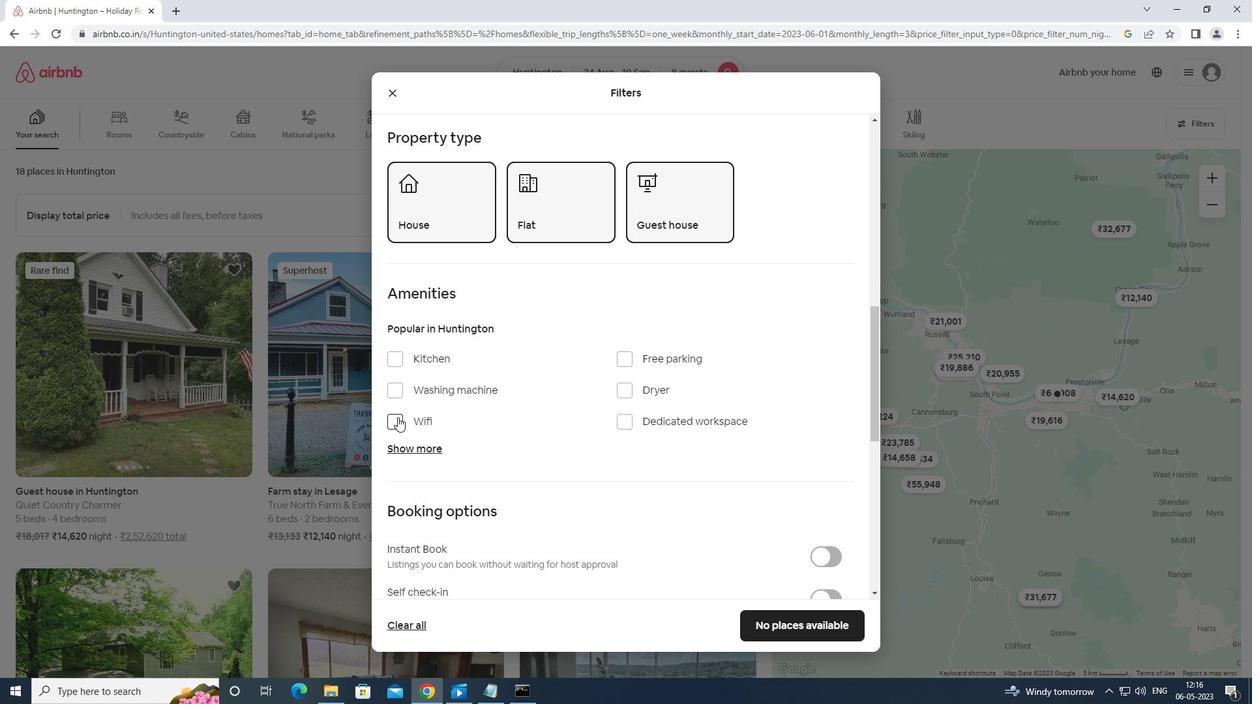 
Action: Mouse moved to (400, 448)
Screenshot: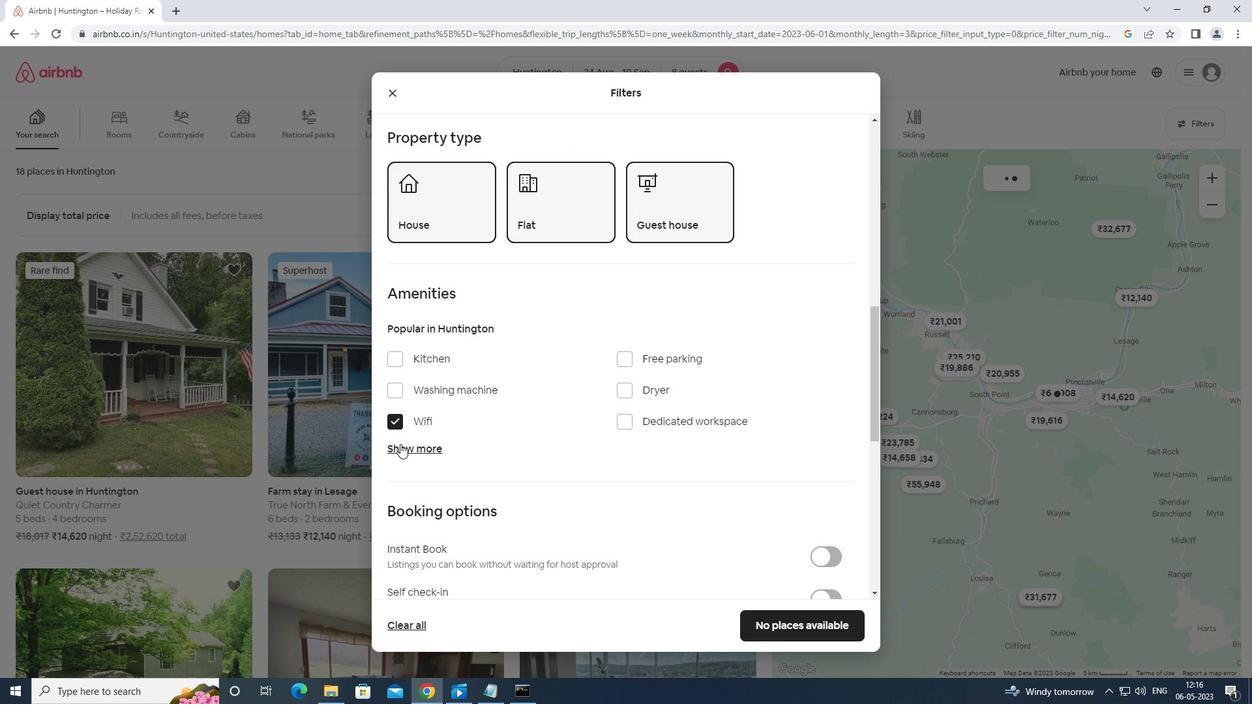 
Action: Mouse pressed left at (400, 448)
Screenshot: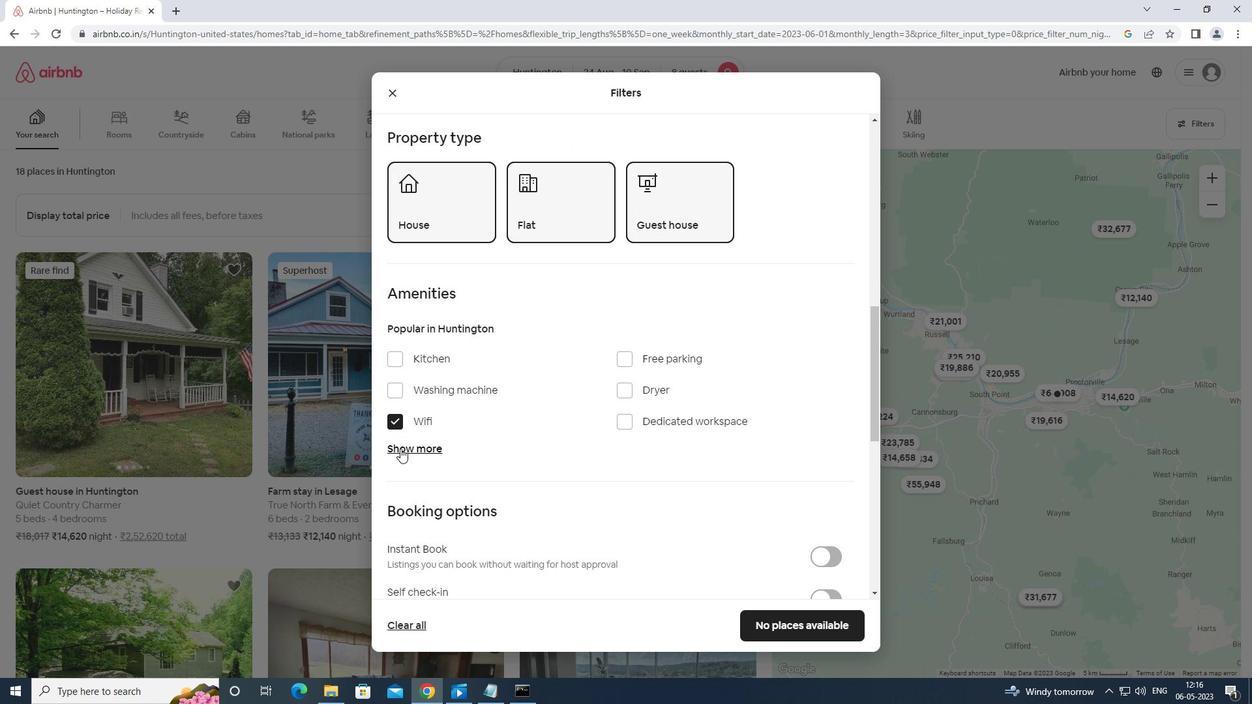 
Action: Mouse moved to (626, 355)
Screenshot: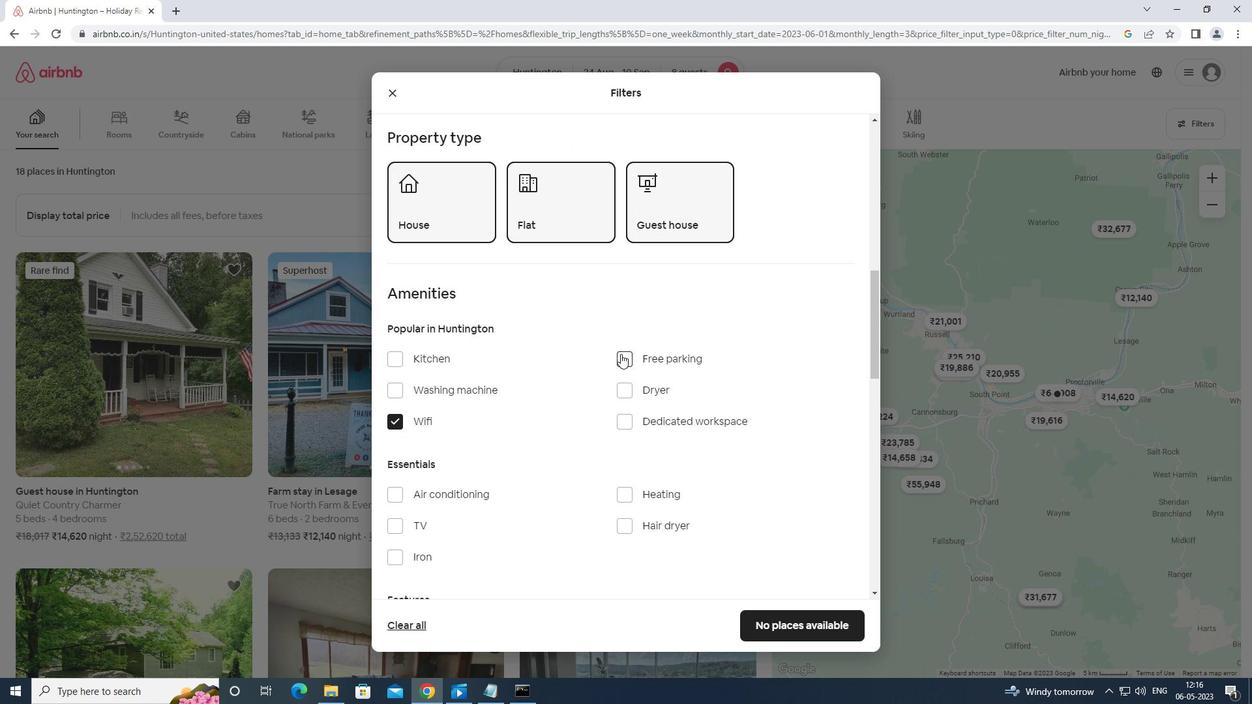 
Action: Mouse pressed left at (626, 355)
Screenshot: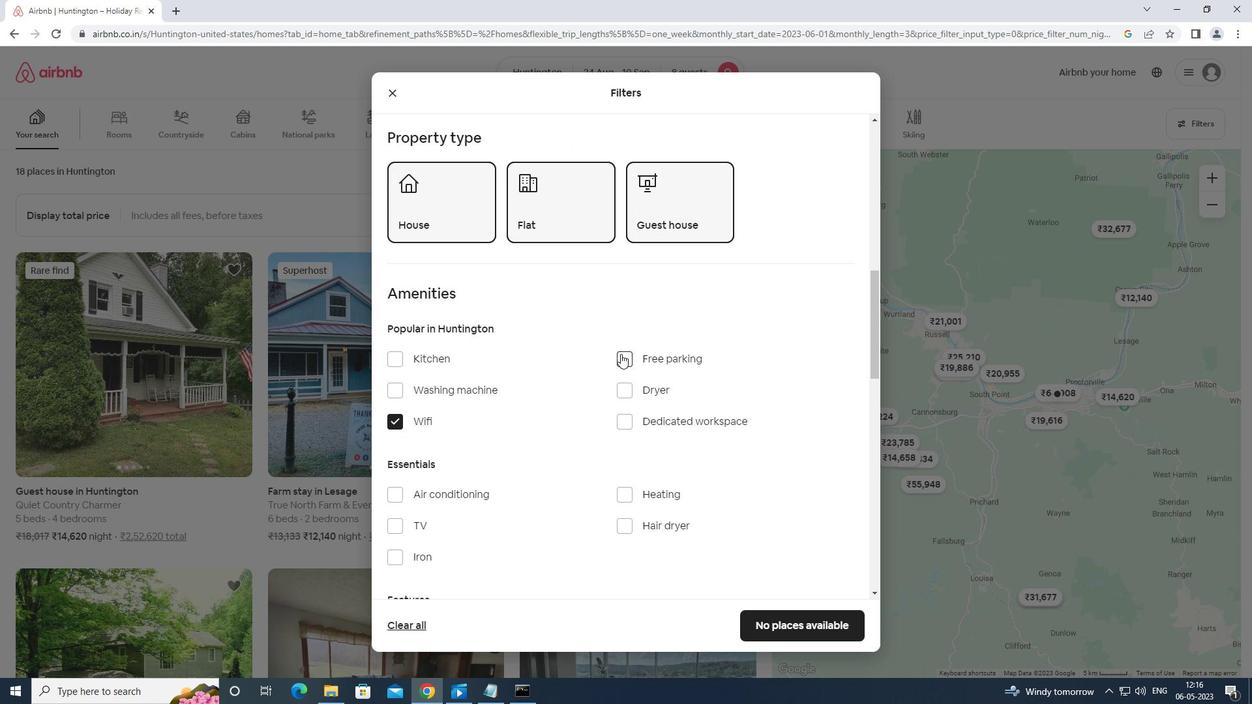 
Action: Mouse moved to (463, 483)
Screenshot: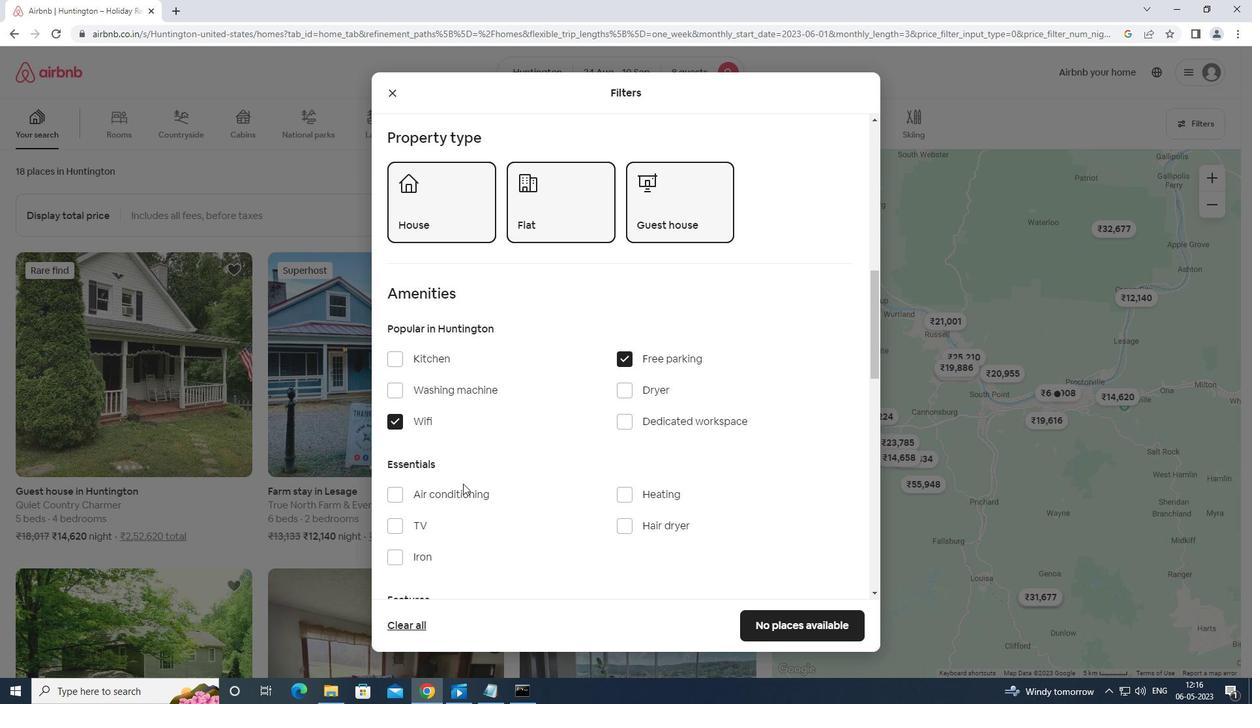 
Action: Mouse scrolled (463, 483) with delta (0, 0)
Screenshot: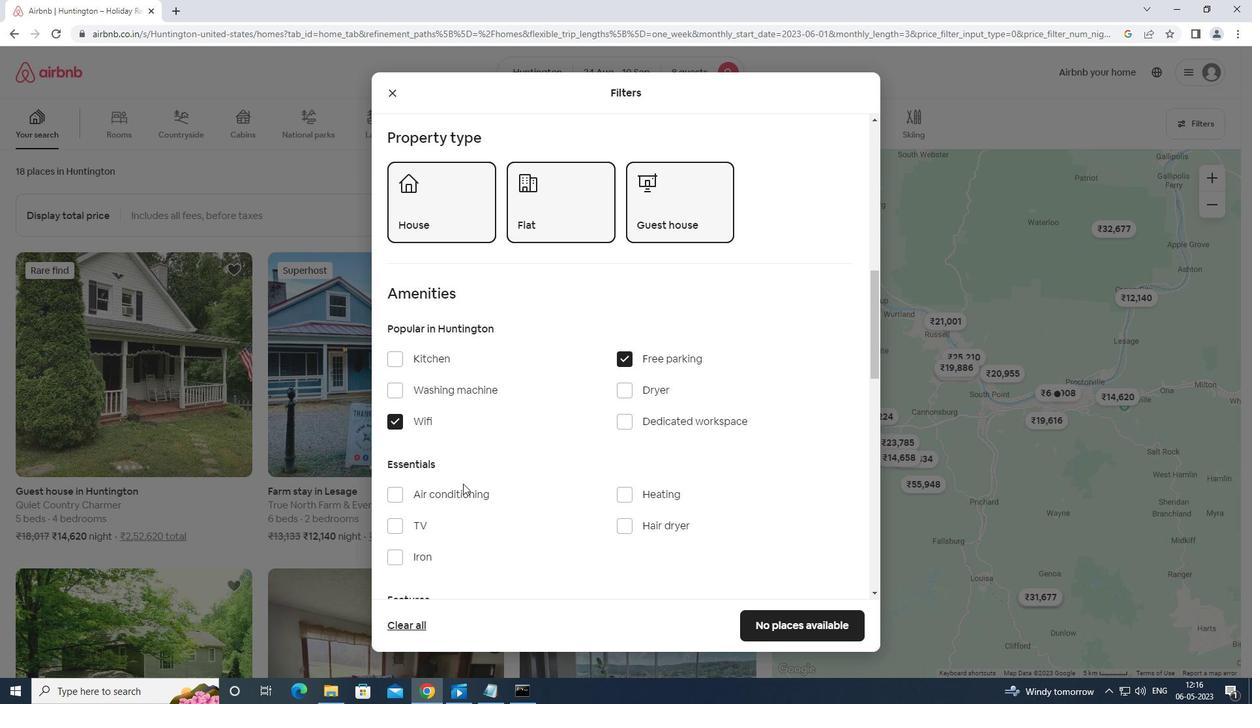 
Action: Mouse moved to (466, 483)
Screenshot: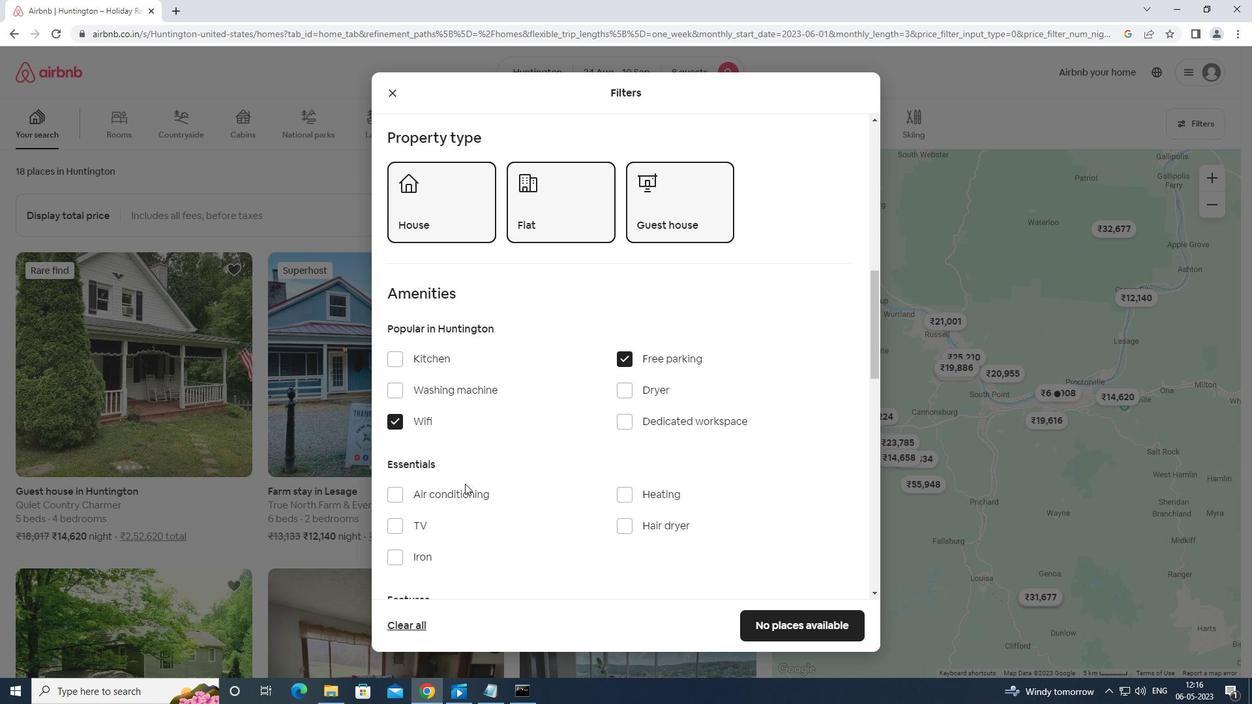 
Action: Mouse scrolled (466, 483) with delta (0, 0)
Screenshot: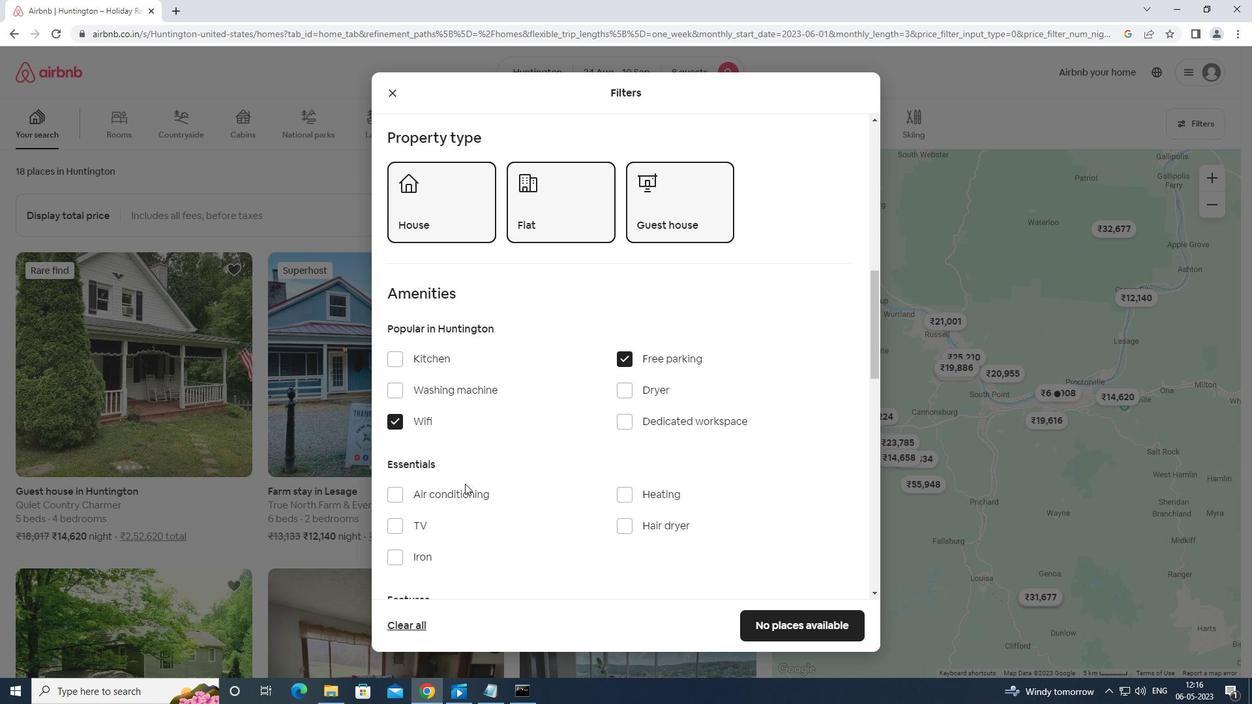 
Action: Mouse moved to (399, 396)
Screenshot: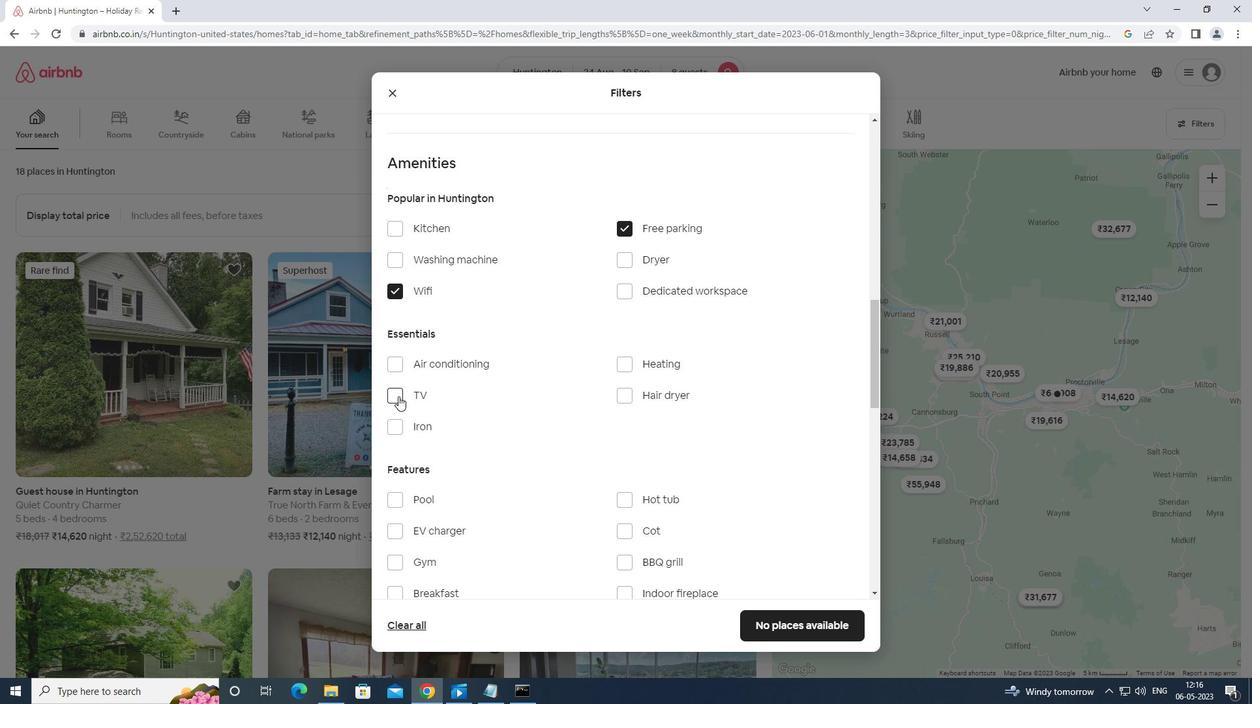 
Action: Mouse pressed left at (399, 396)
Screenshot: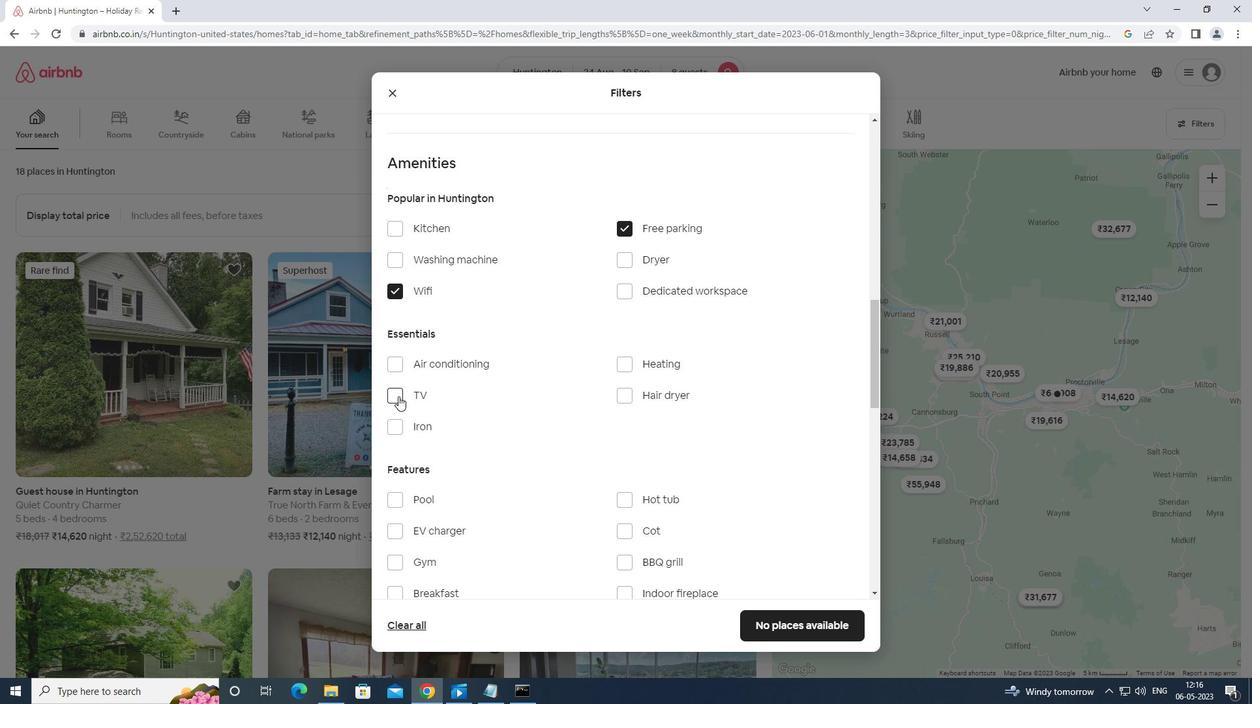 
Action: Mouse moved to (424, 398)
Screenshot: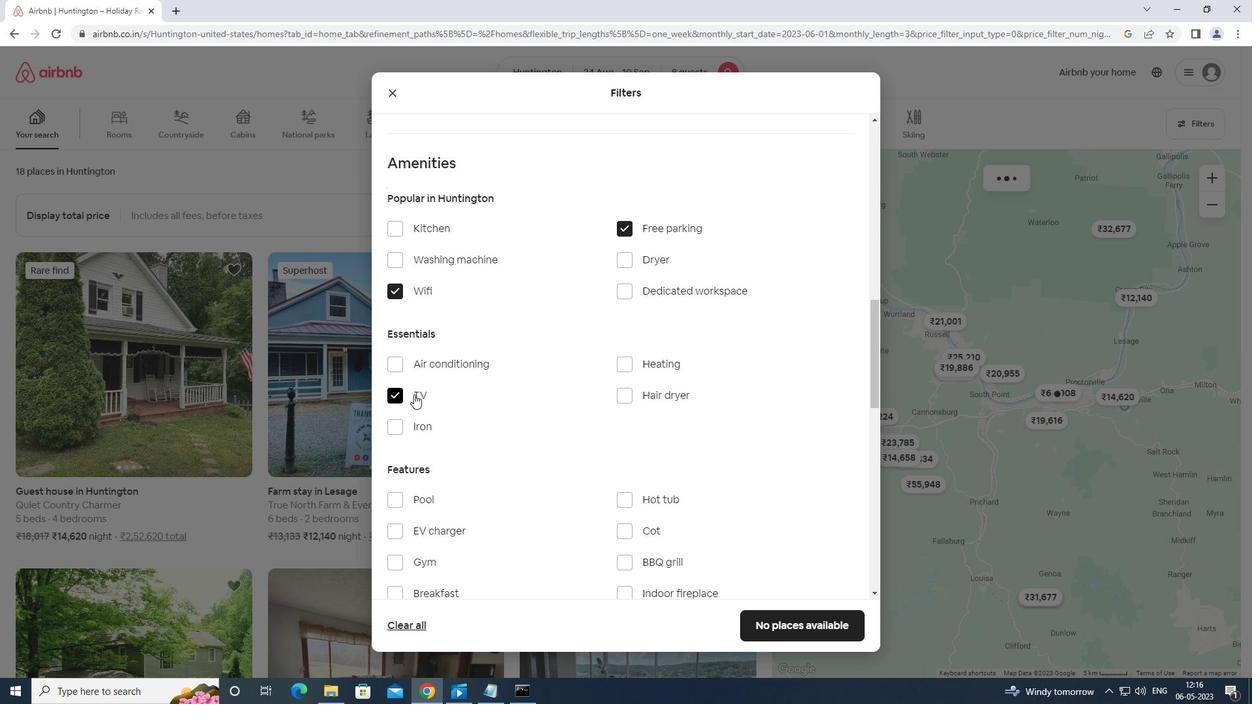 
Action: Mouse scrolled (424, 397) with delta (0, 0)
Screenshot: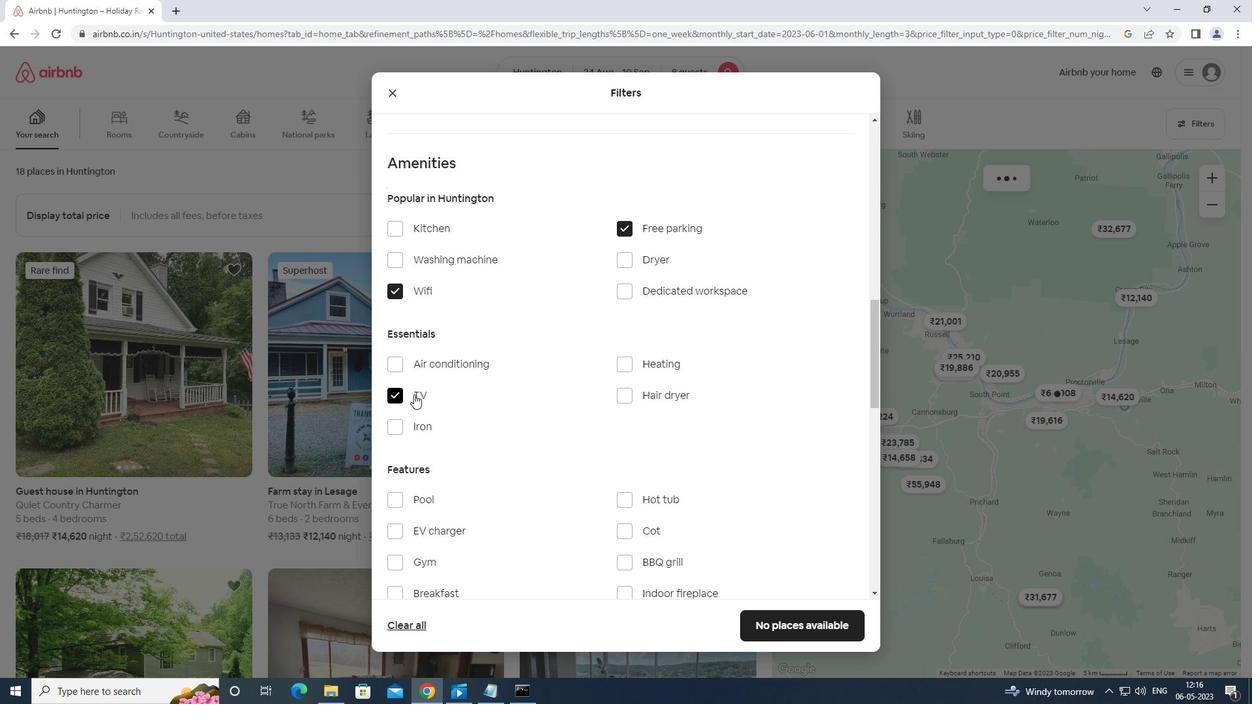 
Action: Mouse moved to (434, 400)
Screenshot: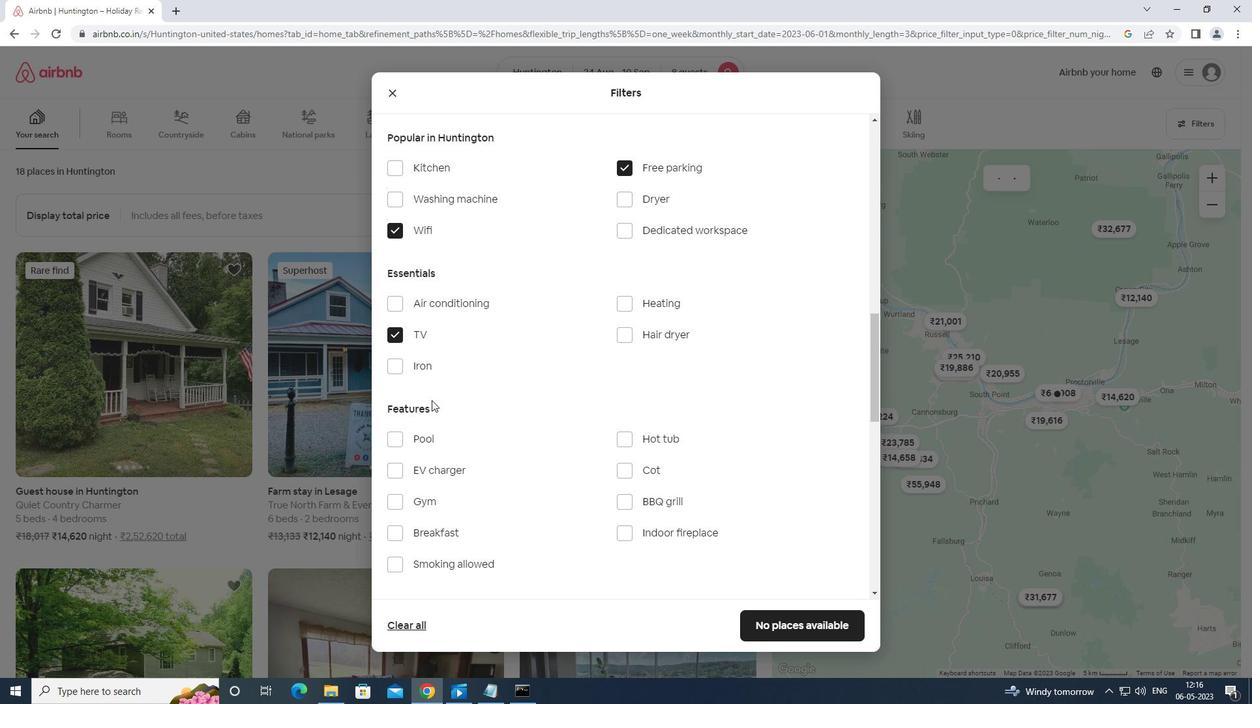 
Action: Mouse scrolled (434, 399) with delta (0, 0)
Screenshot: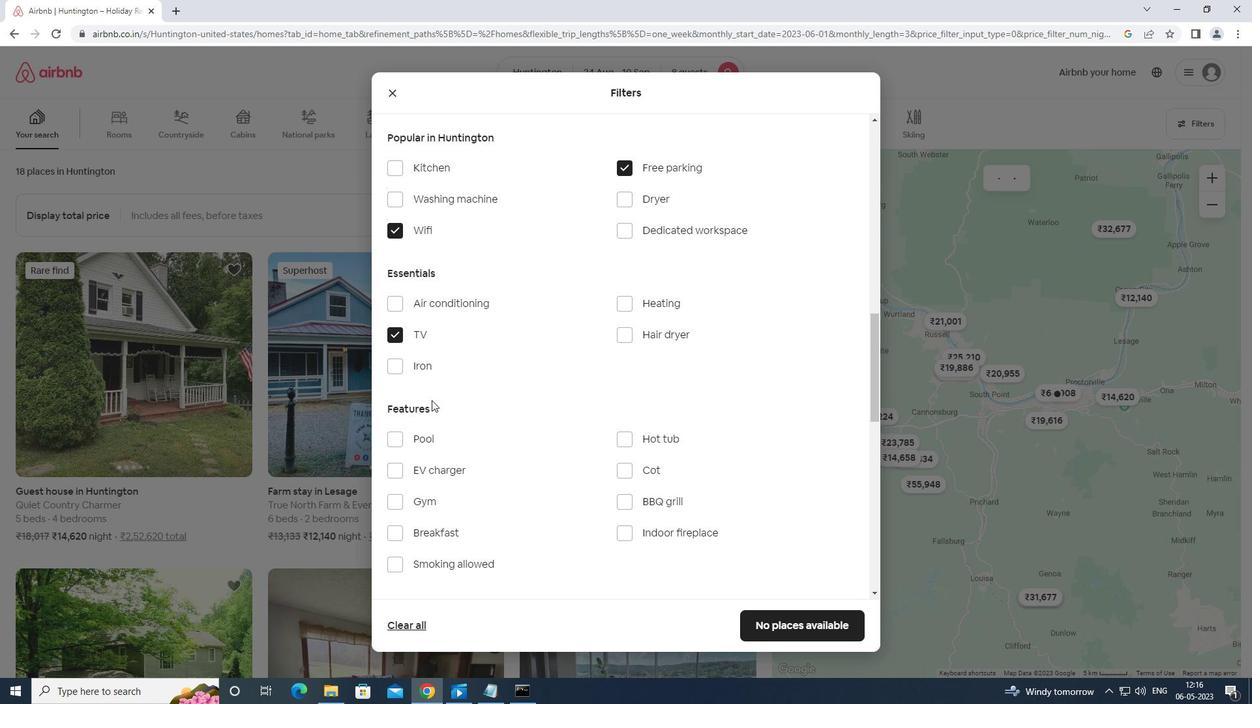 
Action: Mouse moved to (395, 431)
Screenshot: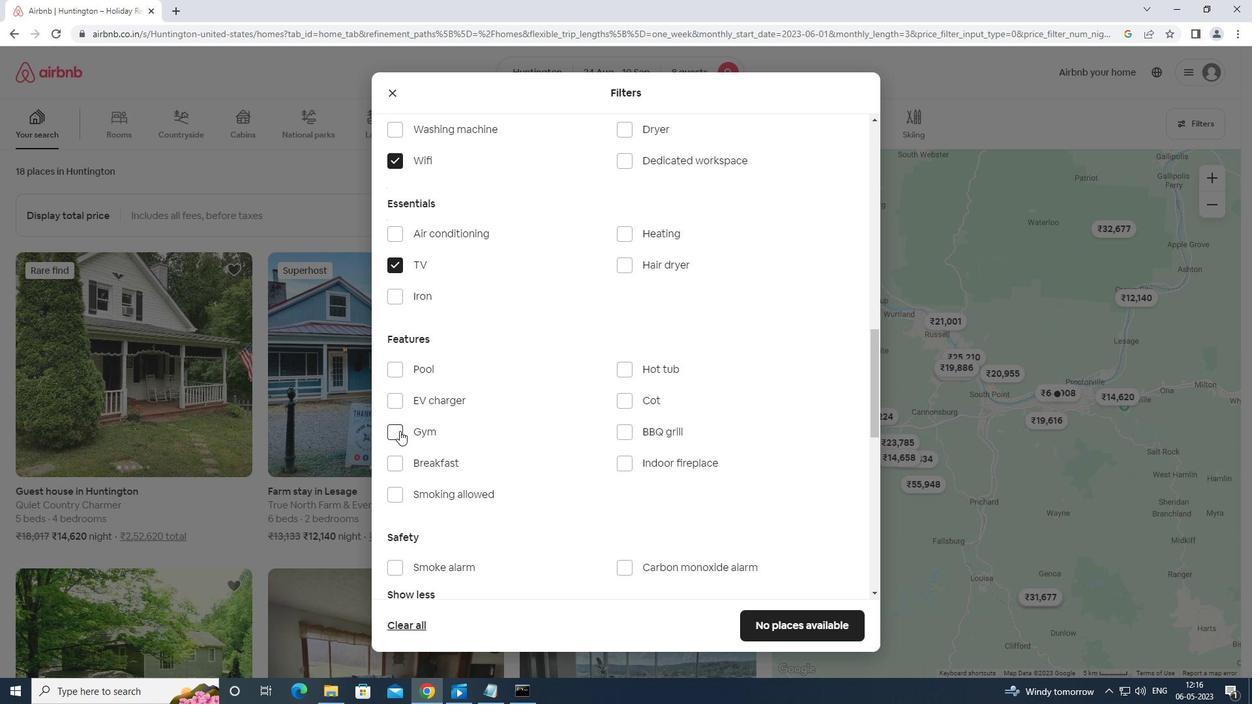 
Action: Mouse pressed left at (395, 431)
Screenshot: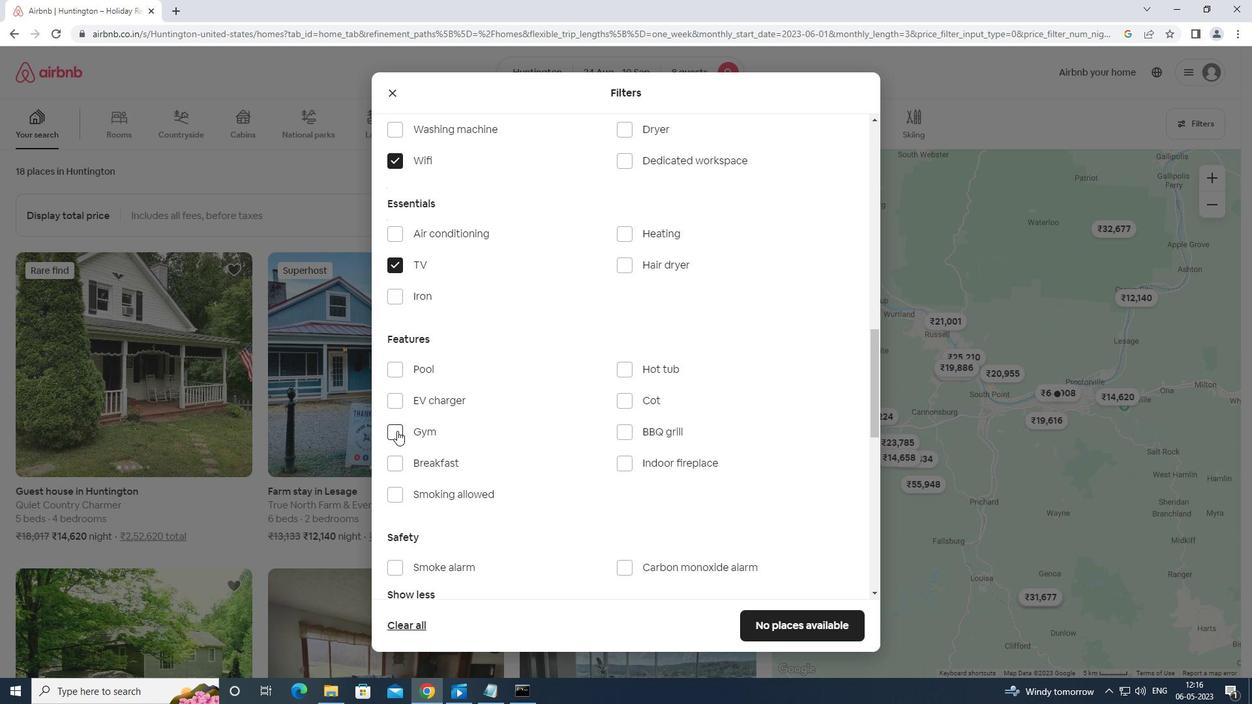 
Action: Mouse moved to (408, 418)
Screenshot: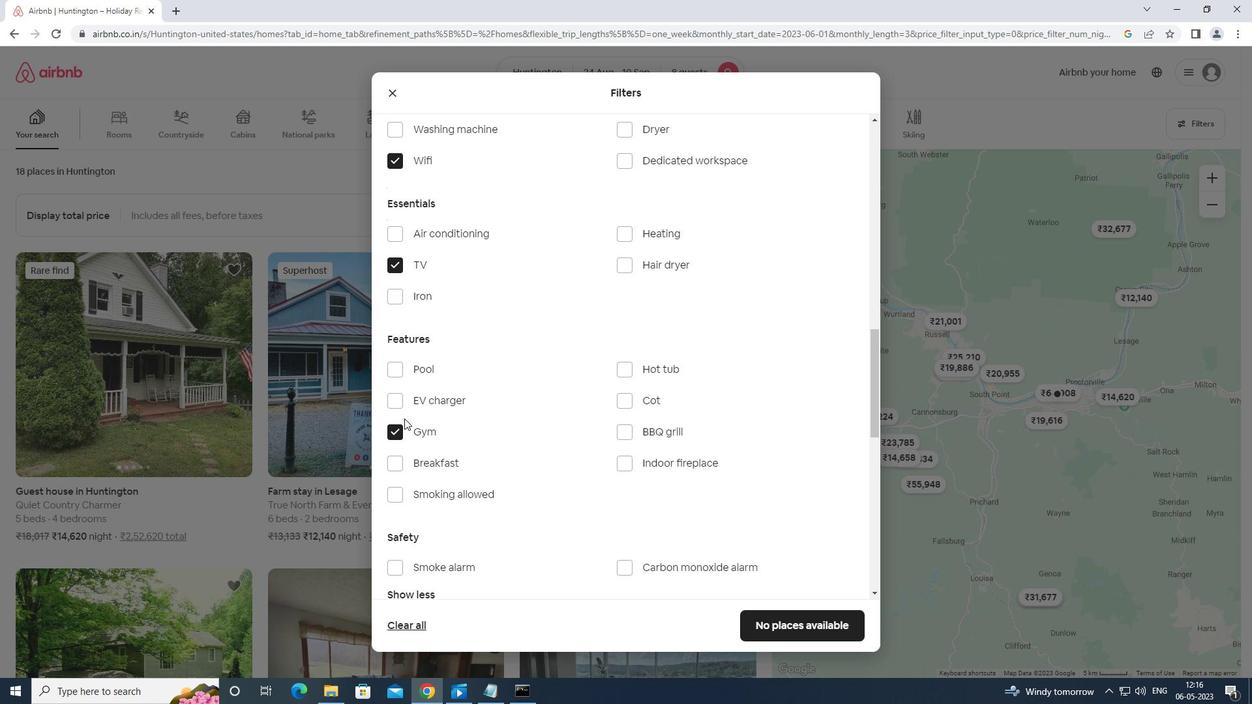 
Action: Mouse scrolled (408, 418) with delta (0, 0)
Screenshot: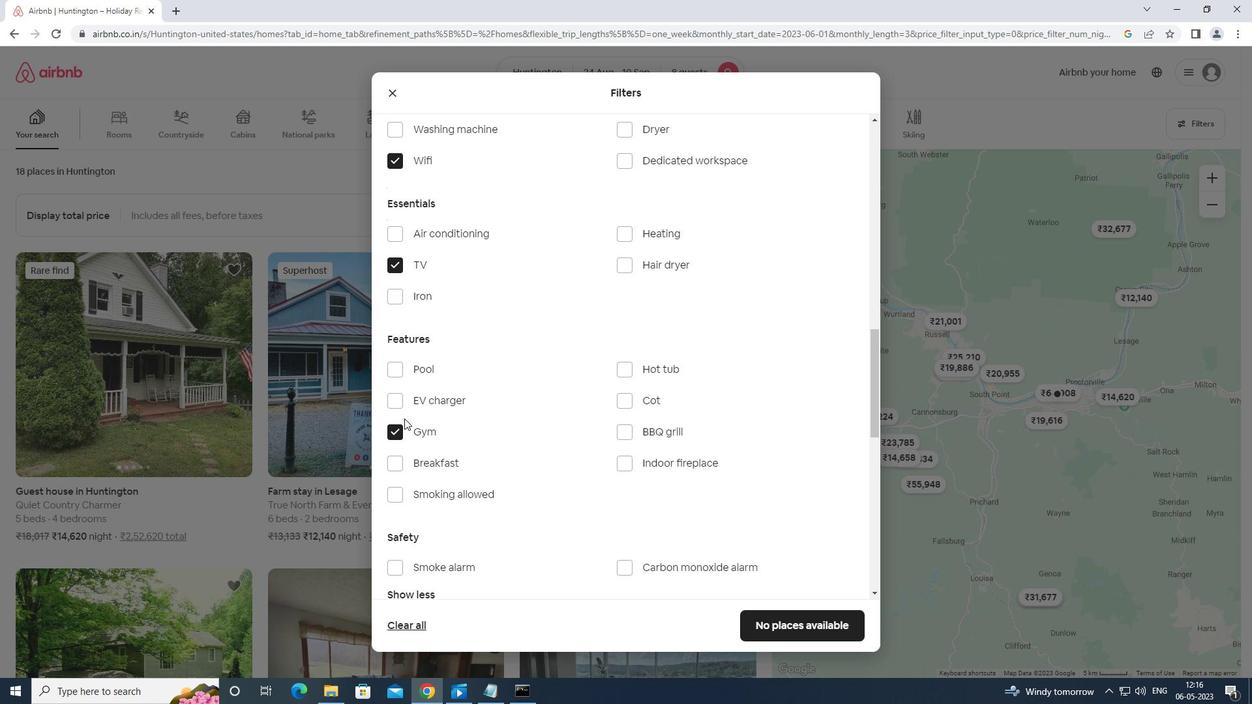 
Action: Mouse moved to (418, 421)
Screenshot: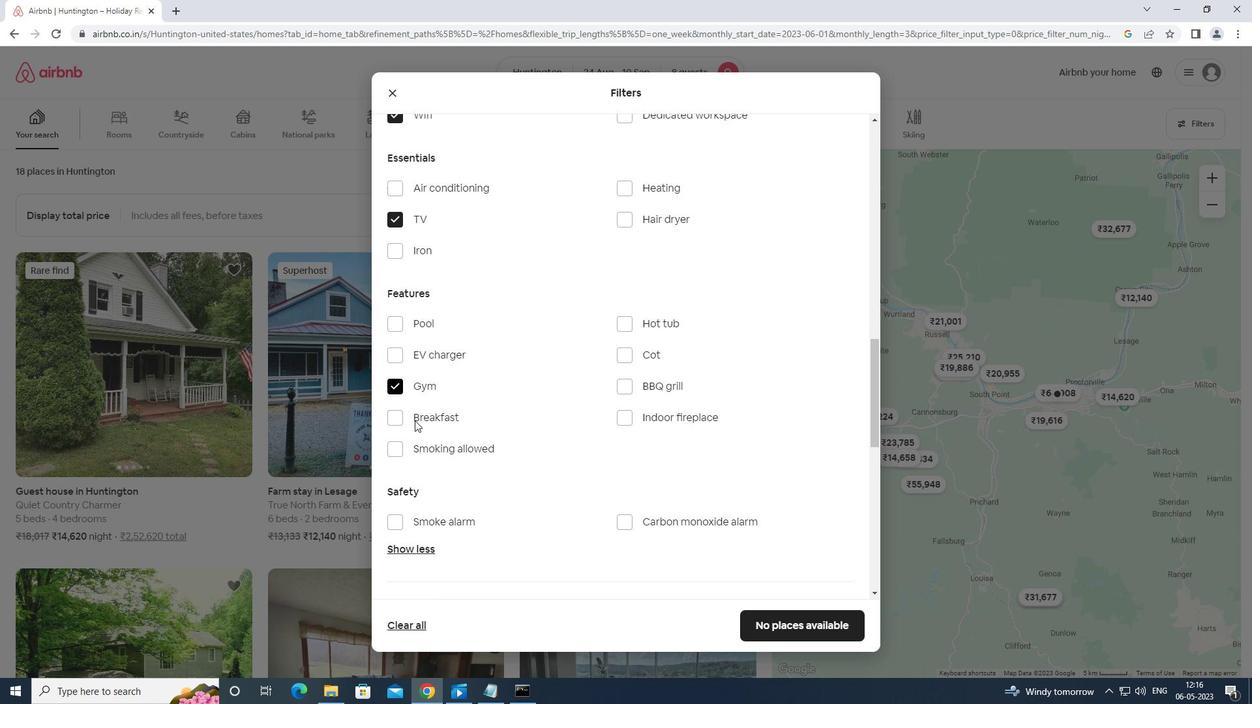 
Action: Mouse scrolled (418, 420) with delta (0, 0)
Screenshot: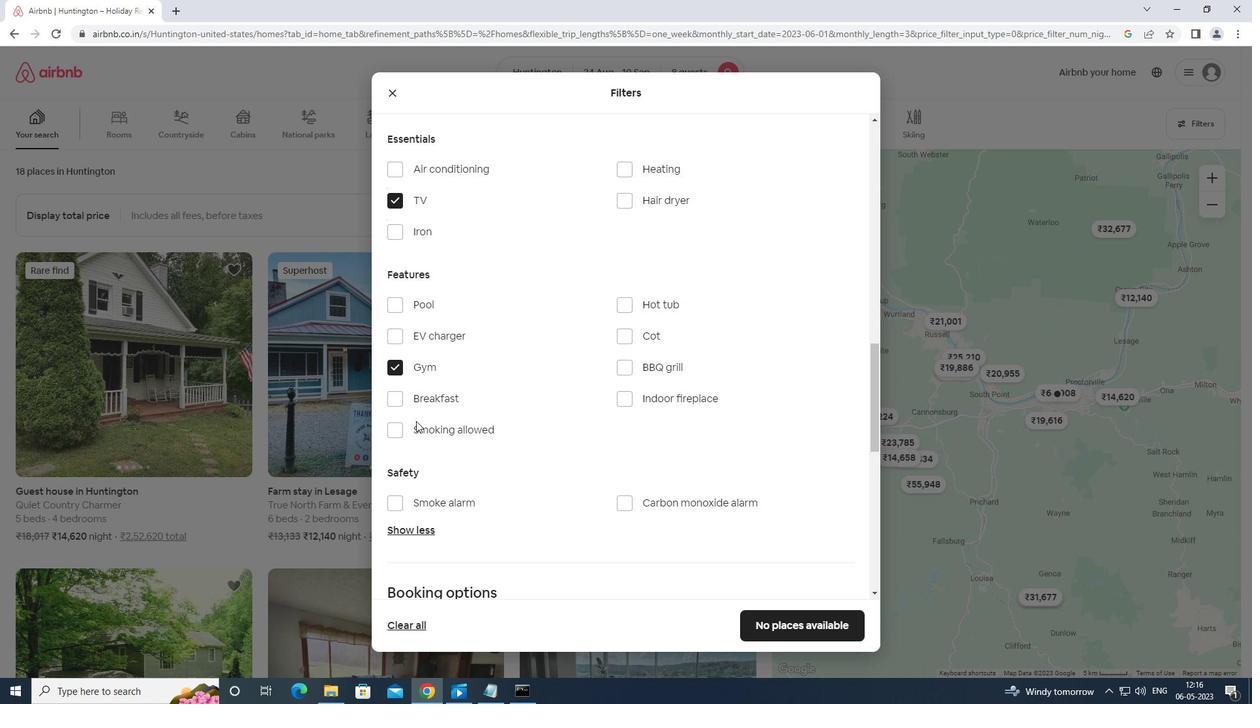 
Action: Mouse moved to (421, 420)
Screenshot: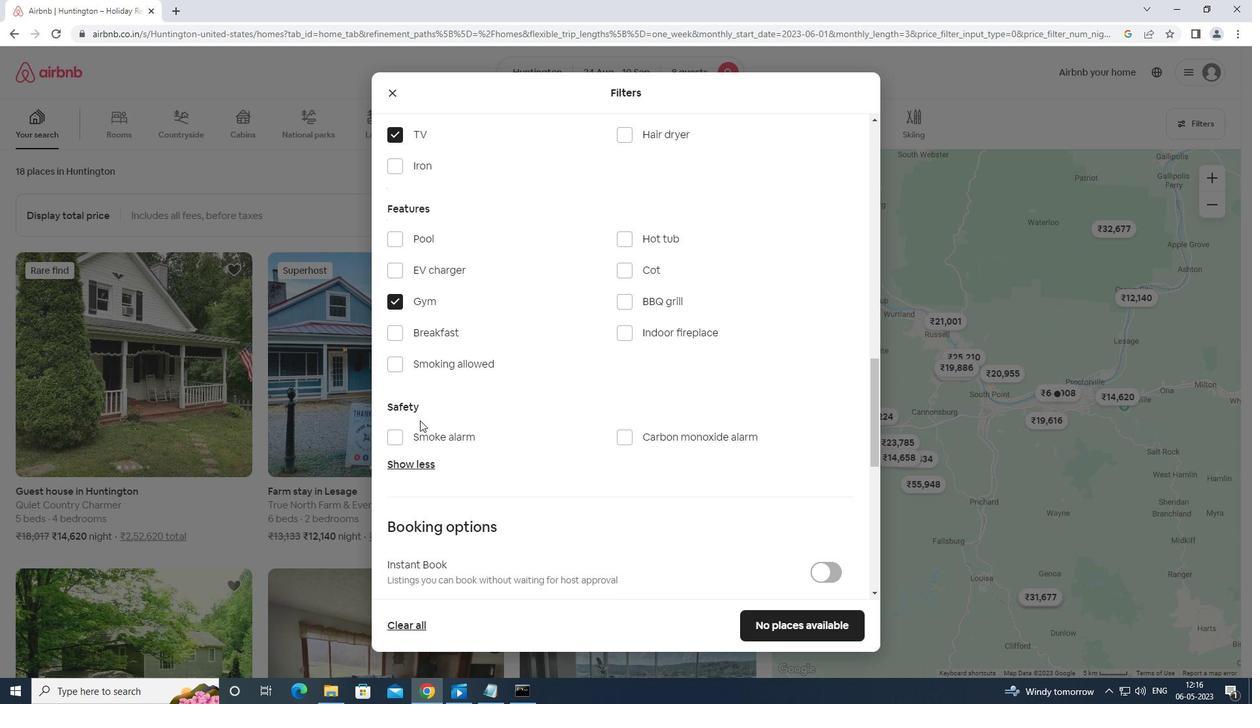 
Action: Mouse scrolled (421, 419) with delta (0, 0)
Screenshot: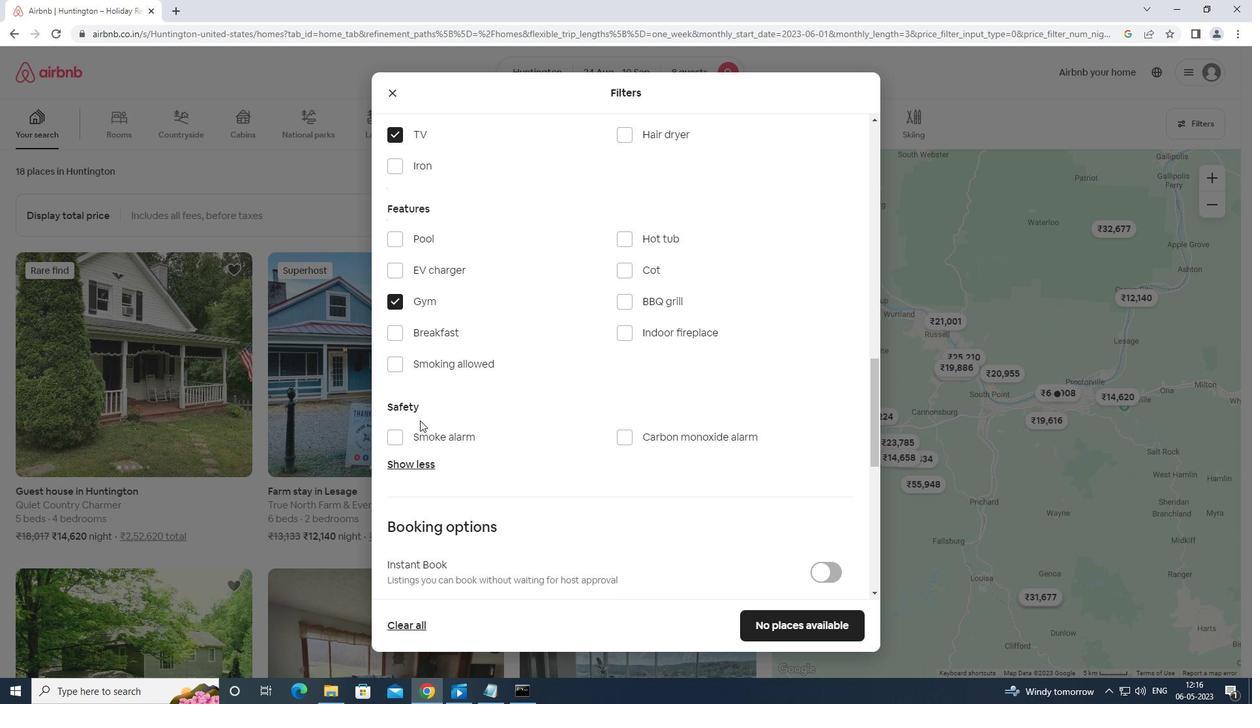 
Action: Mouse moved to (423, 420)
Screenshot: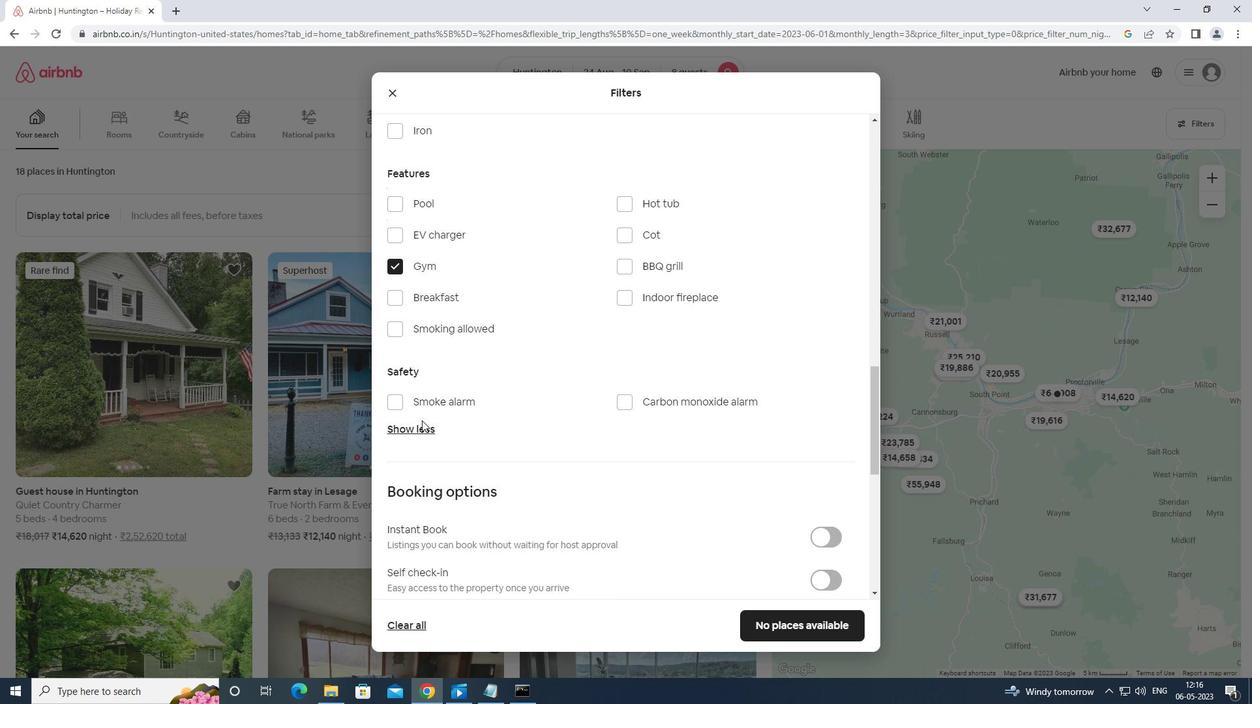 
Action: Mouse scrolled (423, 419) with delta (0, 0)
Screenshot: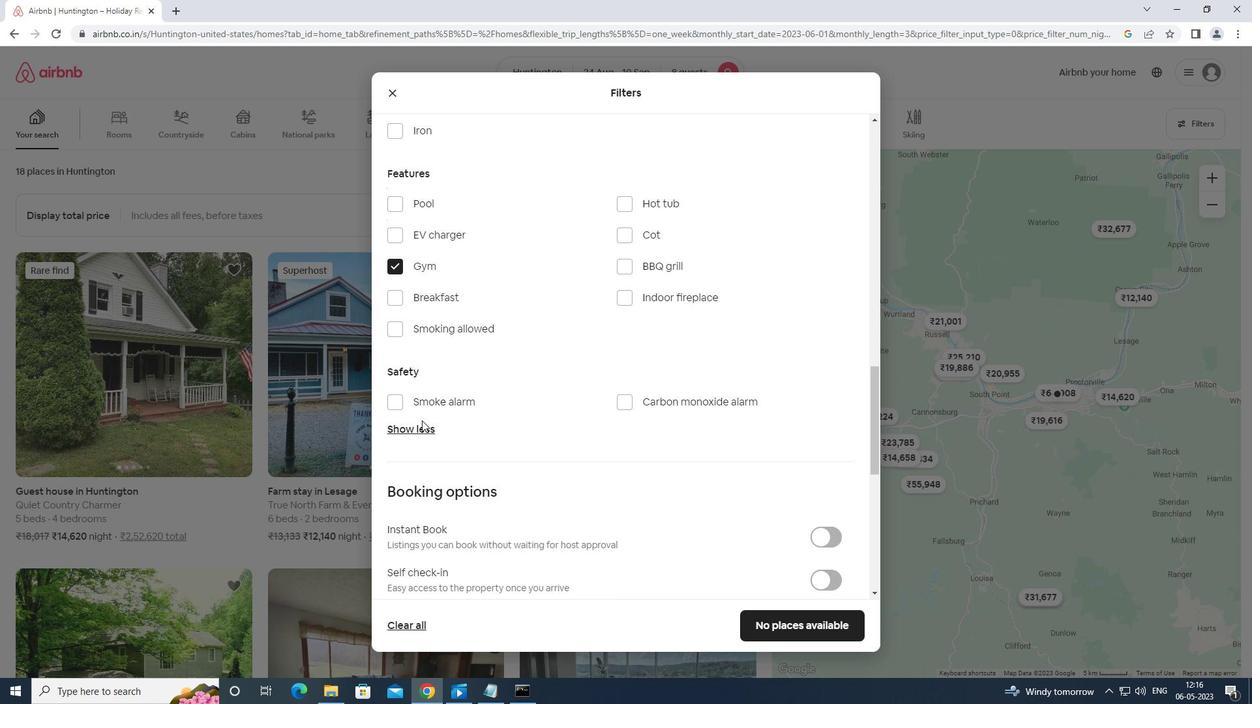 
Action: Mouse moved to (425, 418)
Screenshot: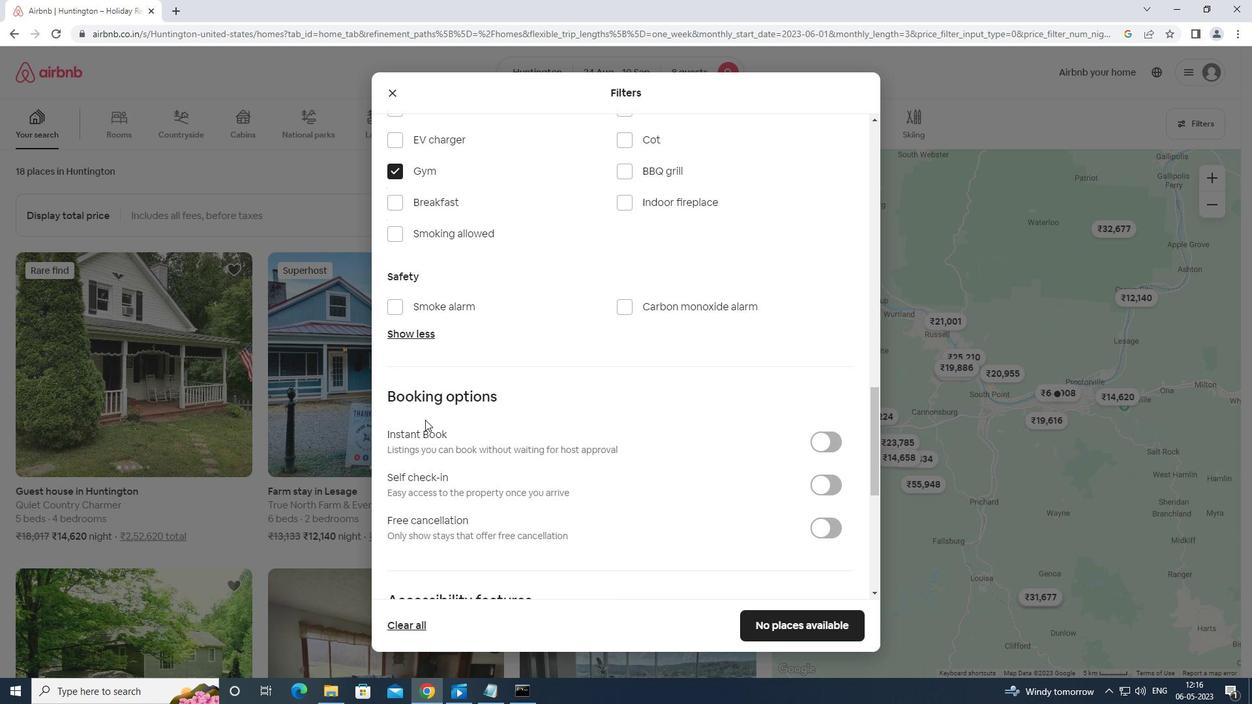 
Action: Mouse scrolled (425, 417) with delta (0, 0)
Screenshot: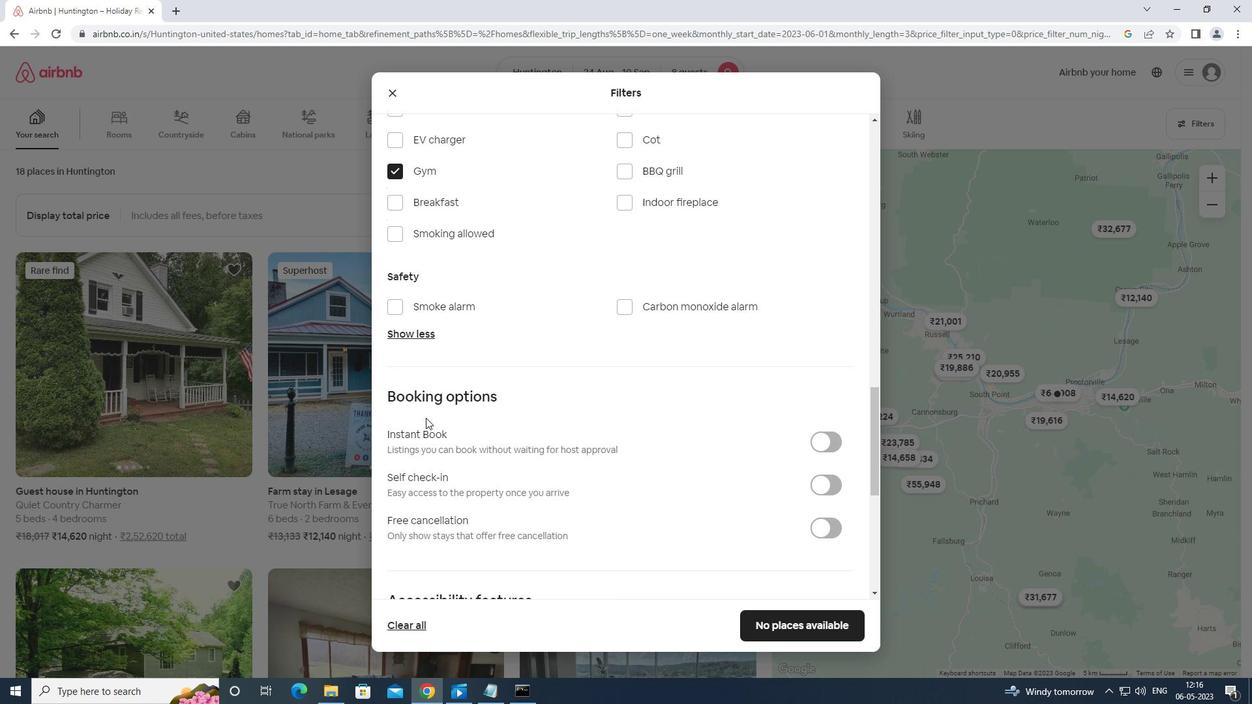 
Action: Mouse moved to (395, 139)
Screenshot: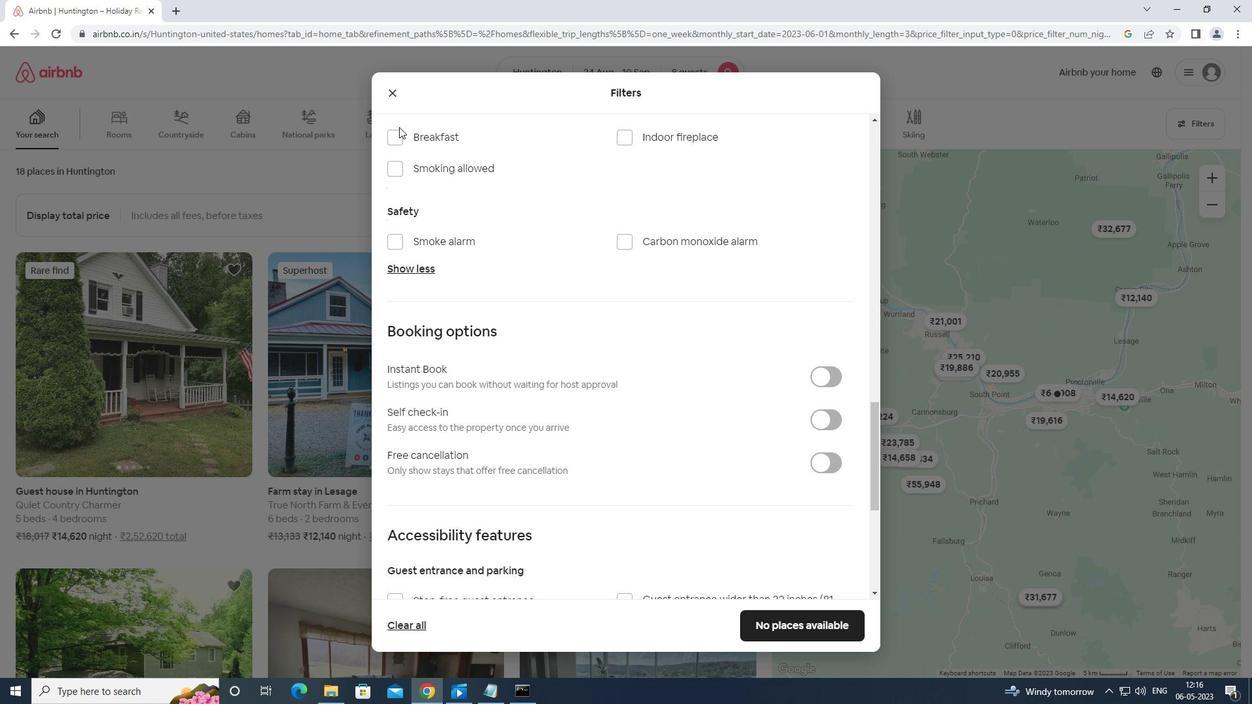 
Action: Mouse pressed left at (395, 139)
Screenshot: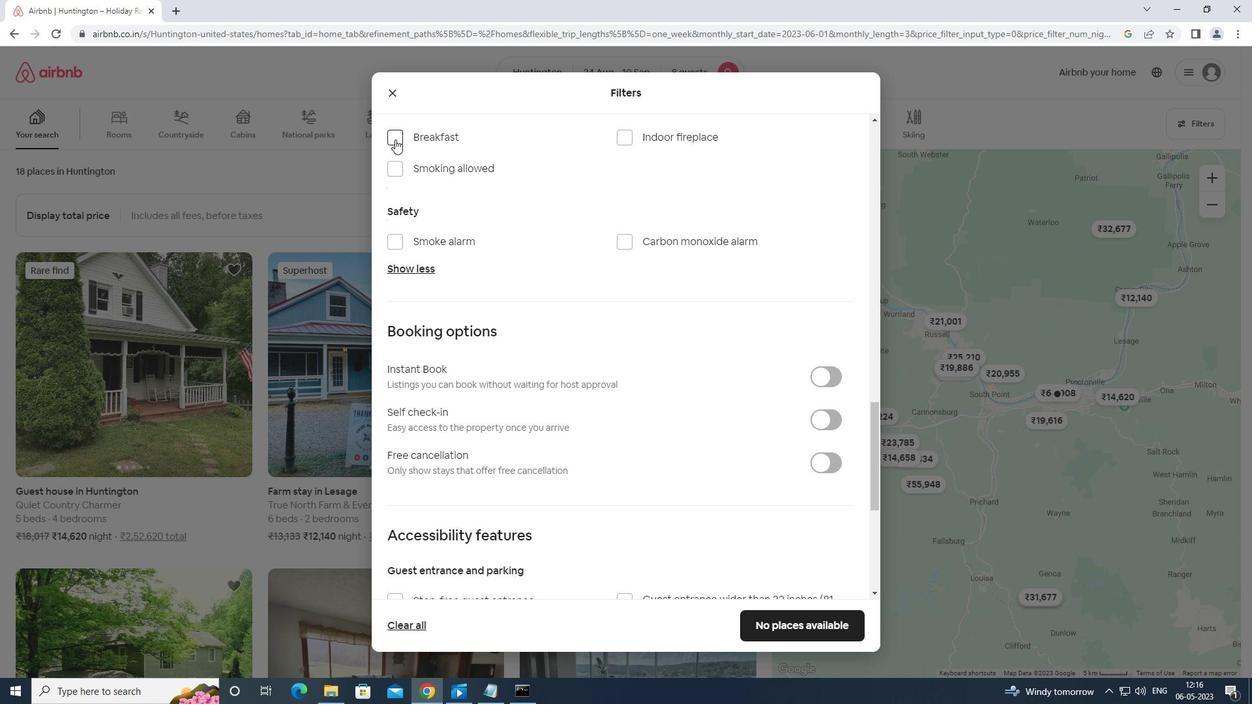 
Action: Mouse moved to (836, 413)
Screenshot: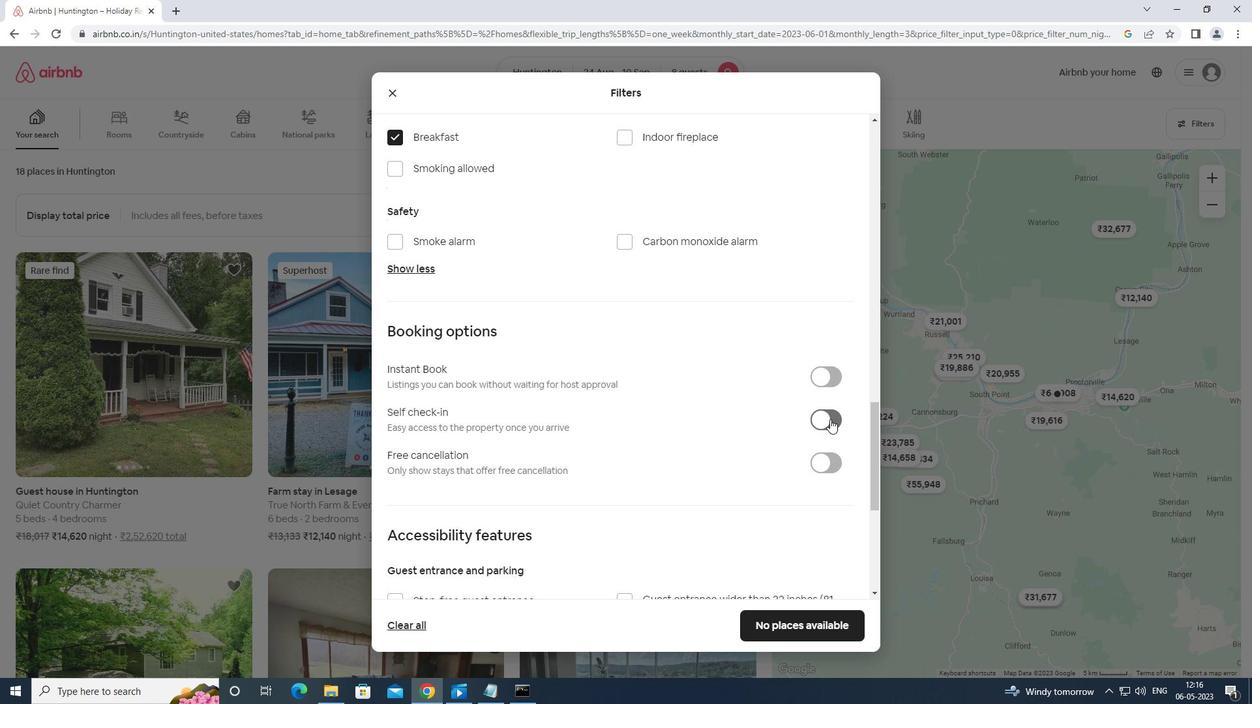 
Action: Mouse pressed left at (836, 413)
Screenshot: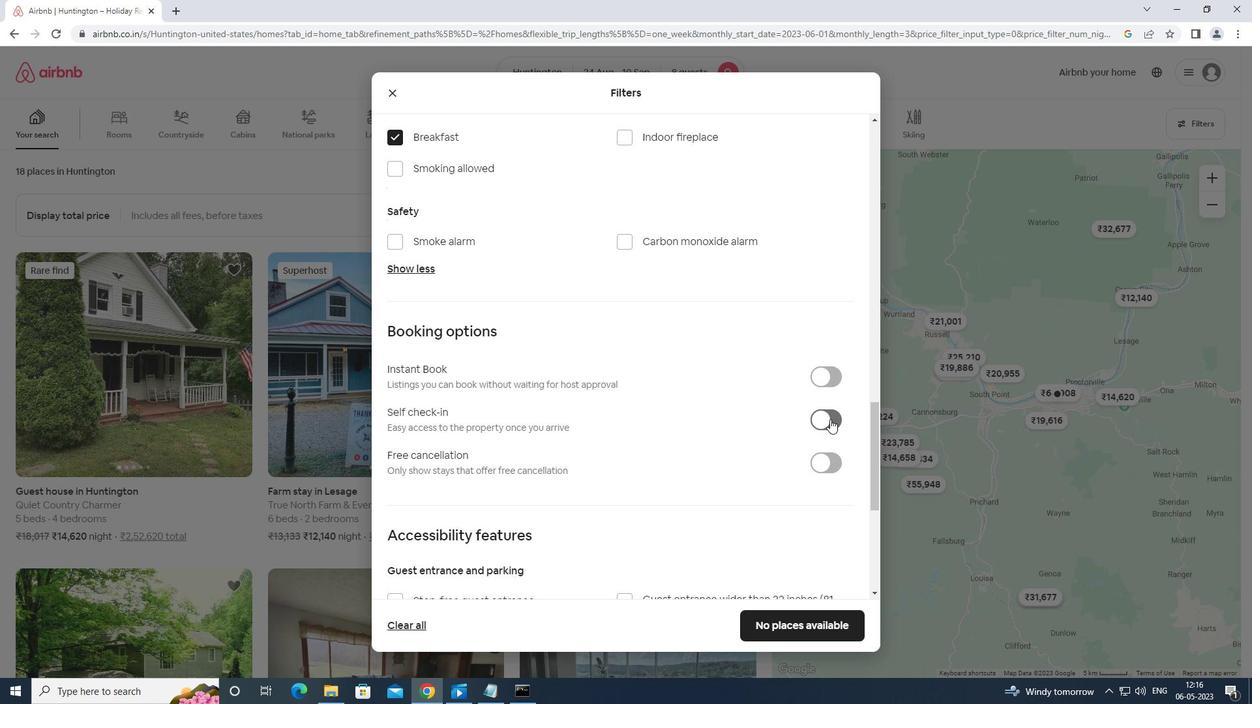 
Action: Mouse moved to (766, 614)
Screenshot: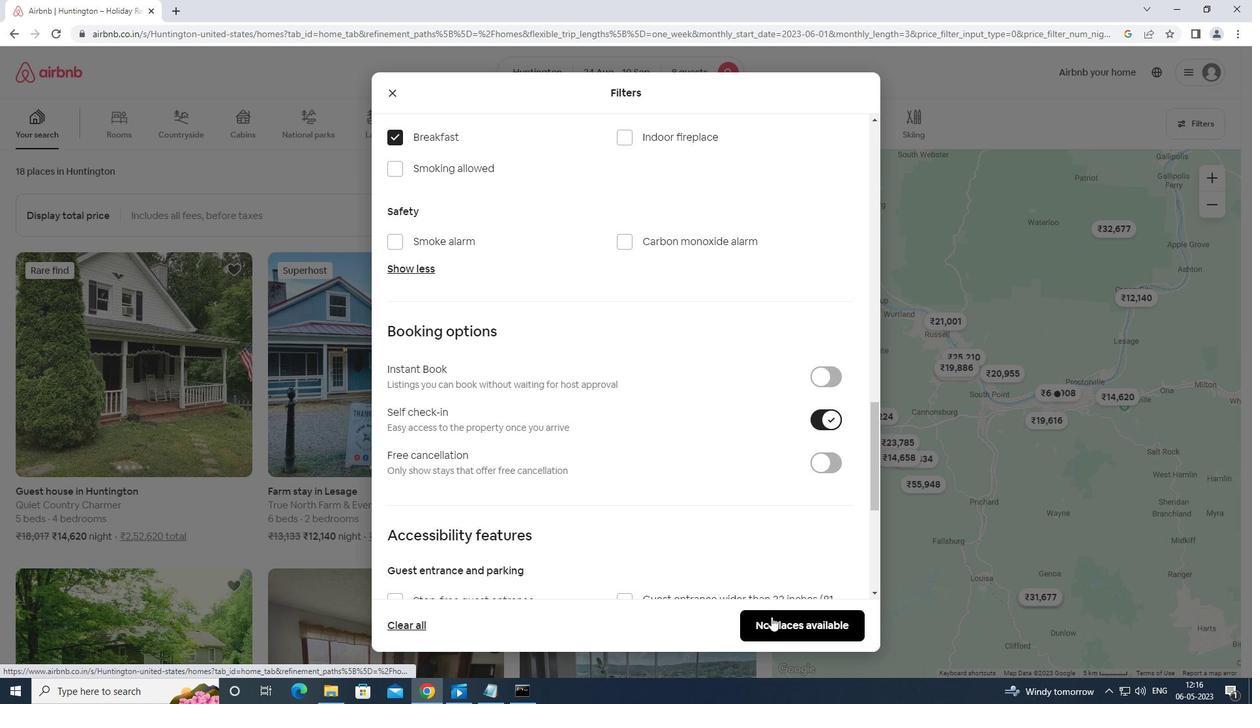 
Action: Mouse scrolled (766, 613) with delta (0, 0)
Screenshot: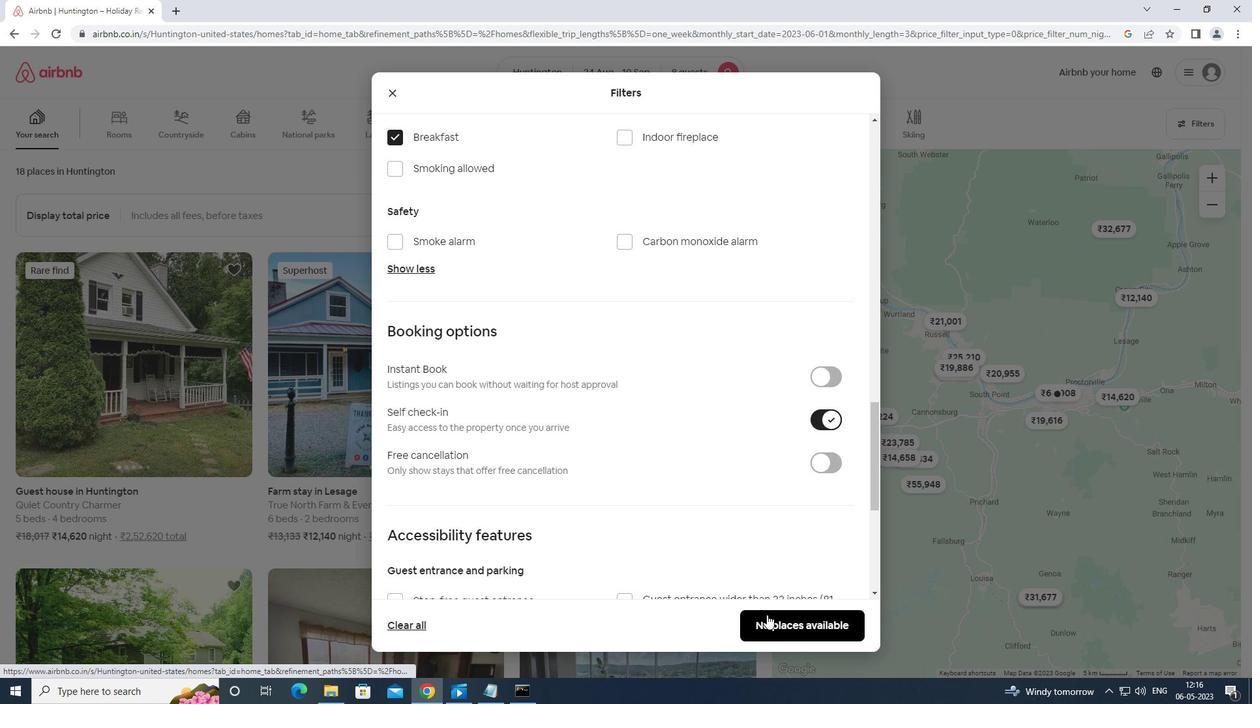 
Action: Mouse scrolled (766, 613) with delta (0, 0)
Screenshot: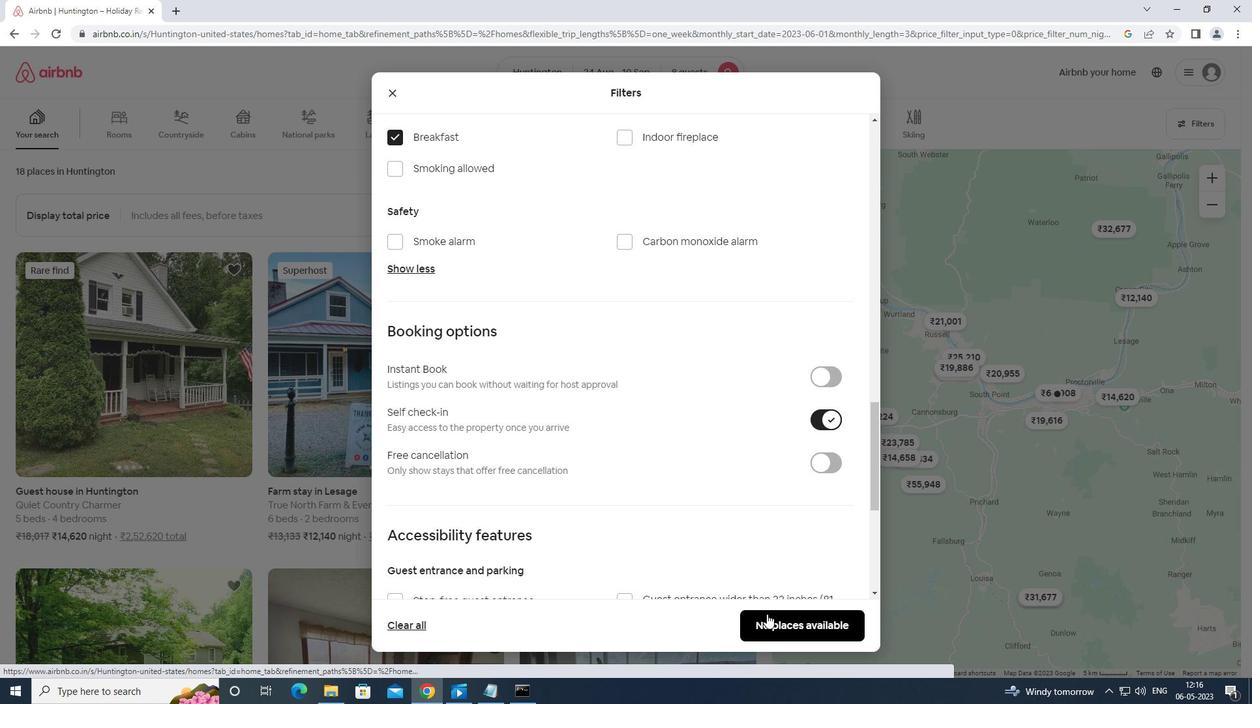 
Action: Mouse scrolled (766, 613) with delta (0, 0)
Screenshot: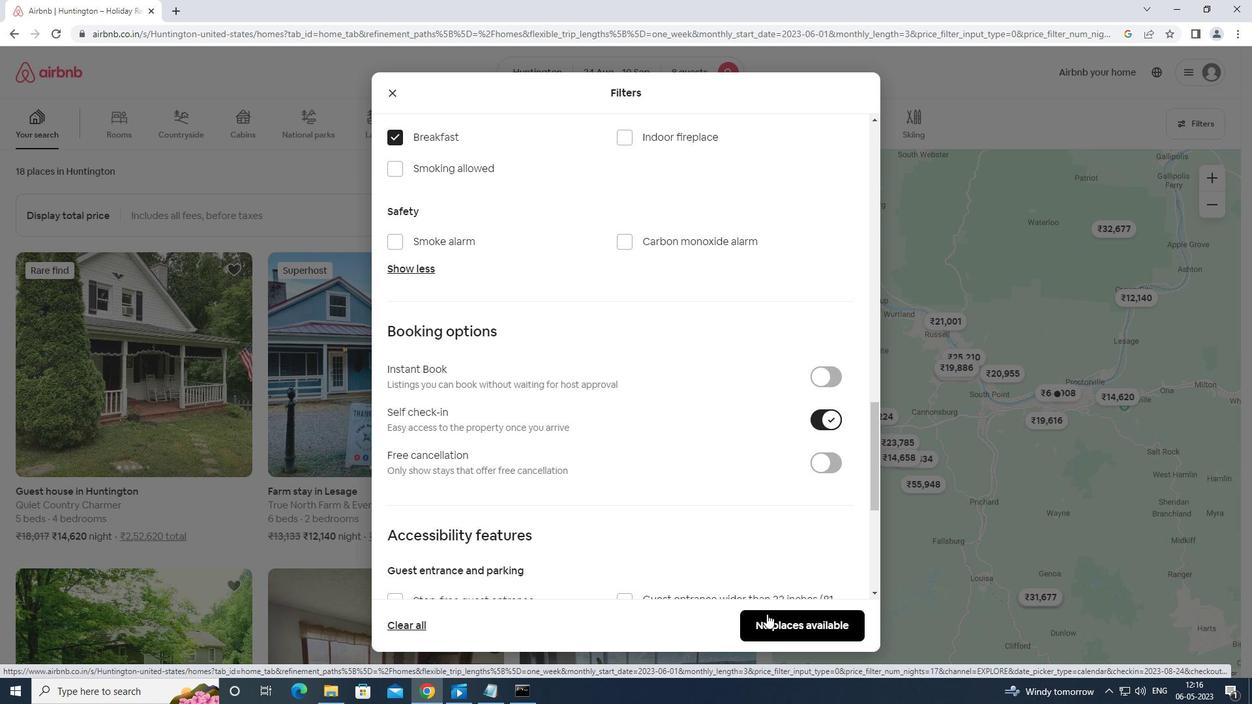 
Action: Mouse moved to (758, 551)
Screenshot: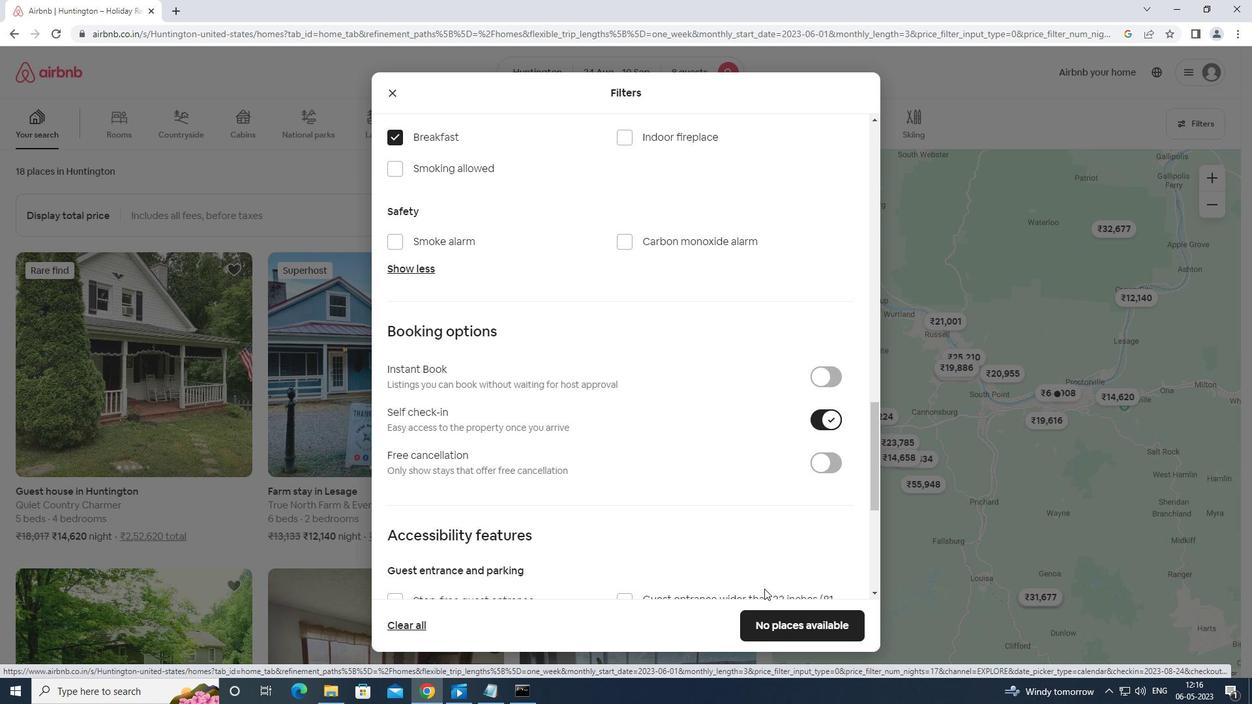 
Action: Mouse scrolled (758, 550) with delta (0, 0)
Screenshot: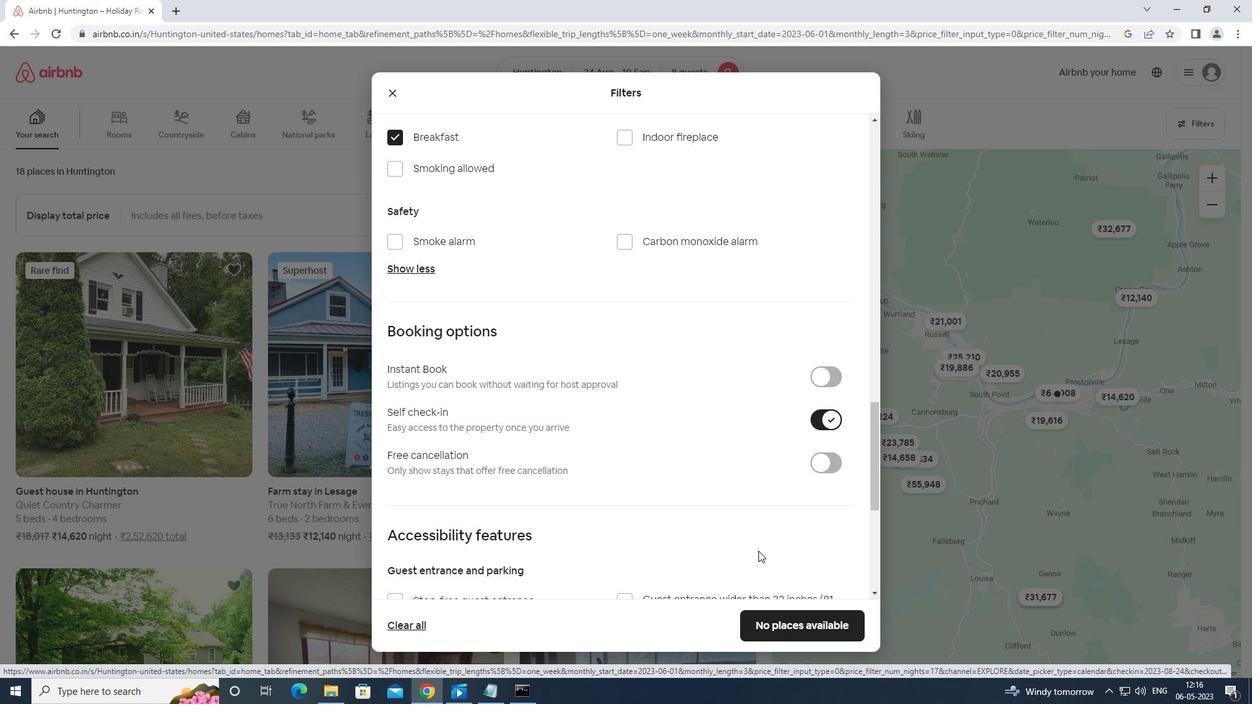 
Action: Mouse scrolled (758, 550) with delta (0, 0)
Screenshot: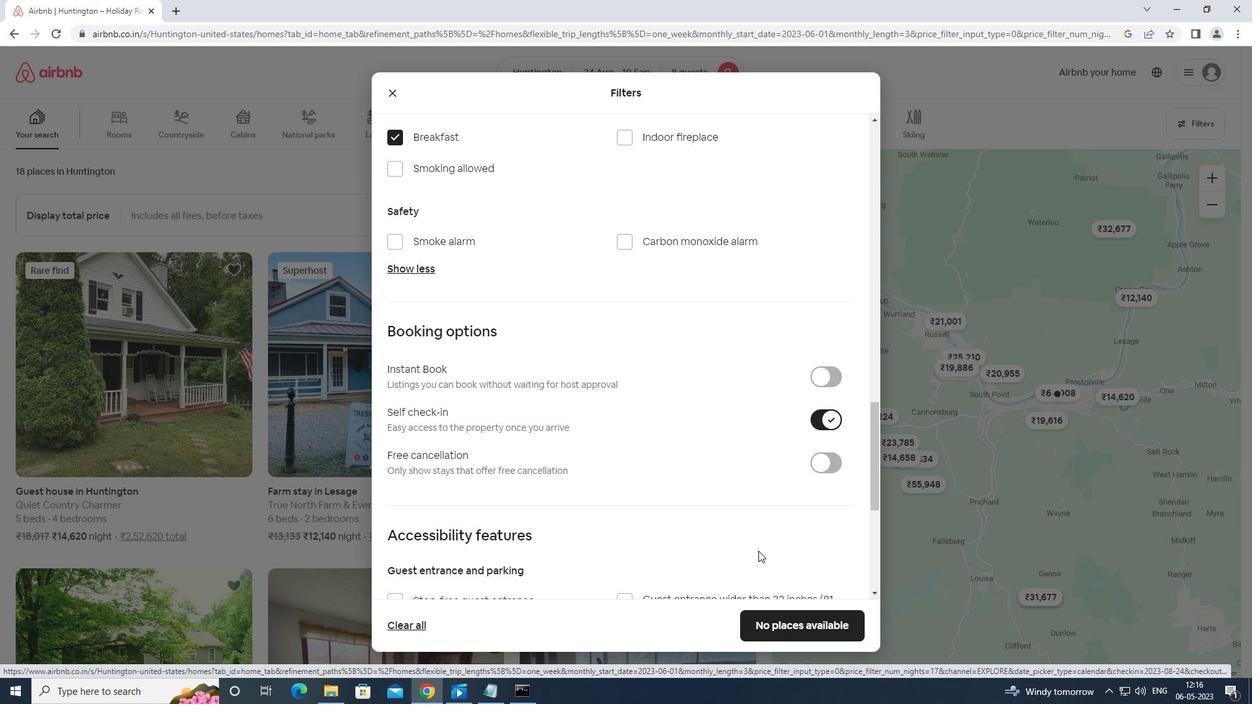 
Action: Mouse moved to (757, 548)
Screenshot: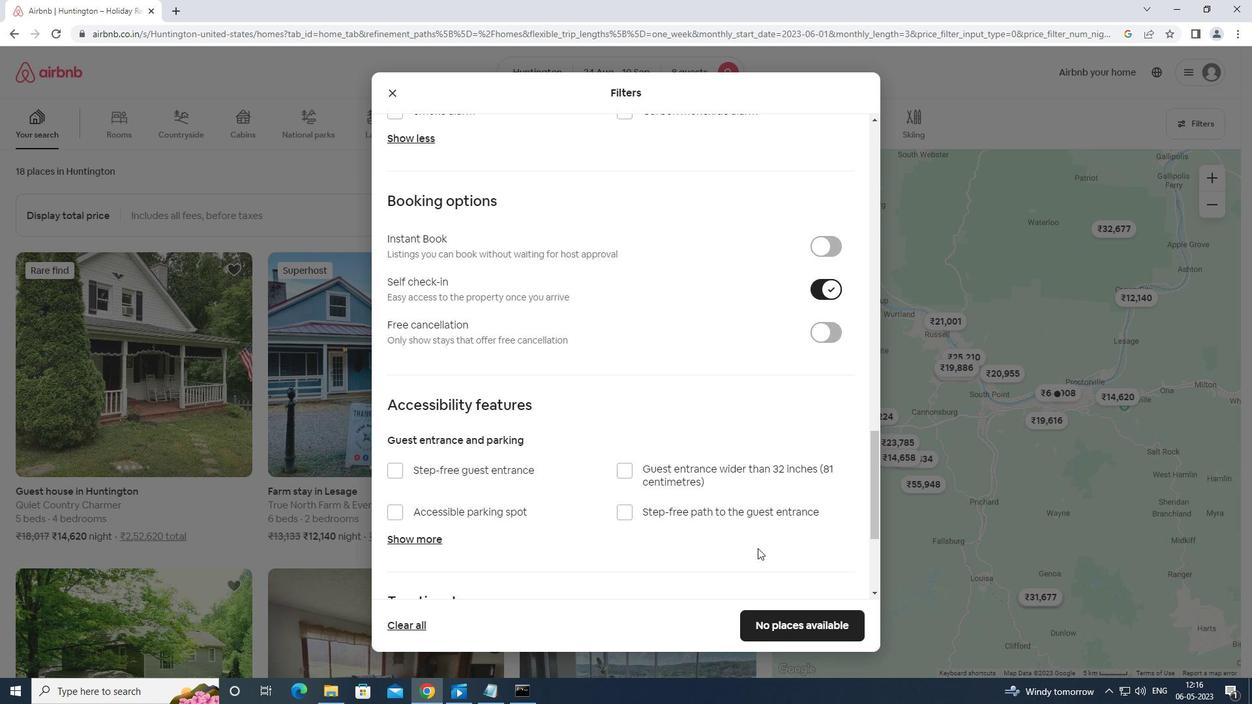 
Action: Mouse scrolled (757, 547) with delta (0, 0)
Screenshot: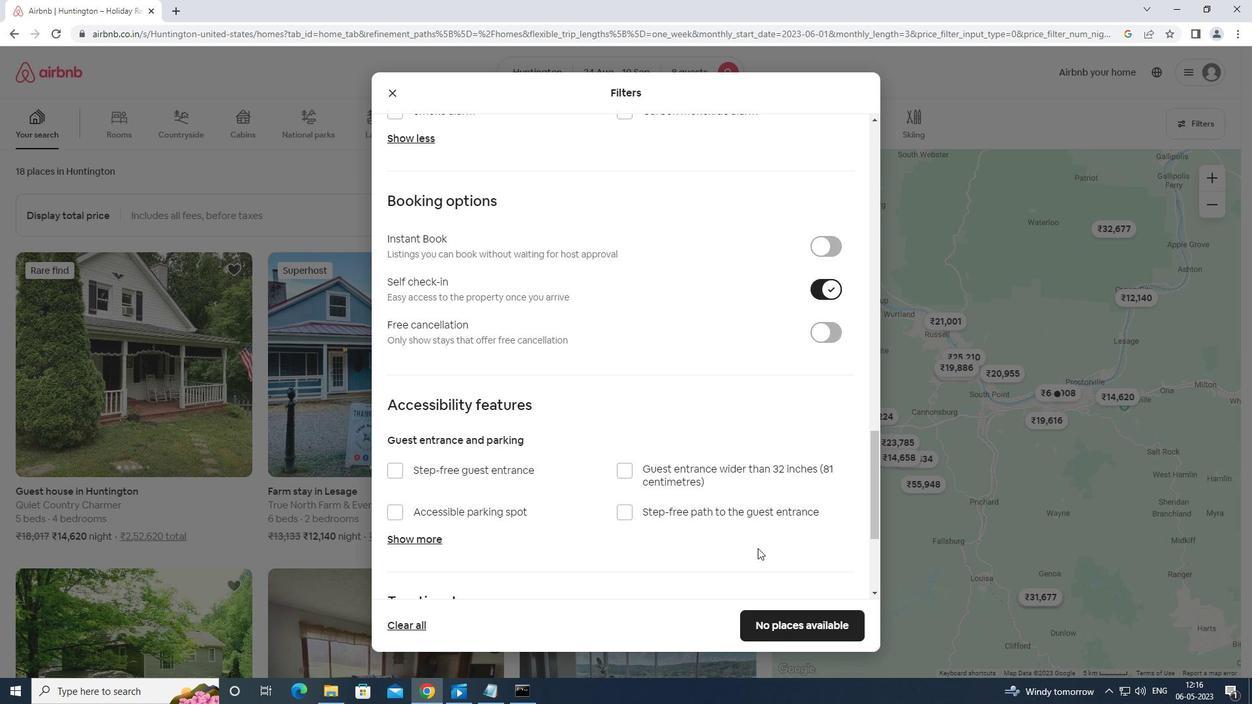 
Action: Mouse moved to (757, 548)
Screenshot: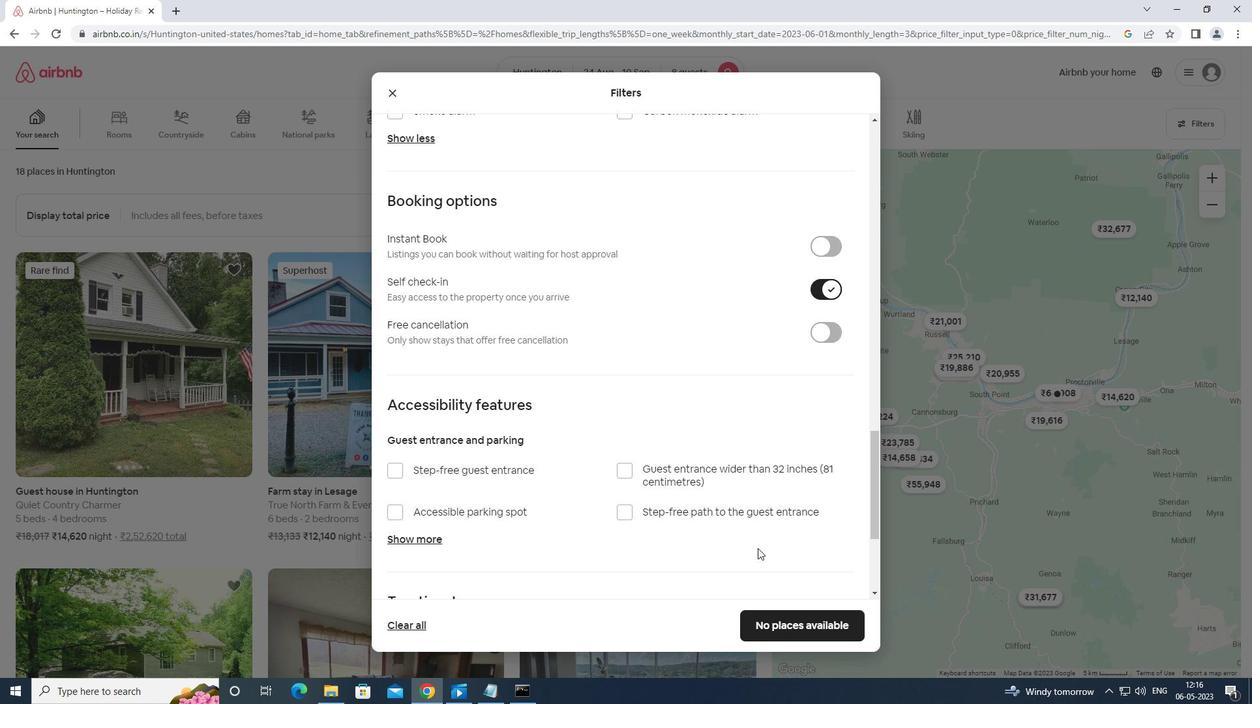 
Action: Mouse scrolled (757, 547) with delta (0, 0)
Screenshot: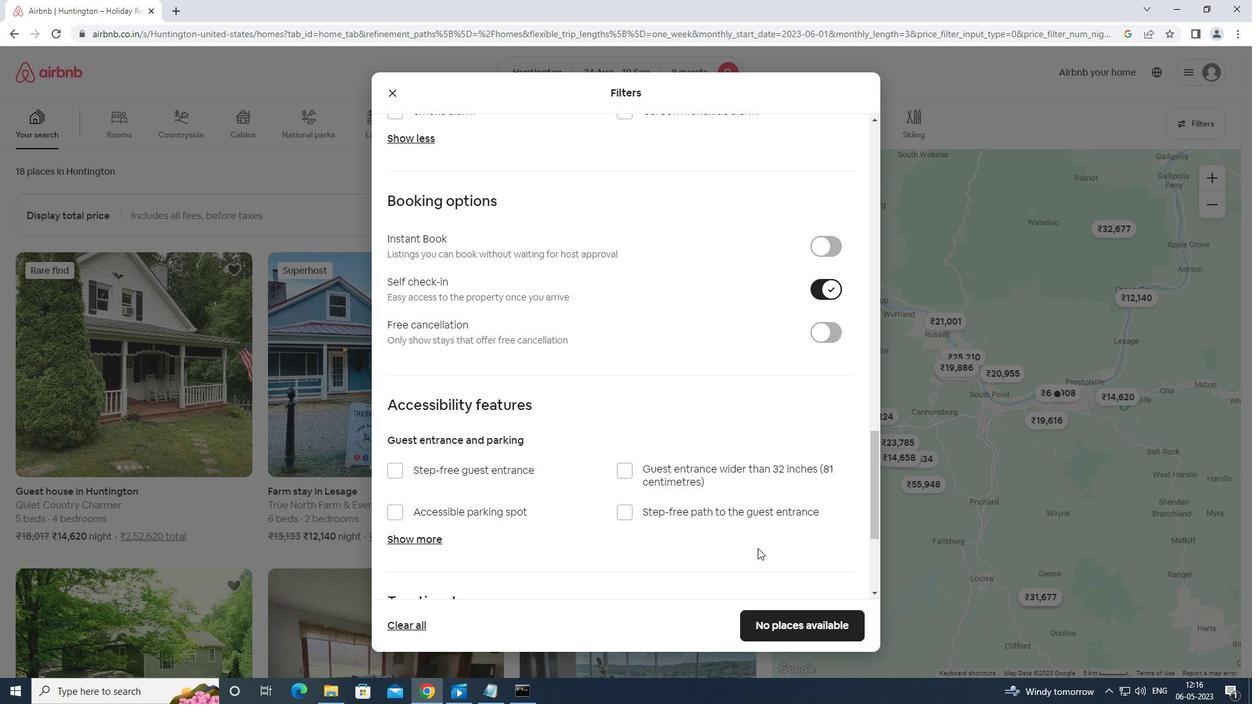 
Action: Mouse moved to (749, 547)
Screenshot: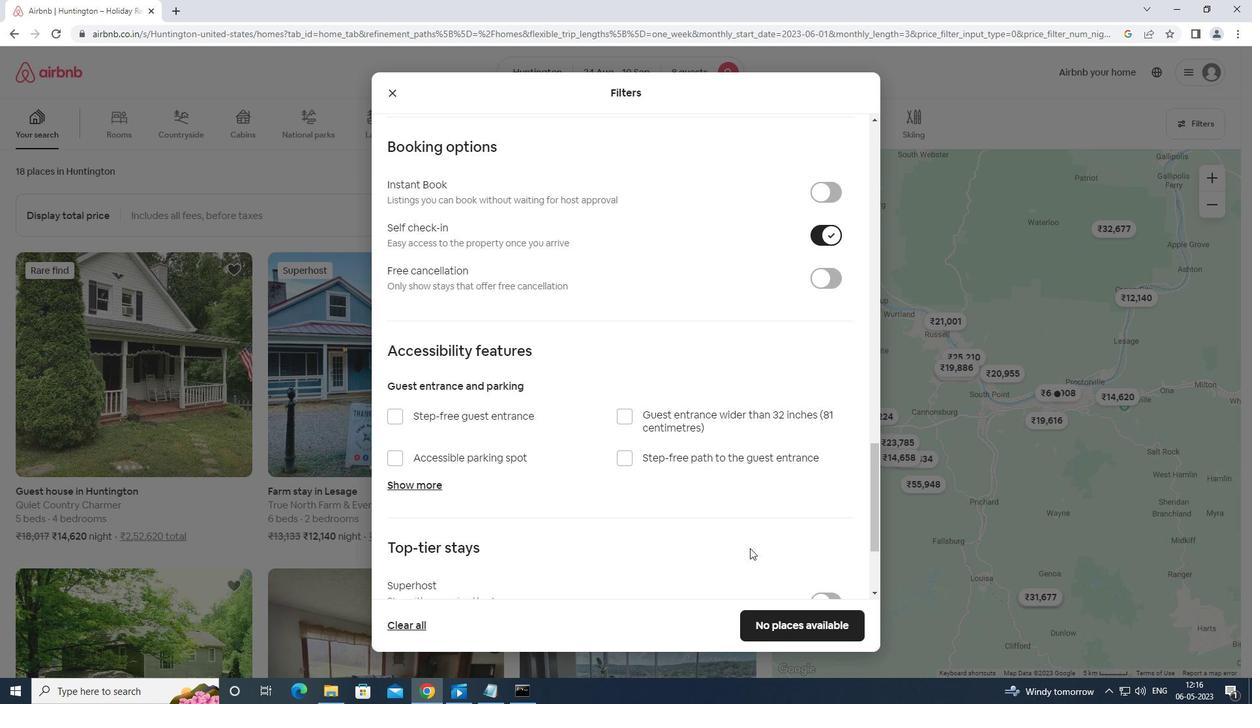 
Action: Mouse scrolled (749, 546) with delta (0, 0)
Screenshot: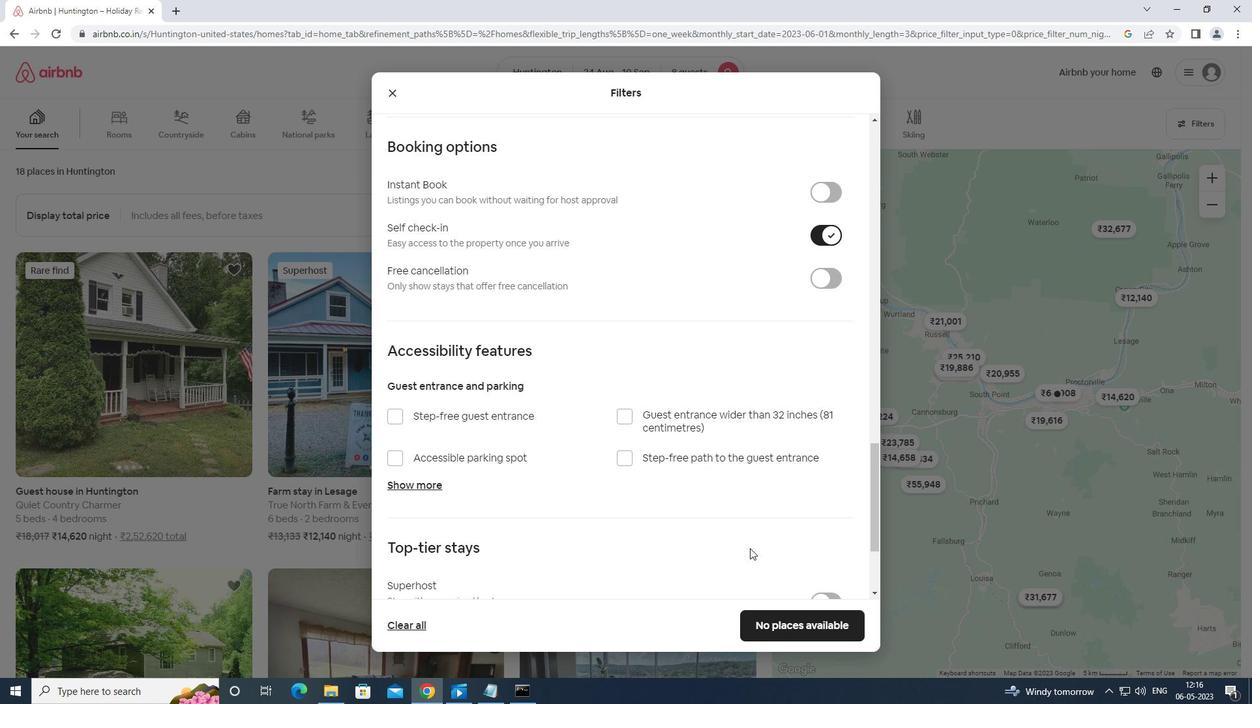 
Action: Mouse scrolled (749, 546) with delta (0, 0)
Screenshot: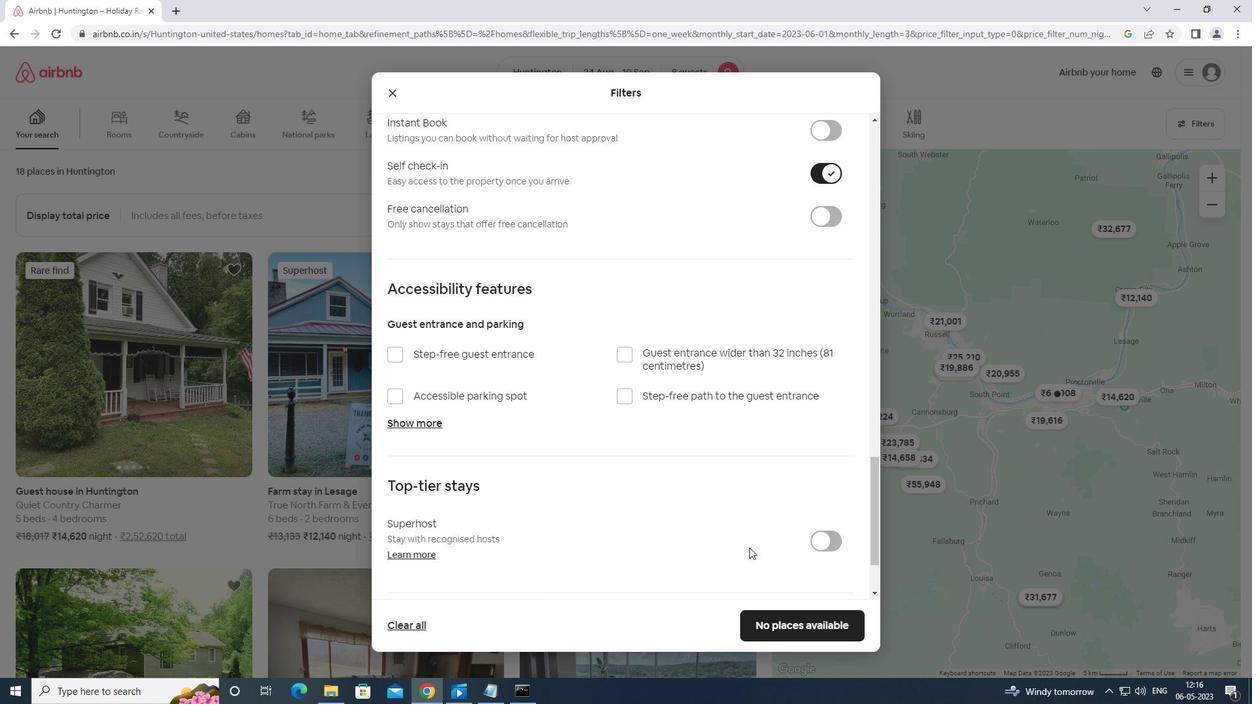 
Action: Mouse moved to (749, 543)
Screenshot: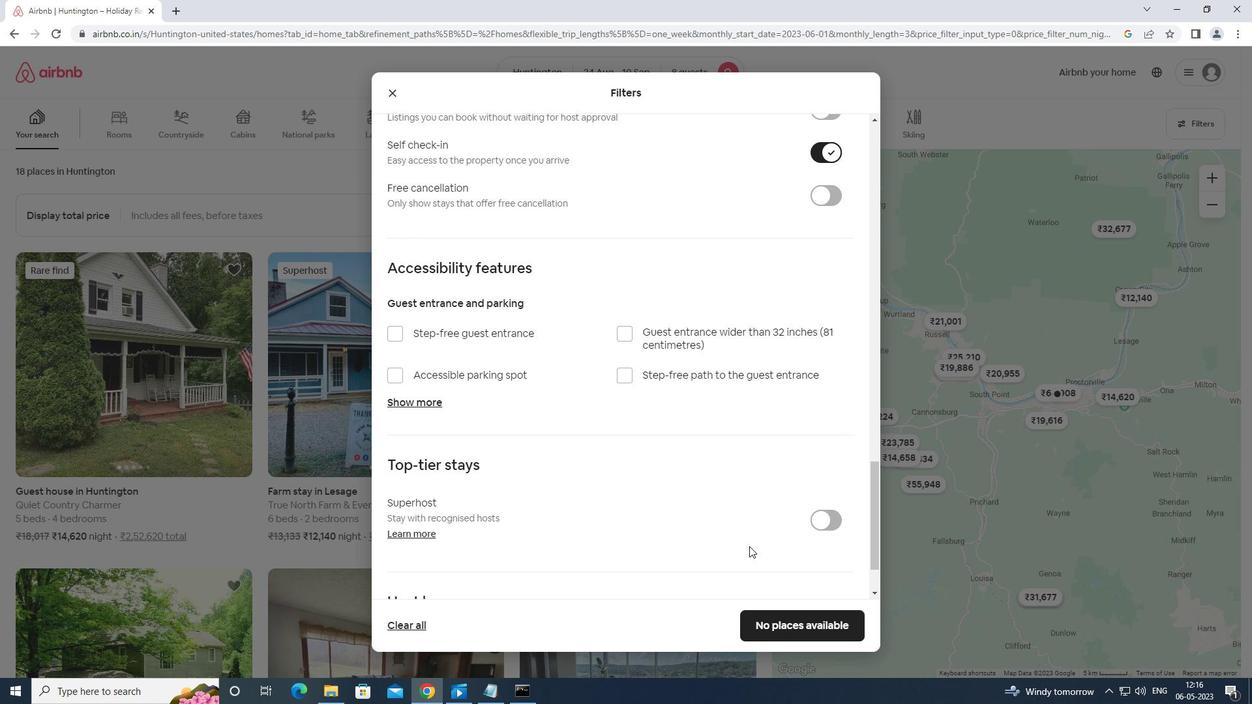
Action: Mouse scrolled (749, 543) with delta (0, 0)
Screenshot: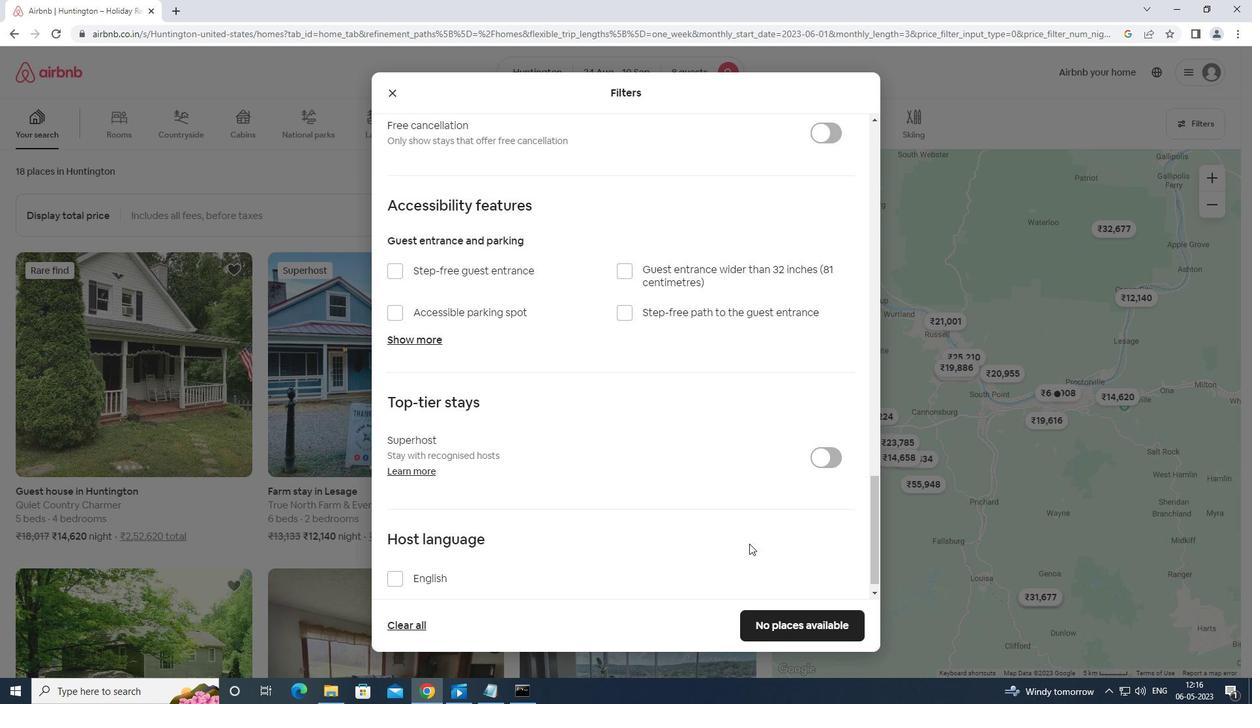 
Action: Mouse scrolled (749, 543) with delta (0, 0)
Screenshot: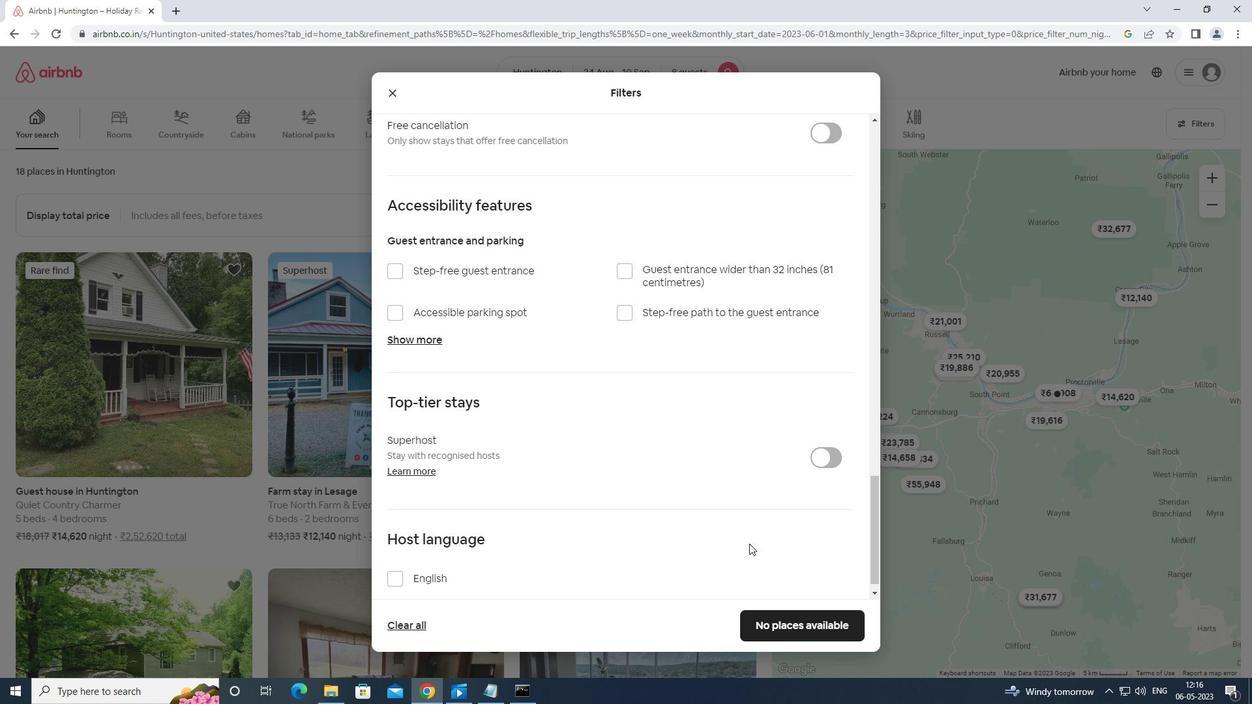
Action: Mouse moved to (397, 554)
Screenshot: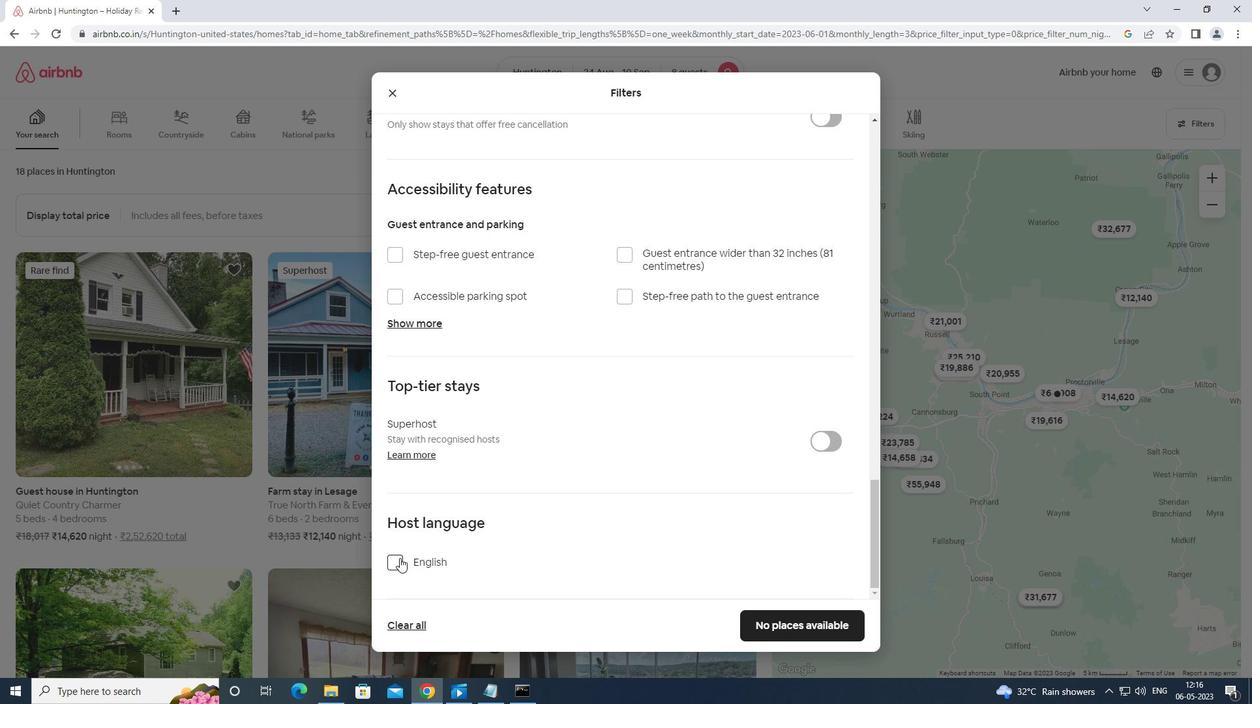 
Action: Mouse pressed left at (397, 554)
Screenshot: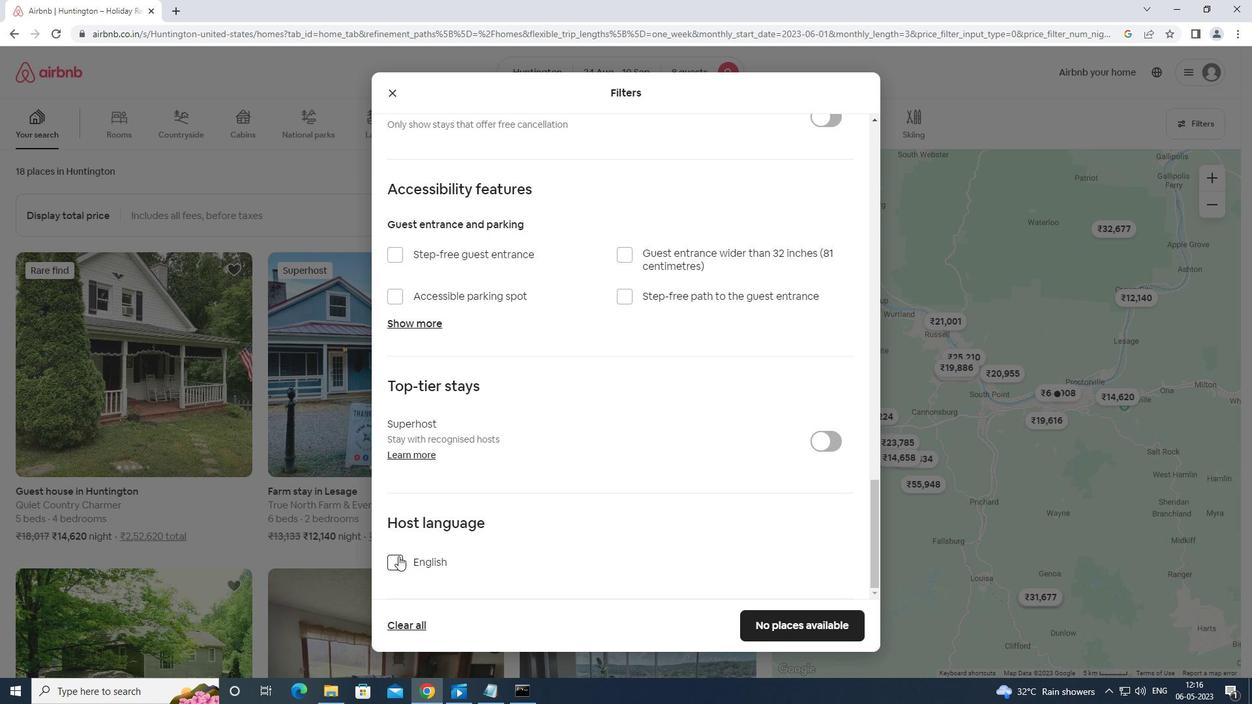 
Action: Mouse moved to (800, 622)
Screenshot: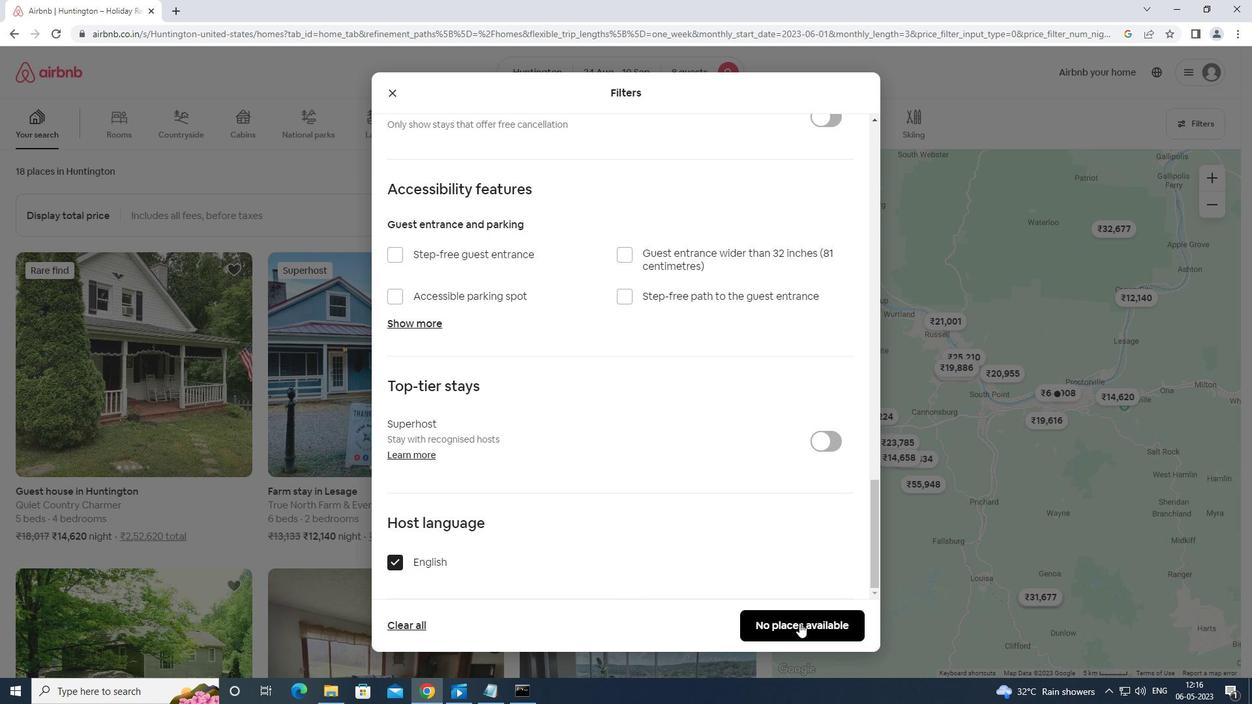 
Action: Mouse pressed left at (800, 622)
Screenshot: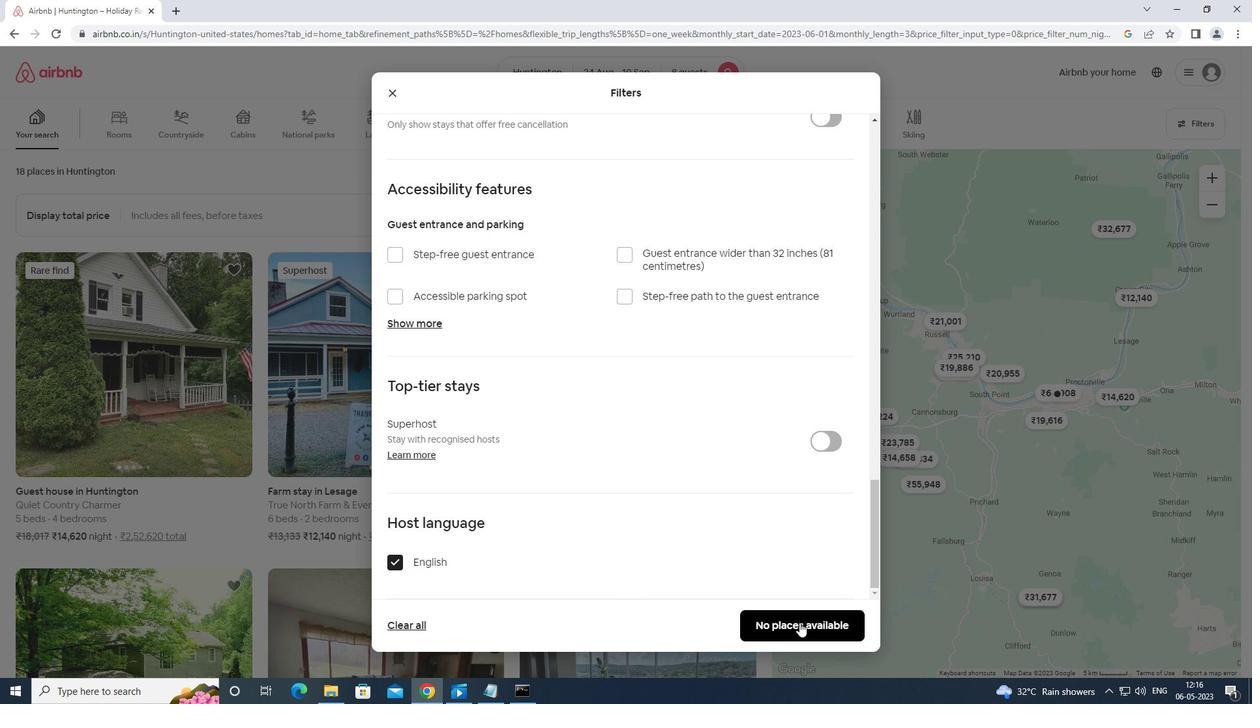 
Action: Mouse moved to (801, 614)
Screenshot: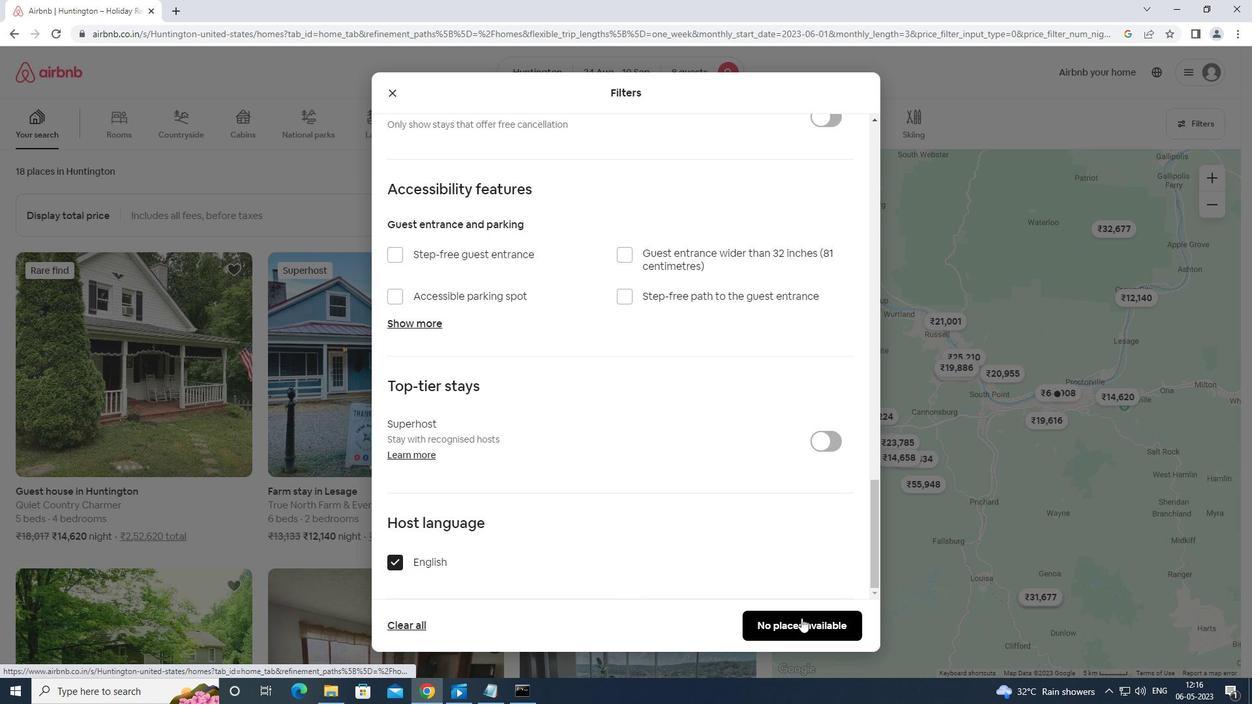 
